 Task: Arrange a 45-minute design consultation for website development.
Action: Mouse moved to (72, 153)
Screenshot: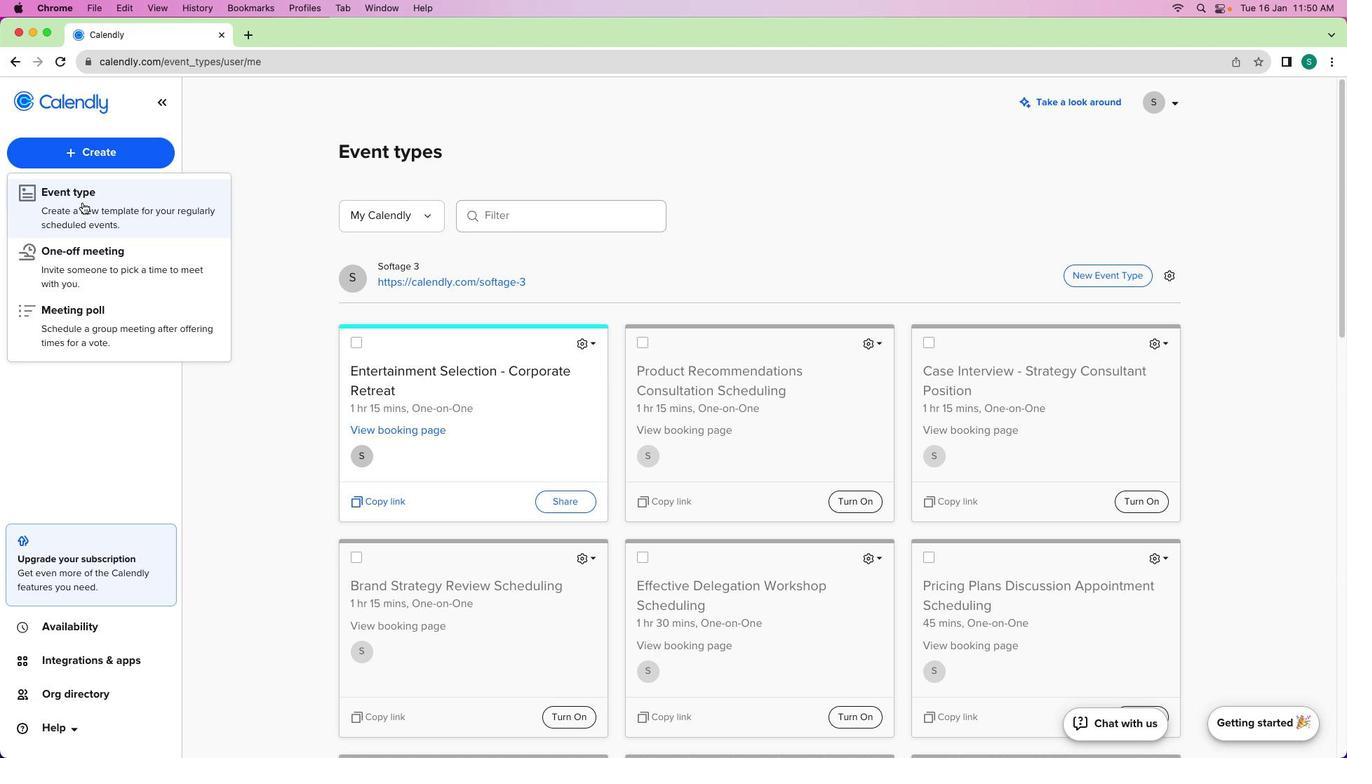 
Action: Mouse pressed left at (72, 153)
Screenshot: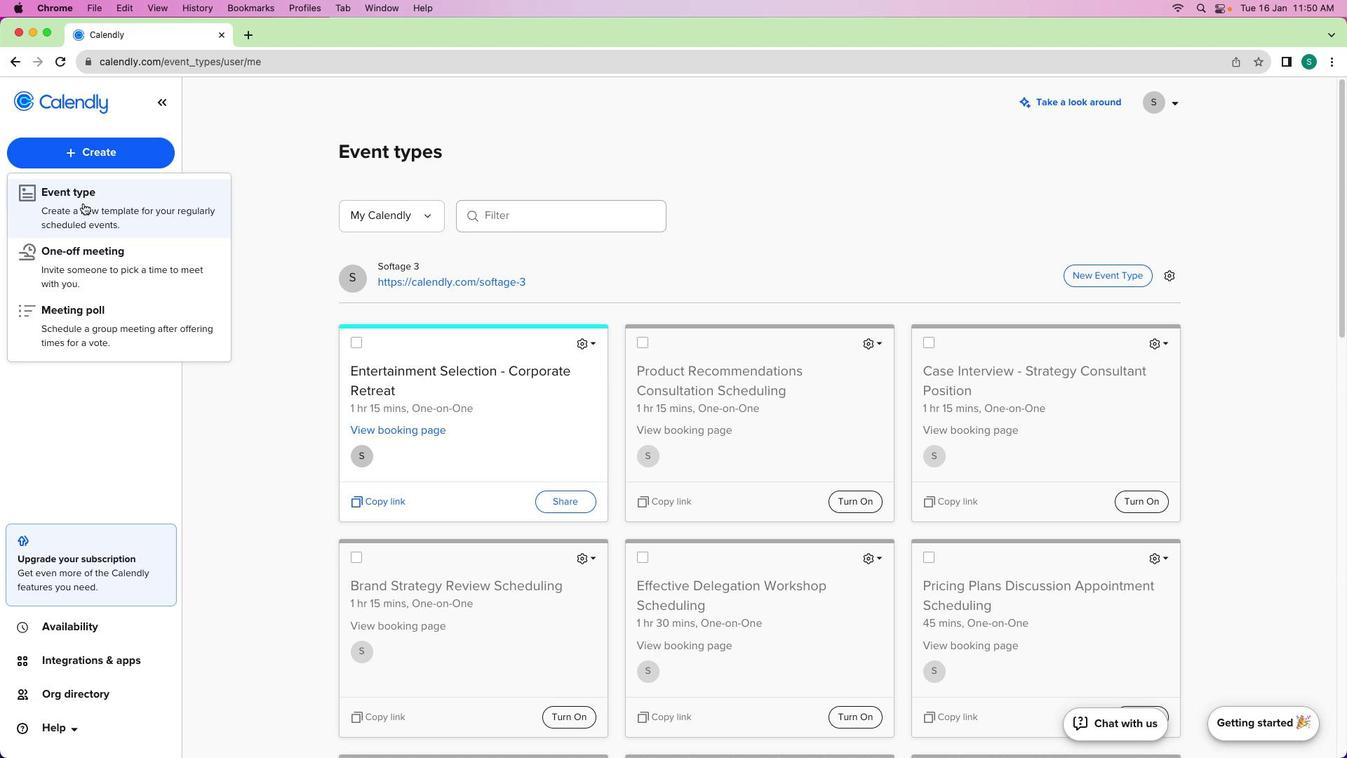 
Action: Mouse moved to (72, 152)
Screenshot: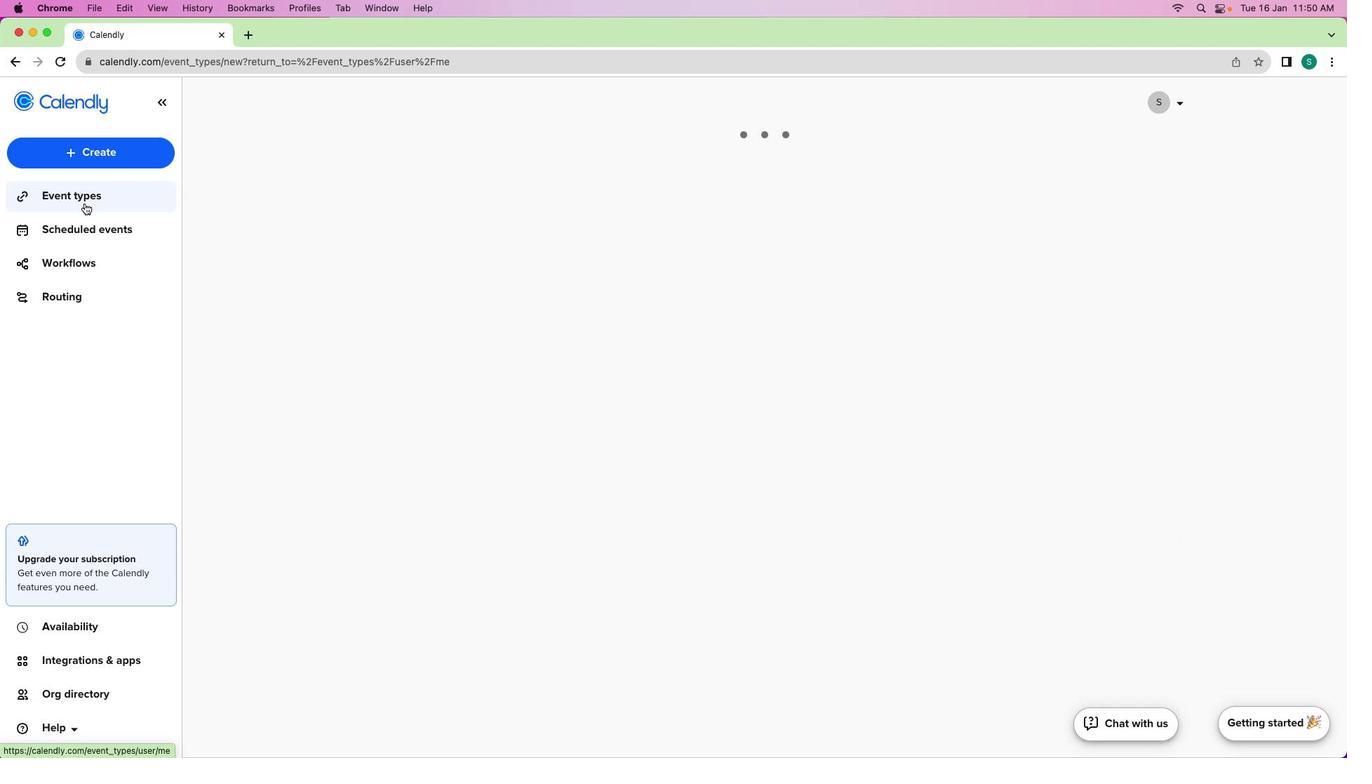 
Action: Mouse pressed left at (72, 152)
Screenshot: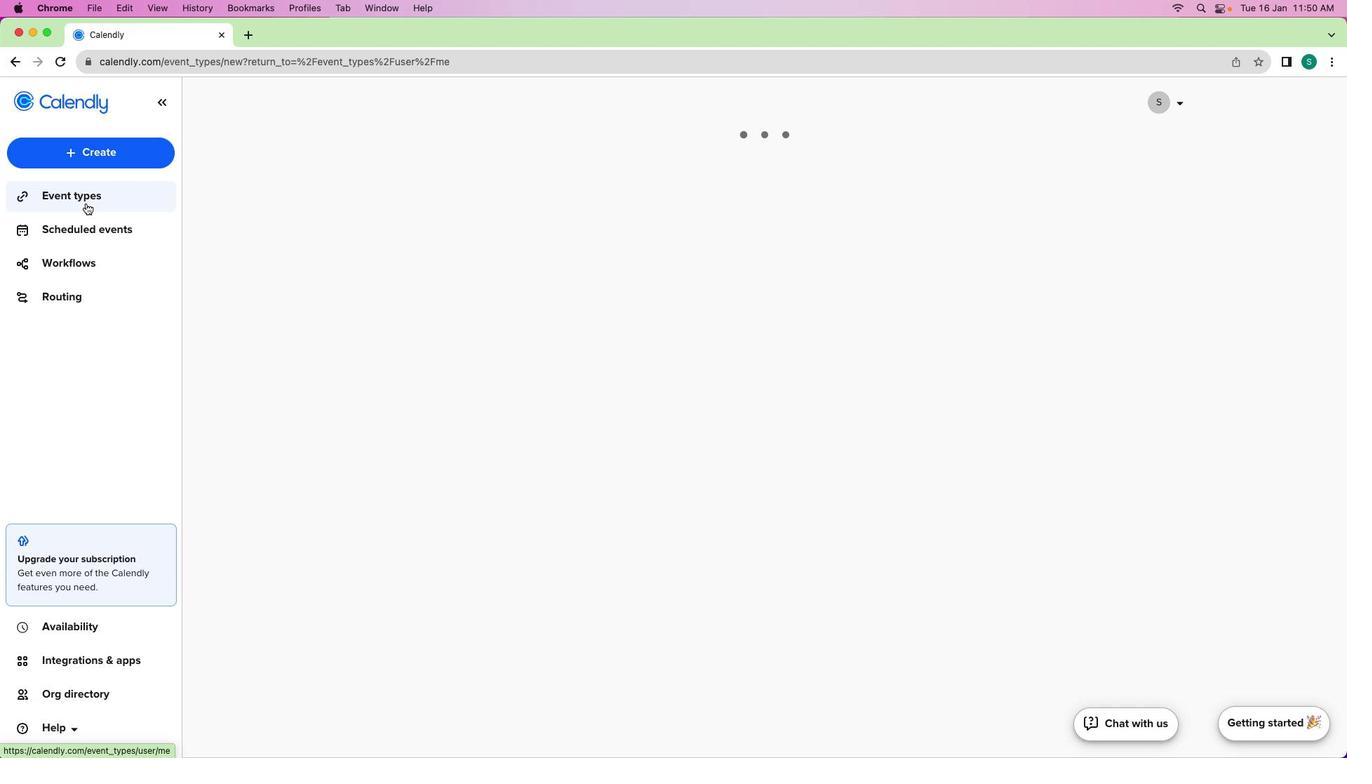 
Action: Mouse moved to (82, 202)
Screenshot: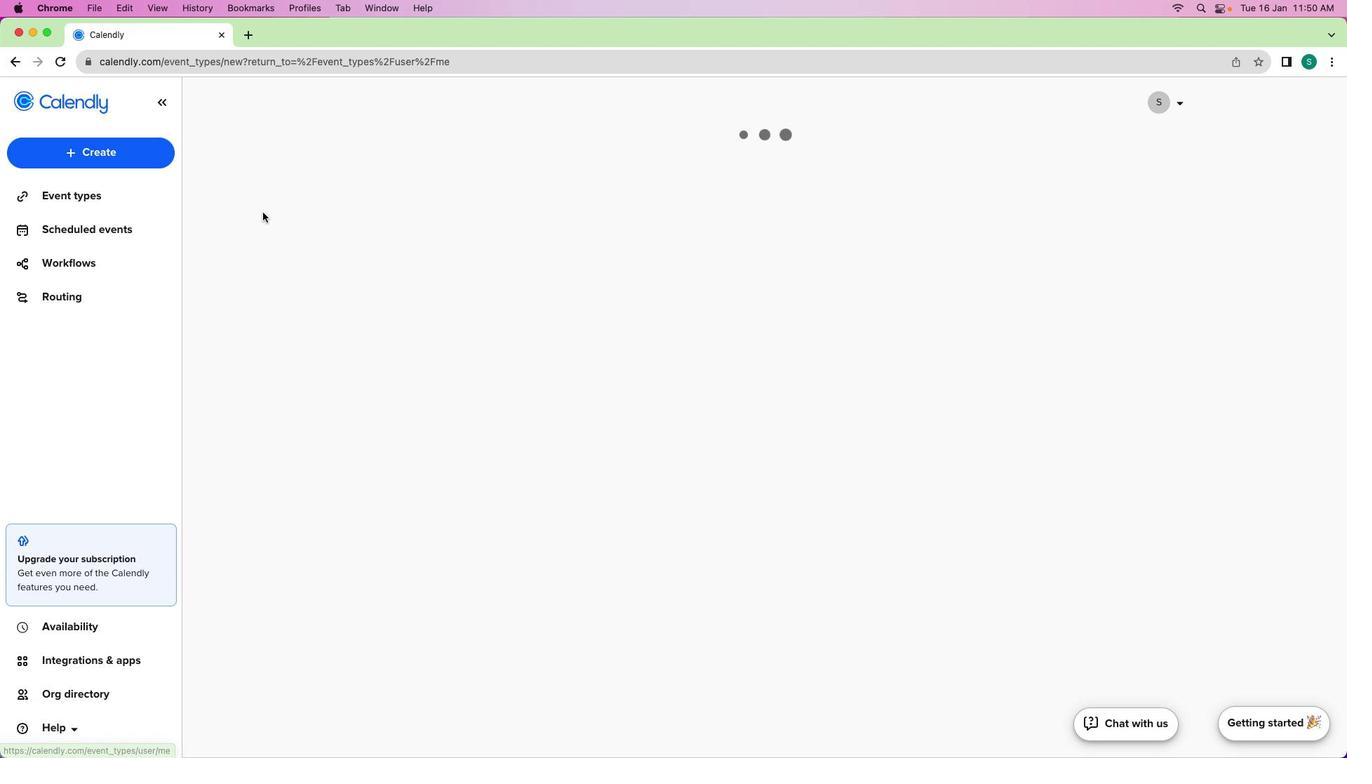 
Action: Mouse pressed left at (82, 202)
Screenshot: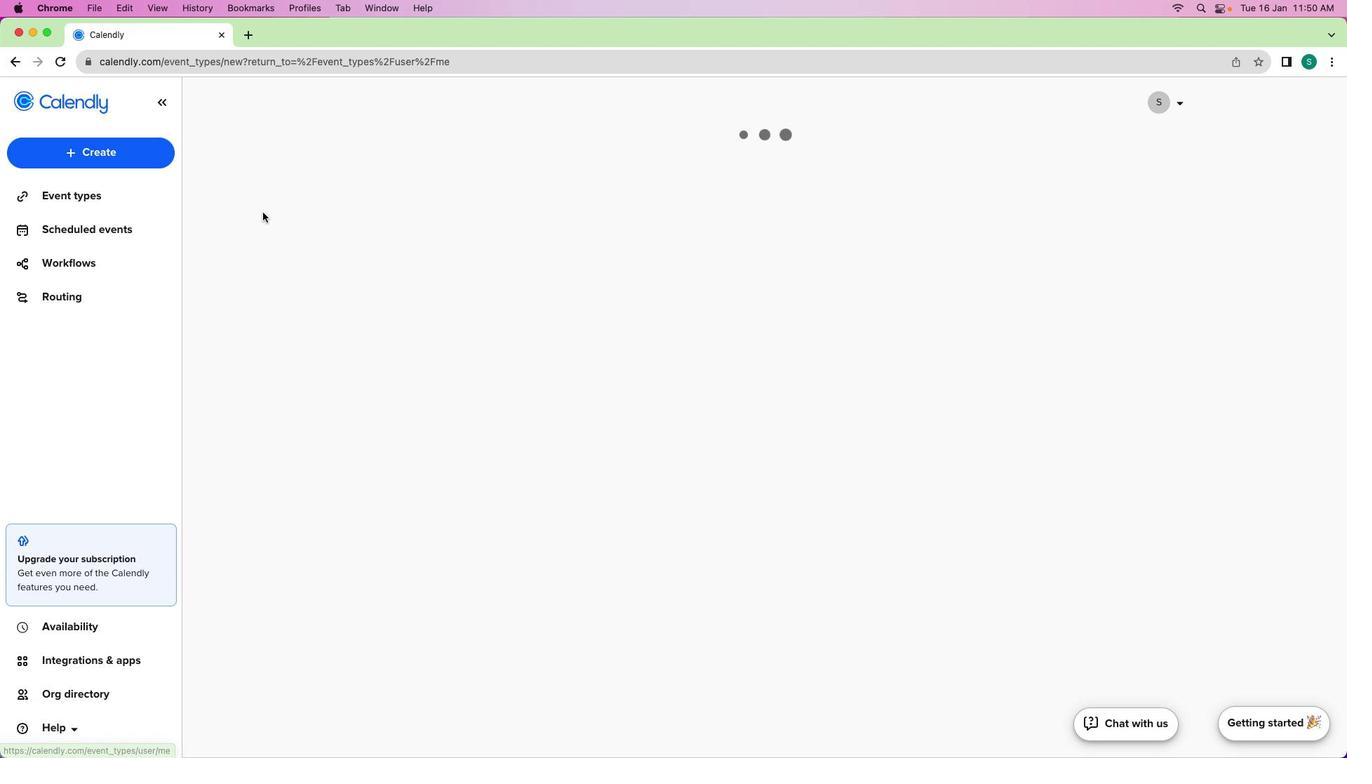 
Action: Mouse moved to (465, 258)
Screenshot: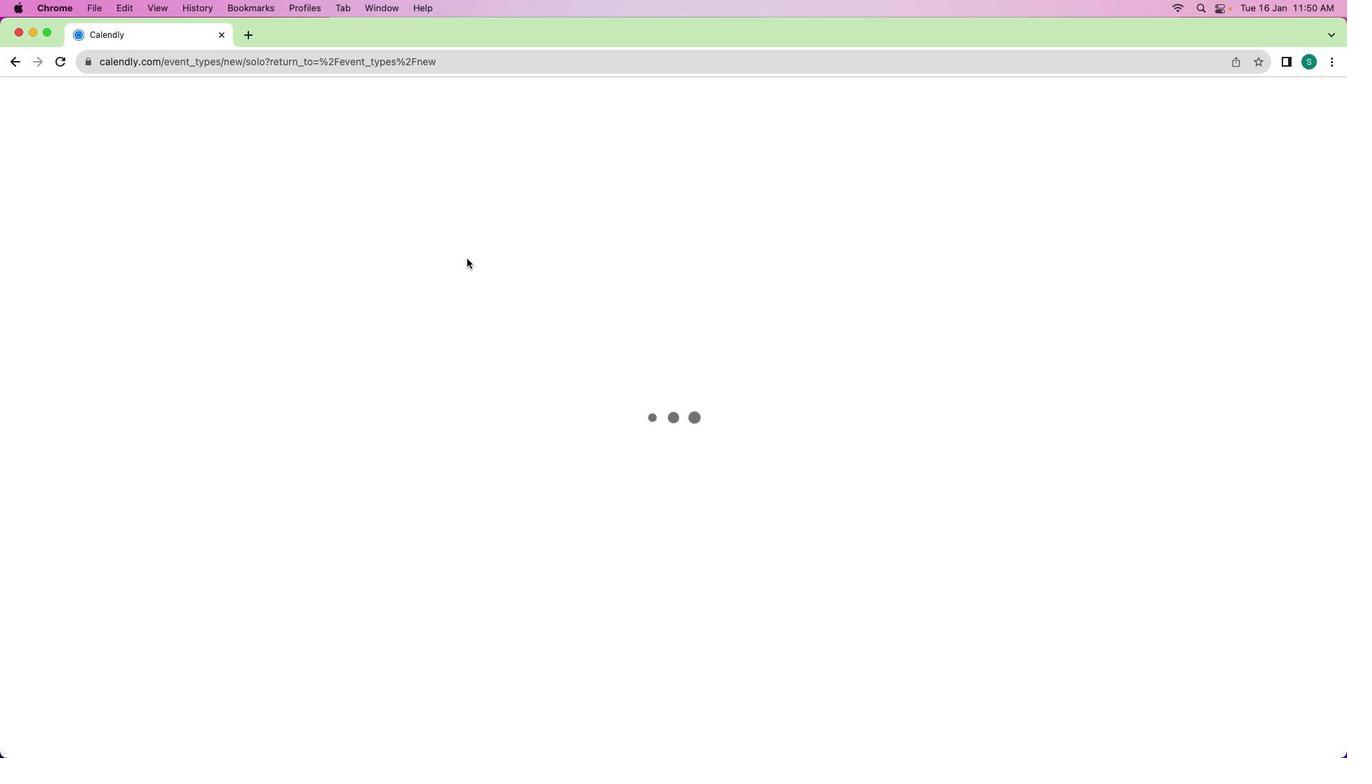 
Action: Mouse pressed left at (465, 258)
Screenshot: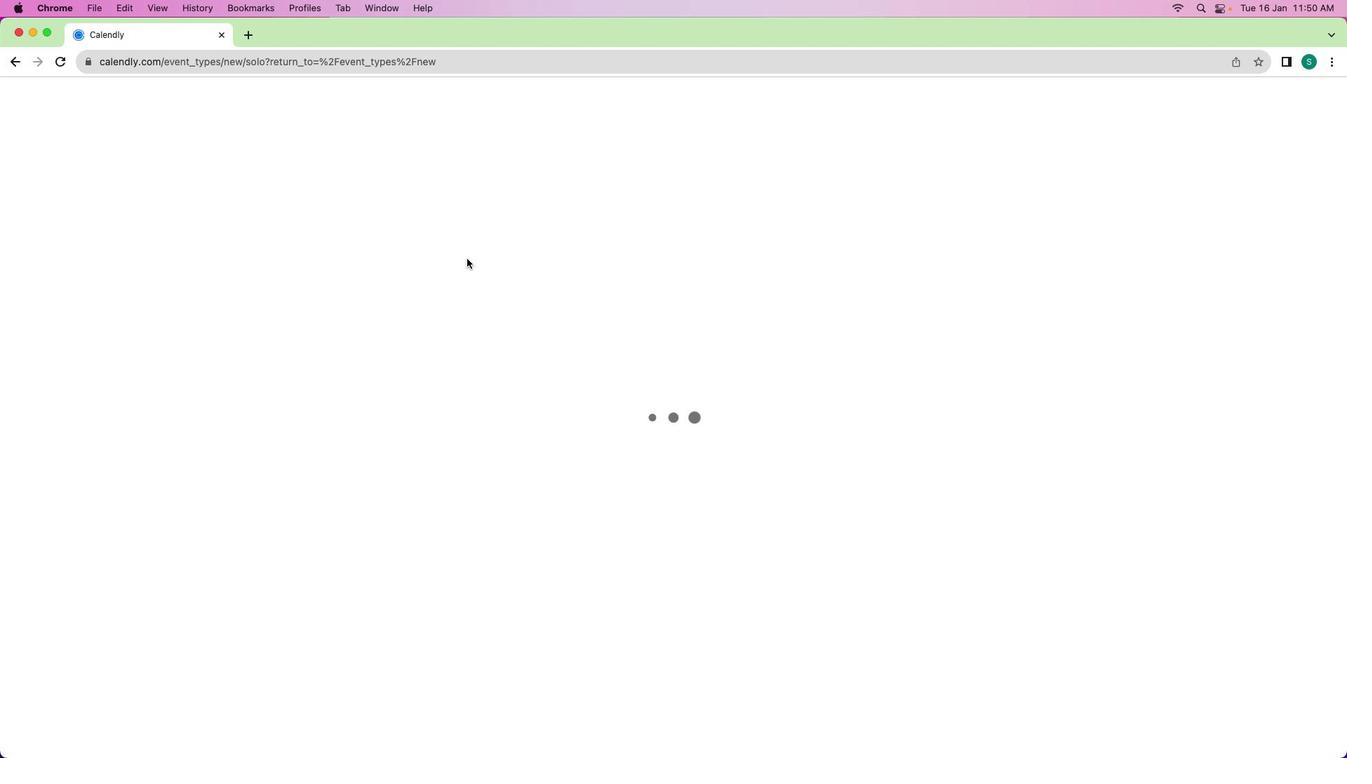 
Action: Mouse moved to (213, 209)
Screenshot: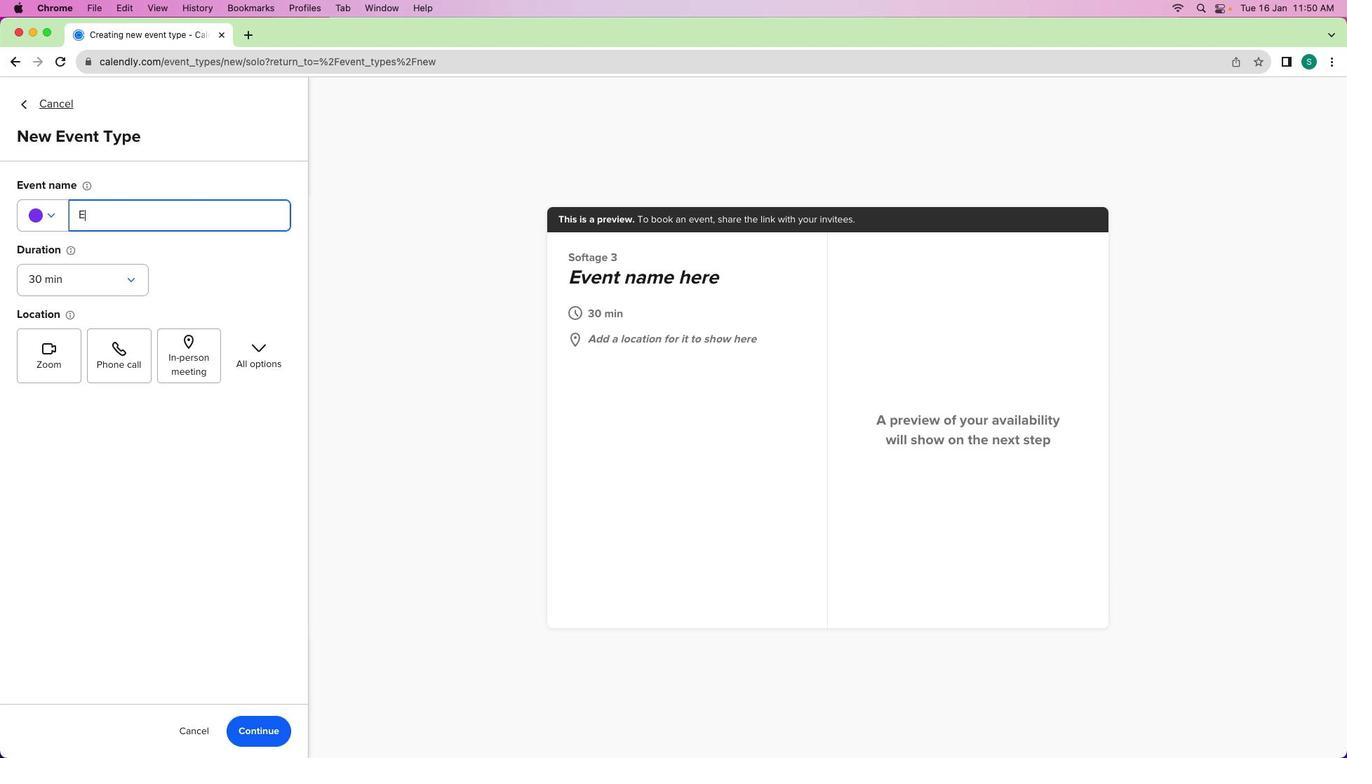 
Action: Mouse pressed left at (213, 209)
Screenshot: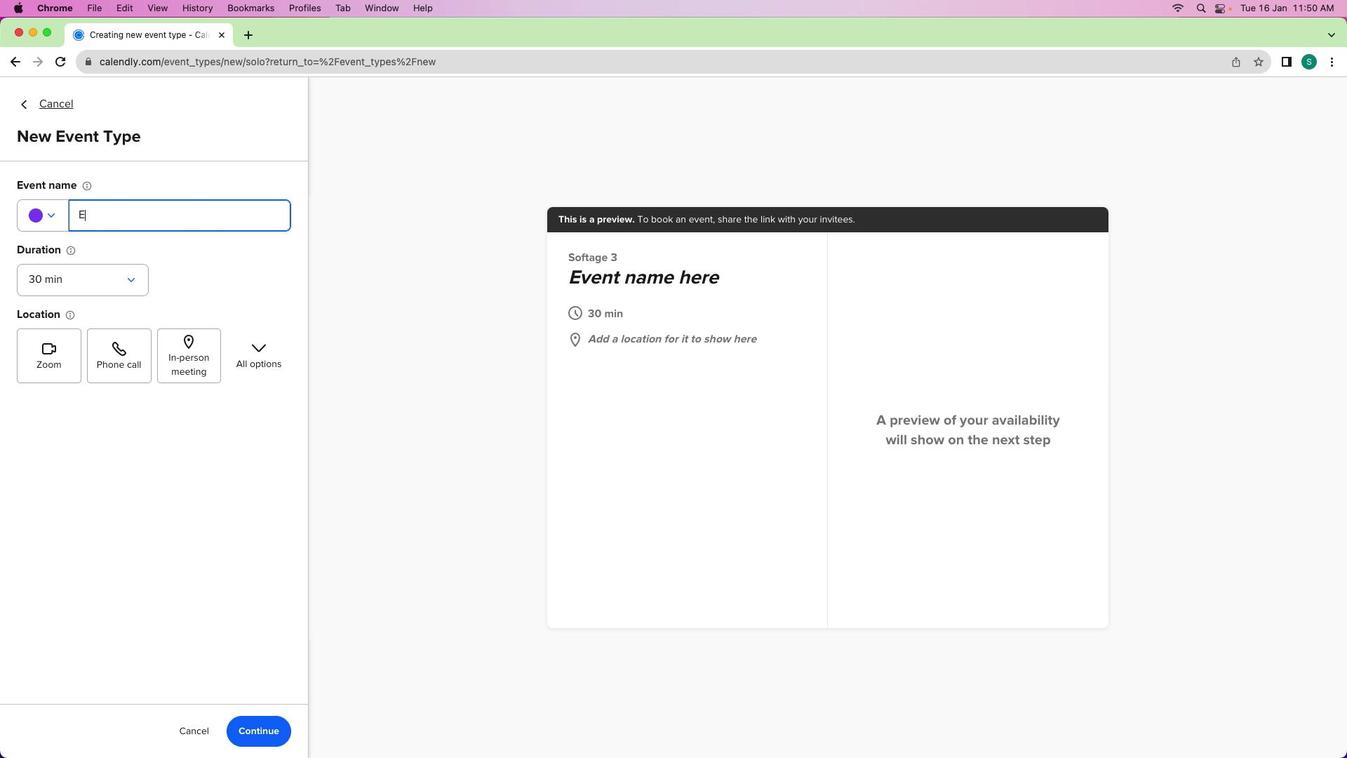 
Action: Mouse moved to (108, 282)
Screenshot: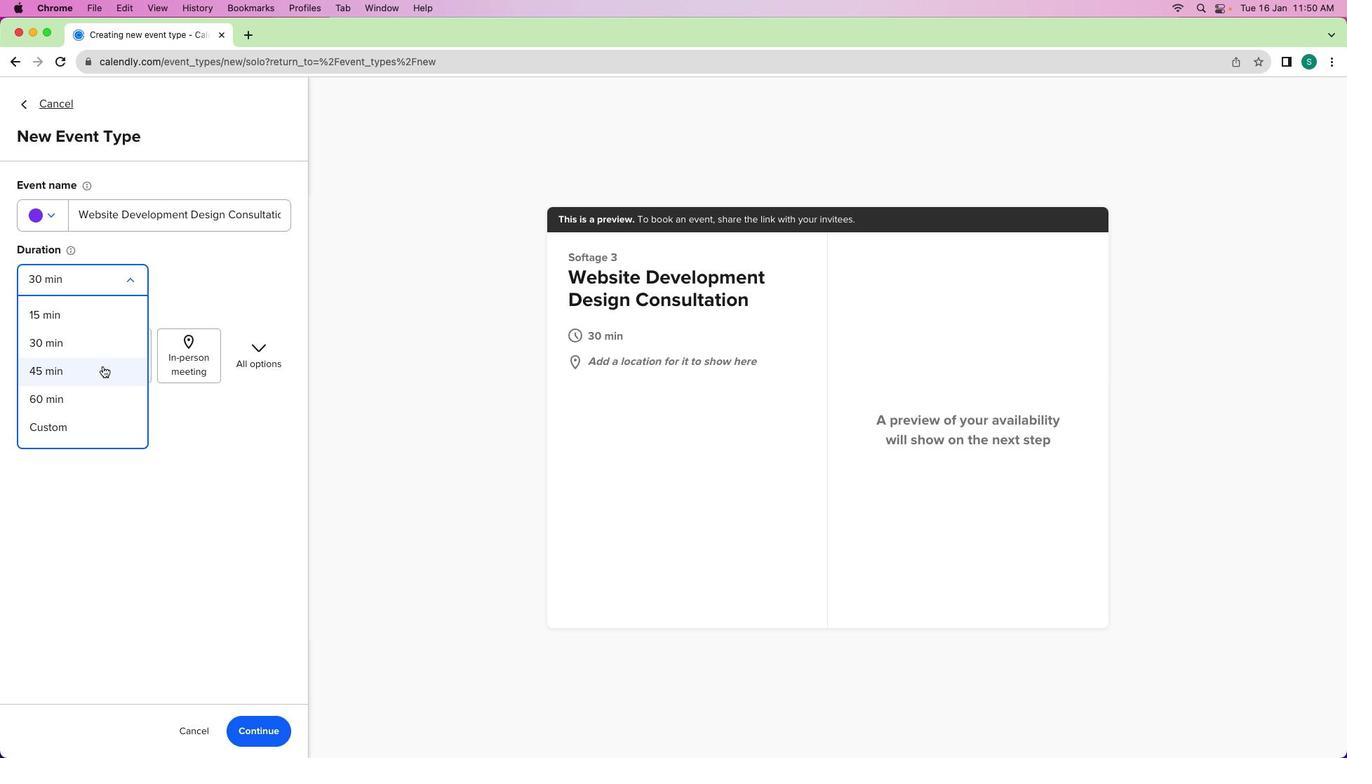 
Action: Mouse pressed left at (108, 282)
Screenshot: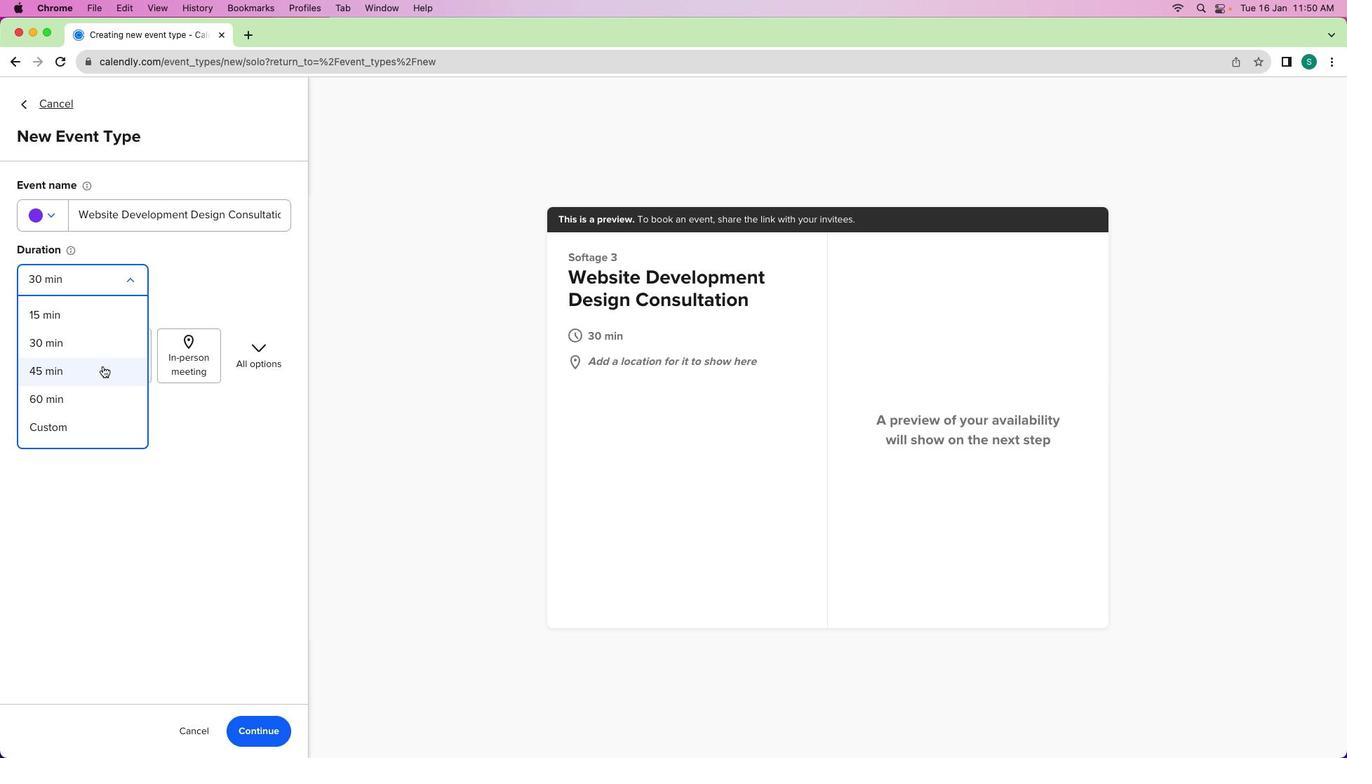 
Action: Mouse moved to (103, 365)
Screenshot: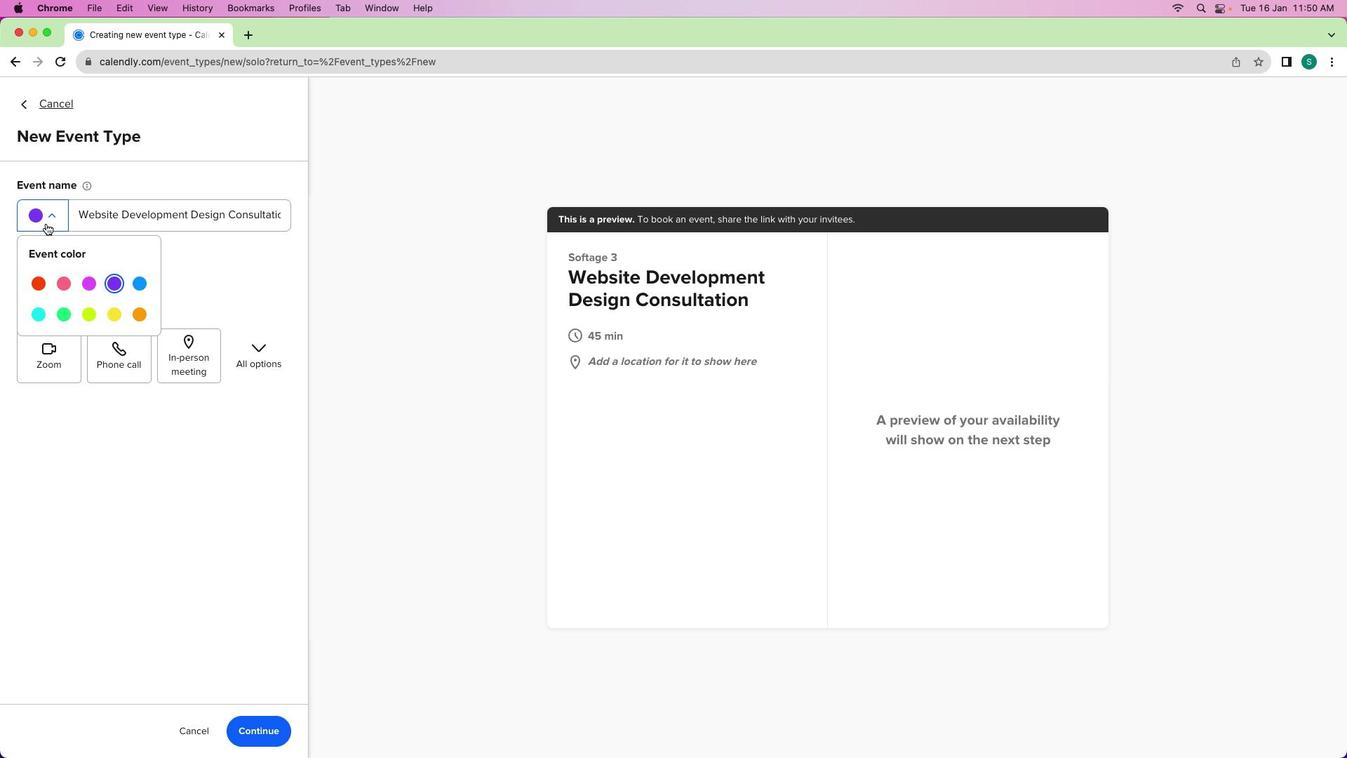 
Action: Mouse pressed left at (103, 365)
Screenshot: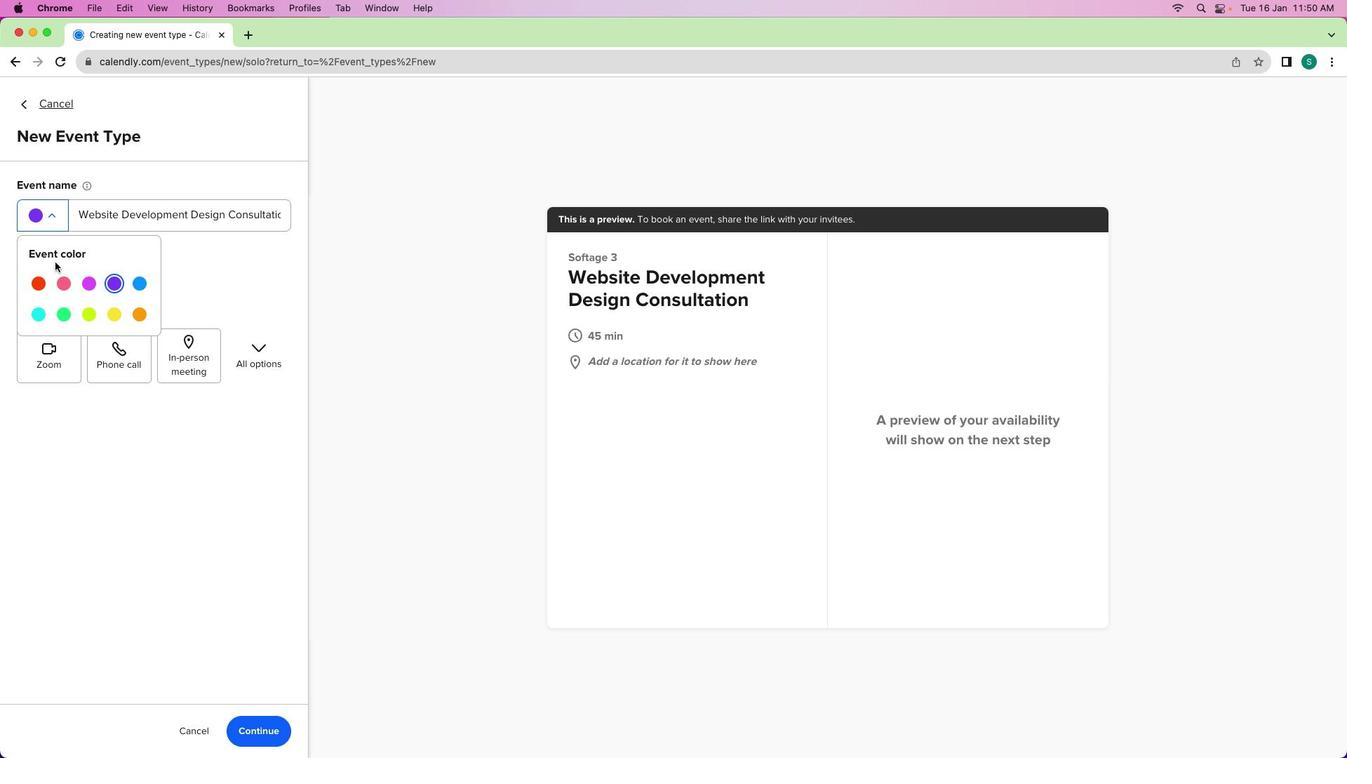 
Action: Mouse moved to (46, 223)
Screenshot: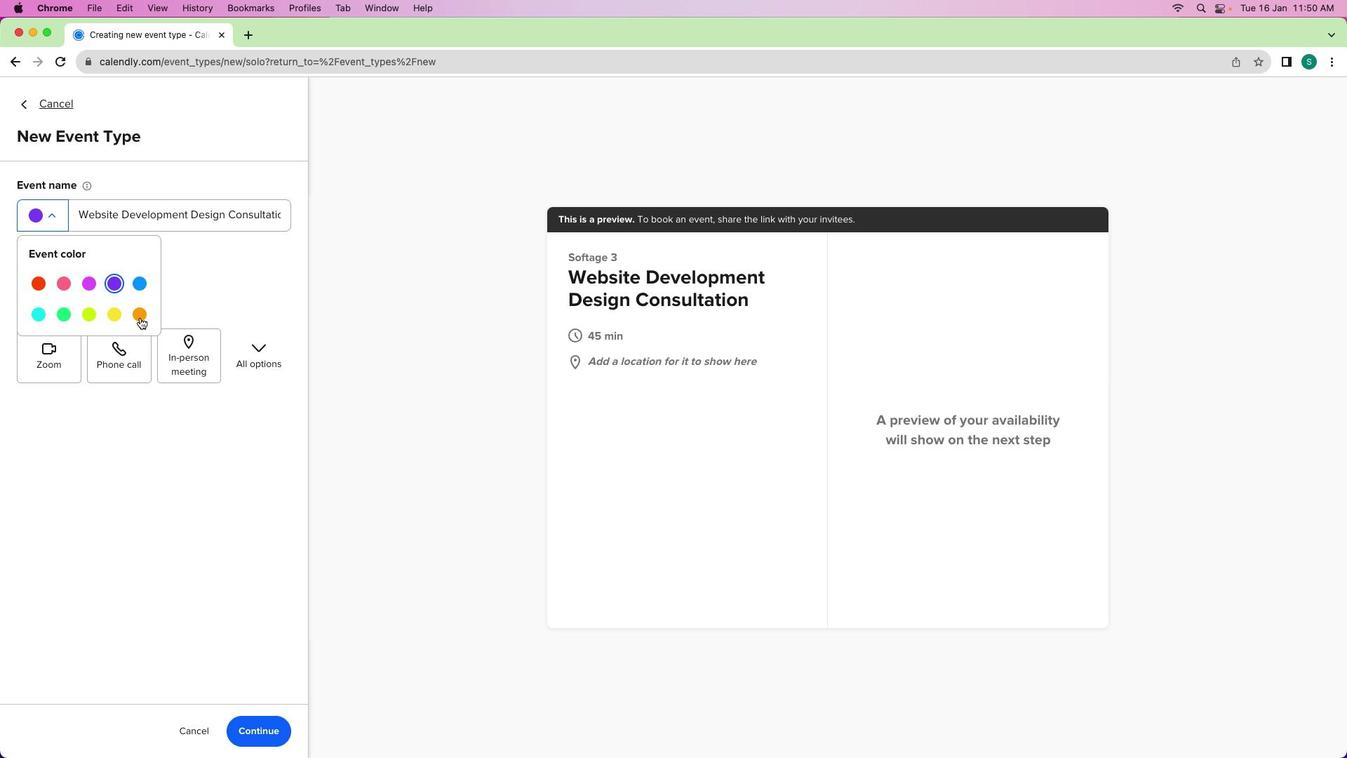 
Action: Mouse pressed left at (46, 223)
Screenshot: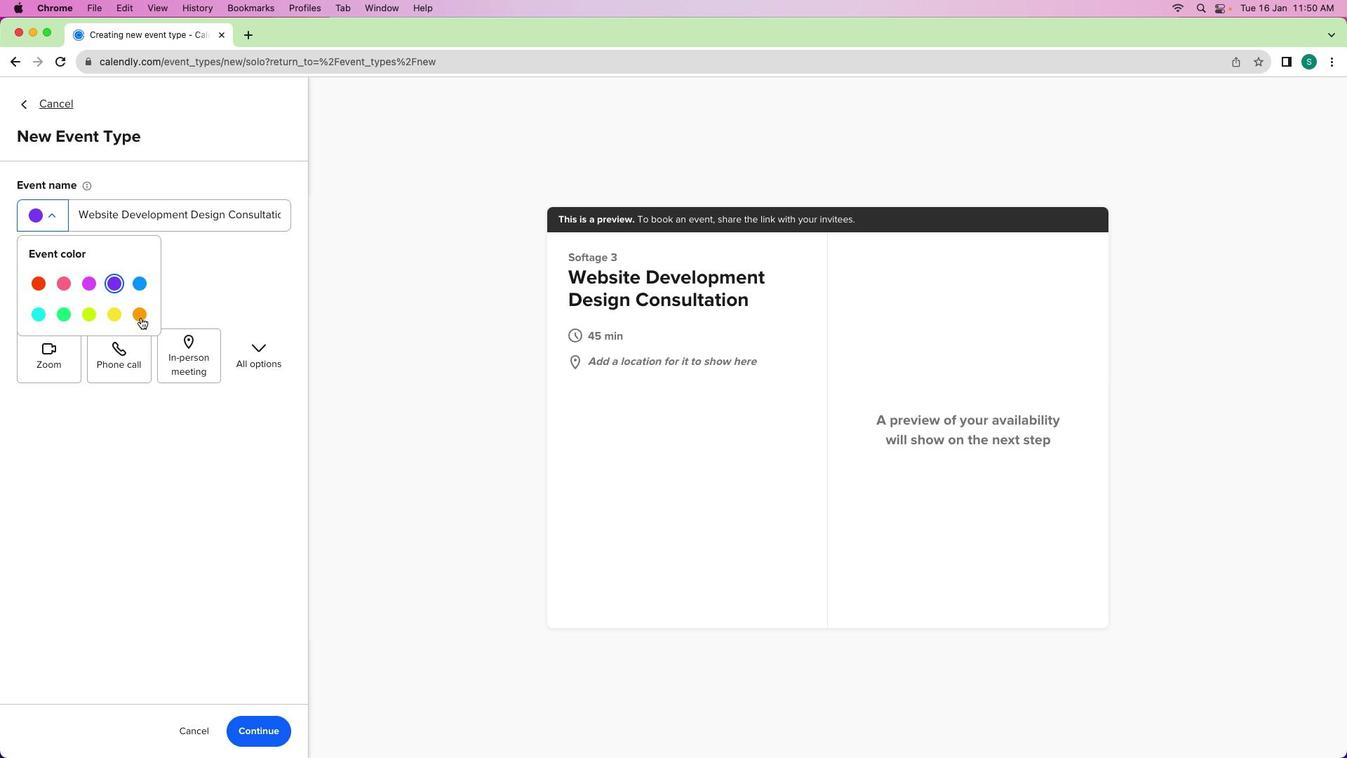 
Action: Mouse moved to (140, 317)
Screenshot: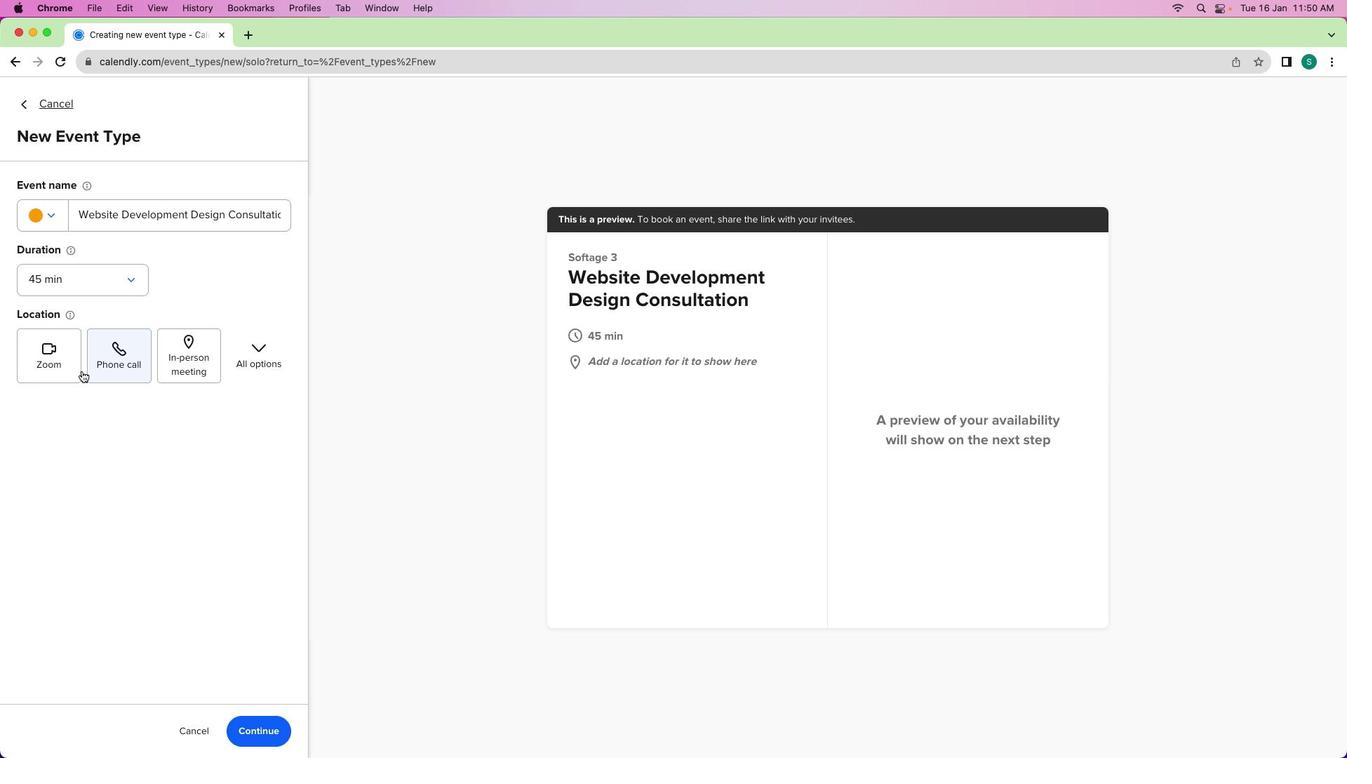 
Action: Mouse pressed left at (140, 317)
Screenshot: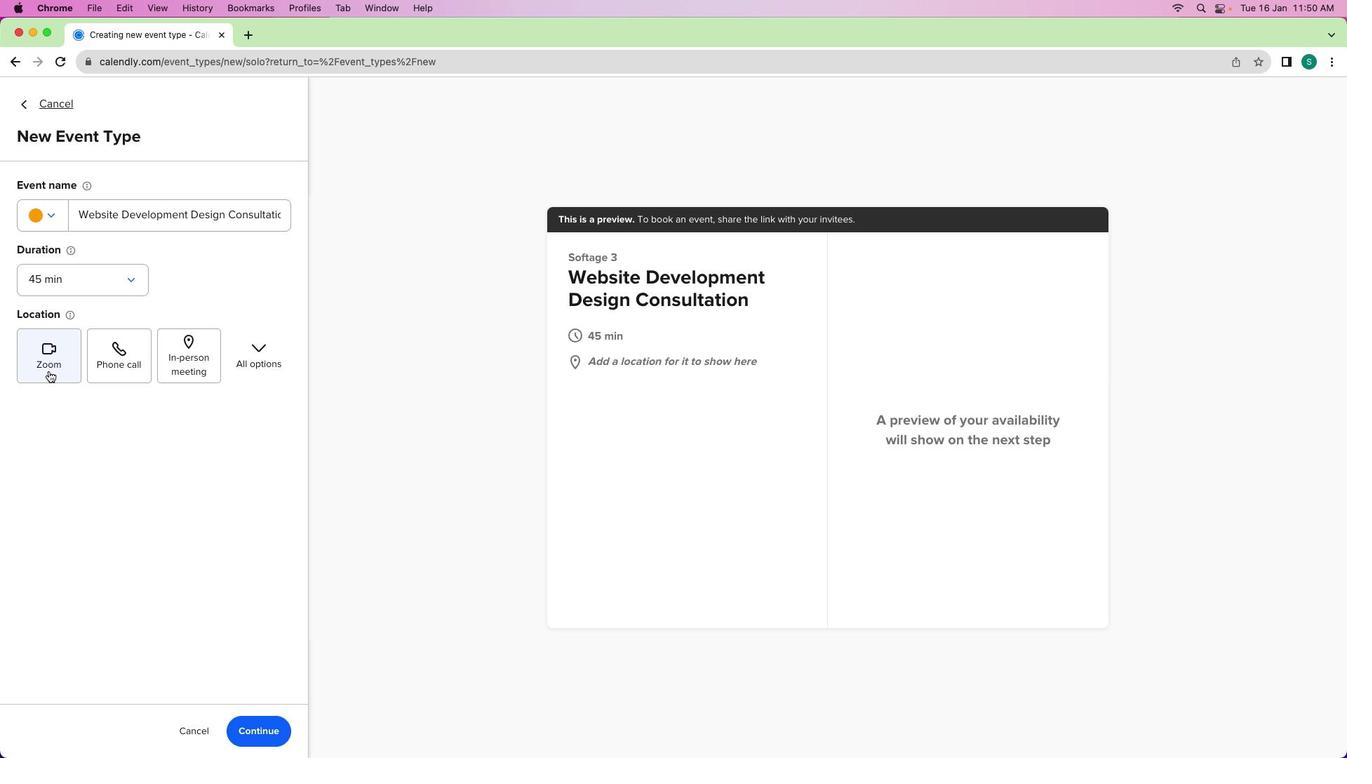 
Action: Mouse moved to (44, 370)
Screenshot: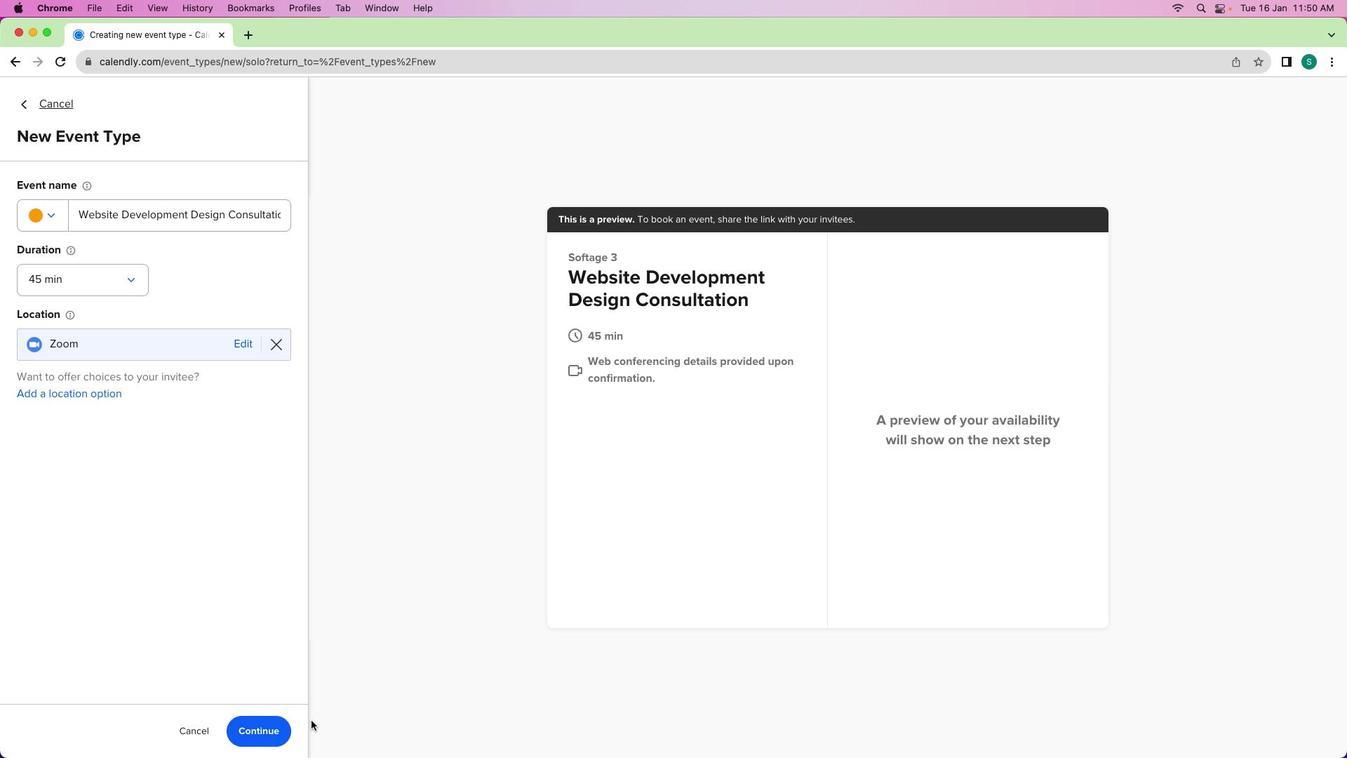 
Action: Mouse pressed left at (44, 370)
Screenshot: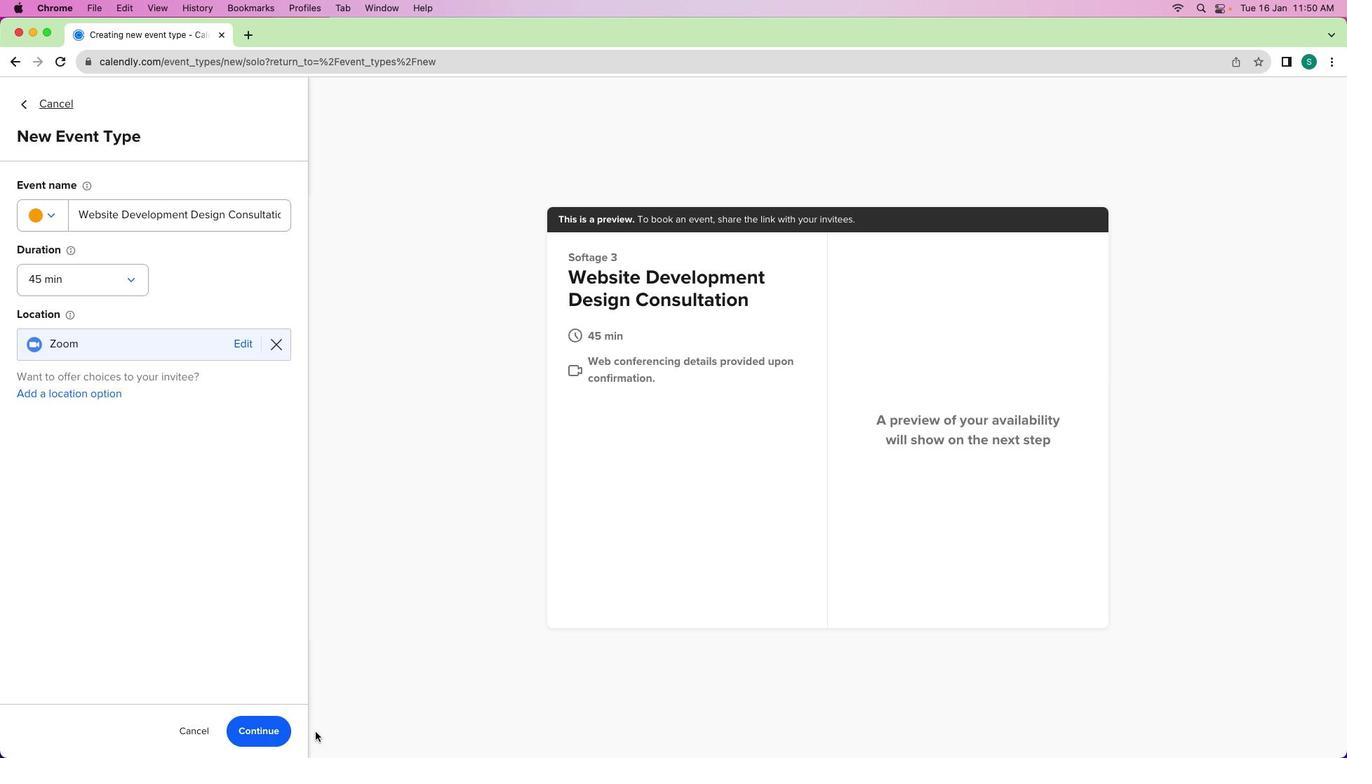 
Action: Mouse moved to (283, 727)
Screenshot: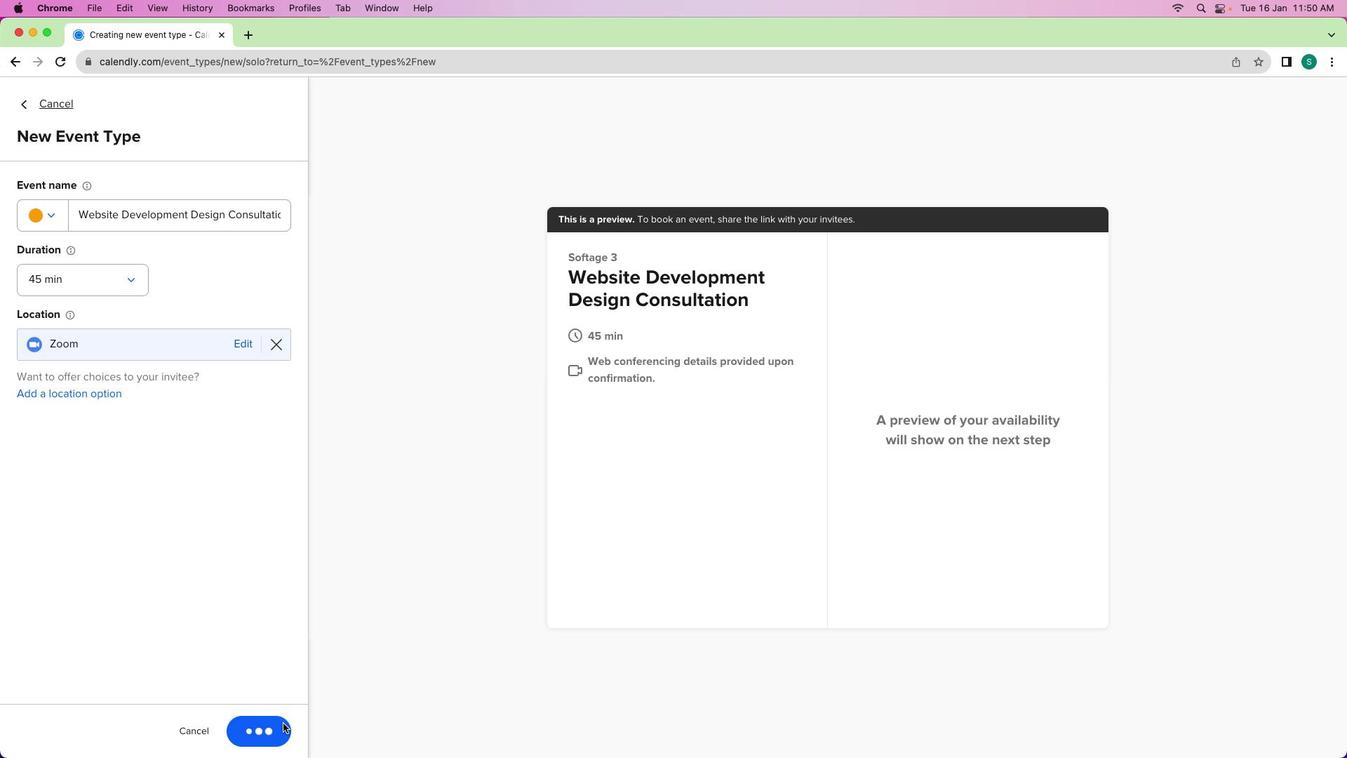 
Action: Mouse pressed left at (283, 727)
Screenshot: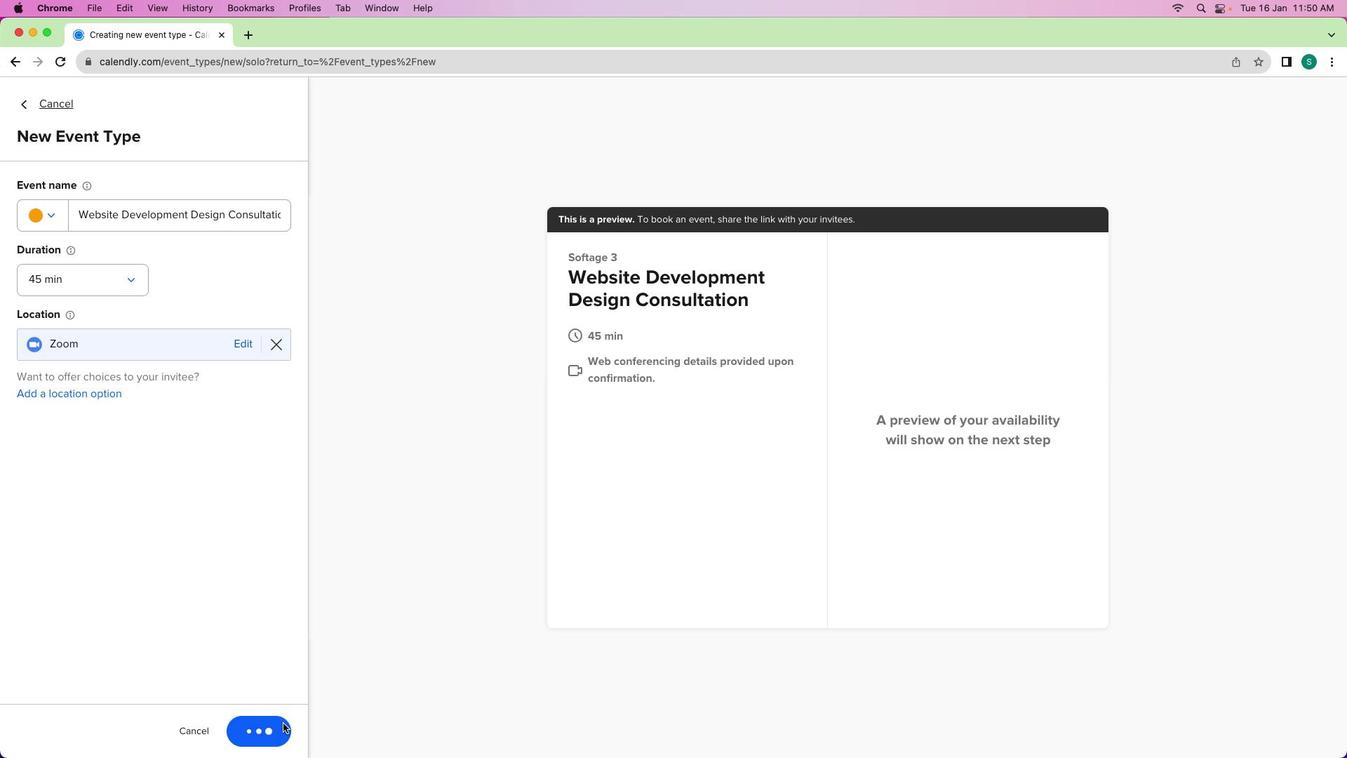 
Action: Mouse moved to (210, 214)
Screenshot: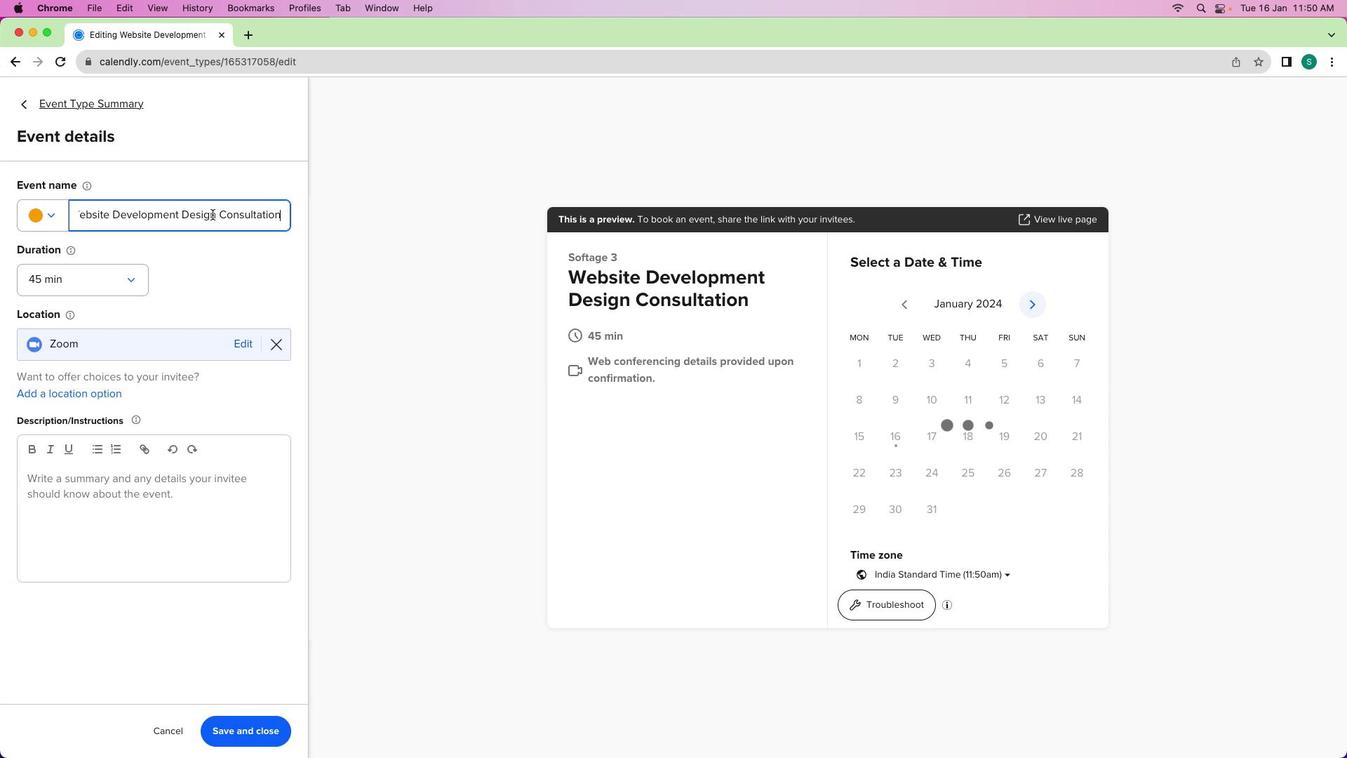 
Action: Mouse pressed left at (210, 214)
Screenshot: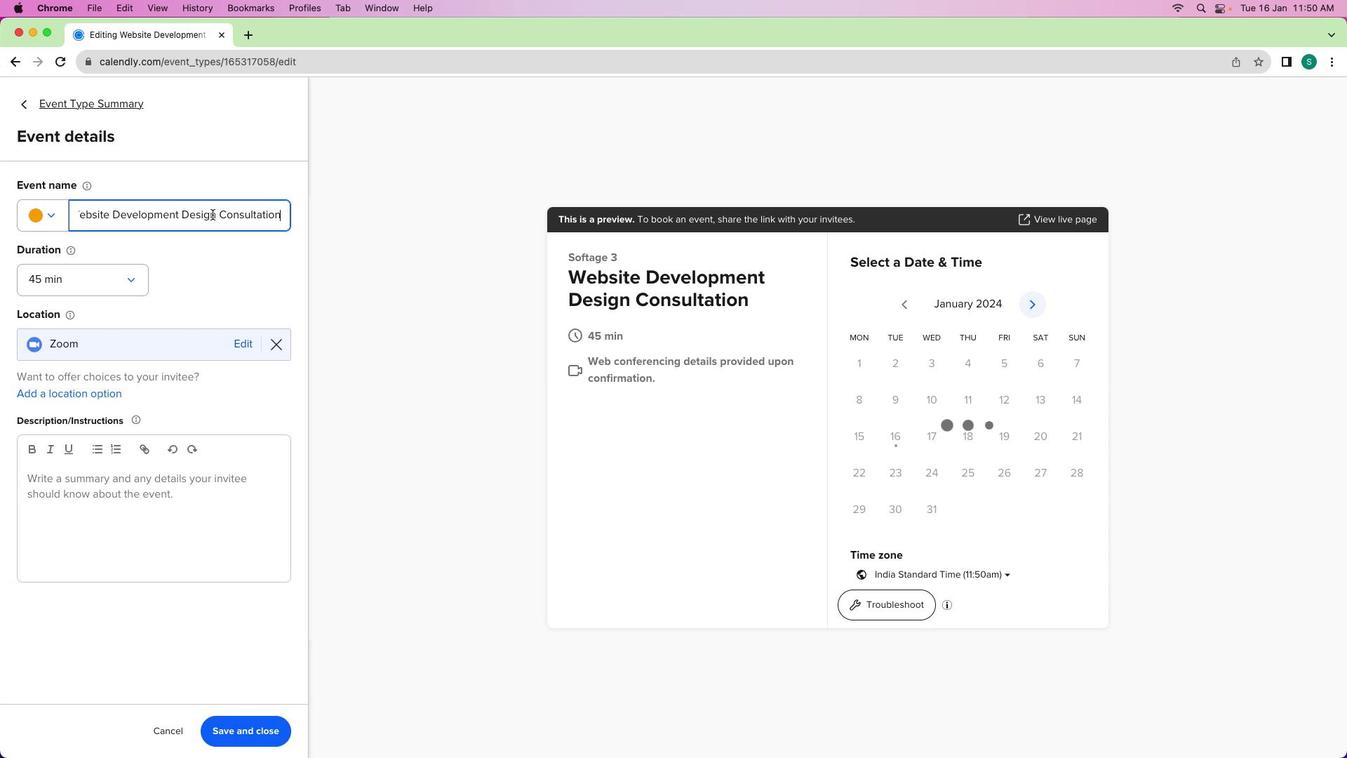 
Action: Mouse moved to (169, 497)
Screenshot: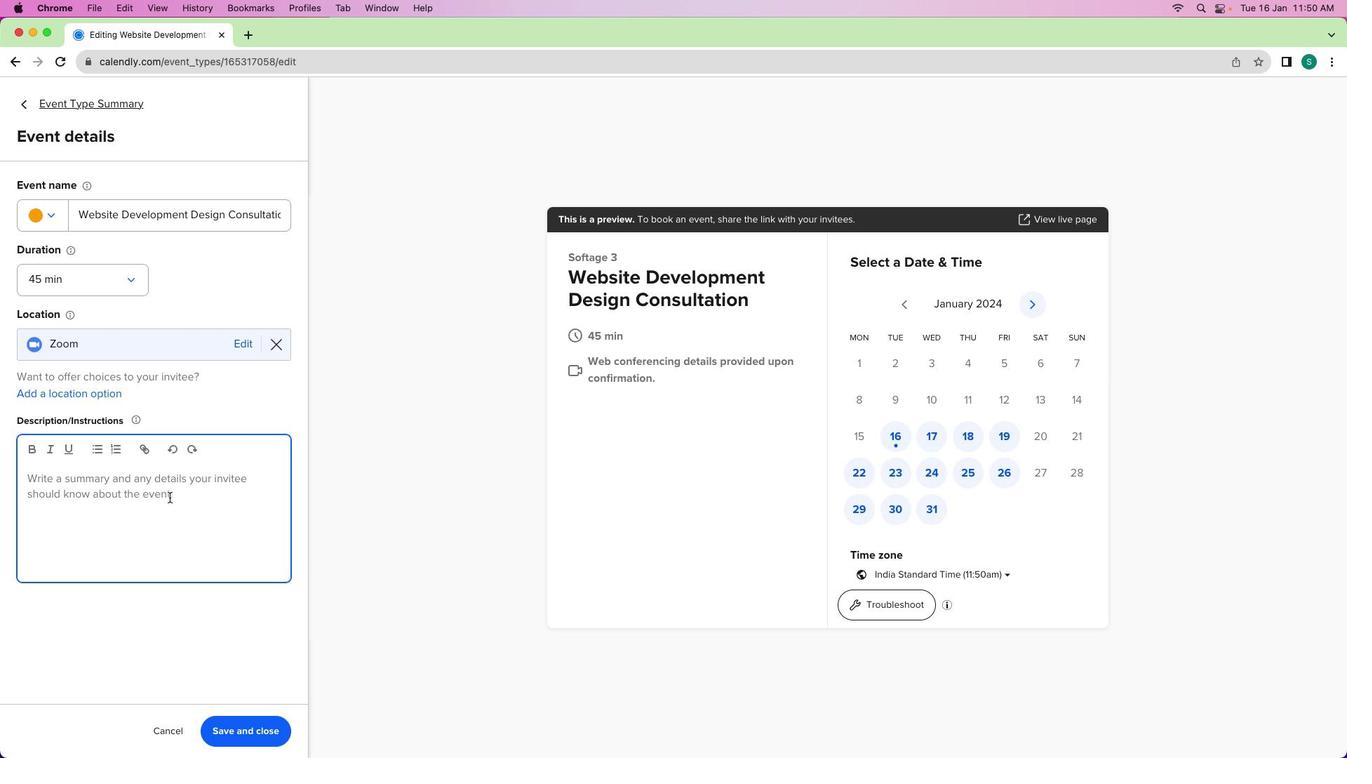
Action: Mouse pressed left at (169, 497)
Screenshot: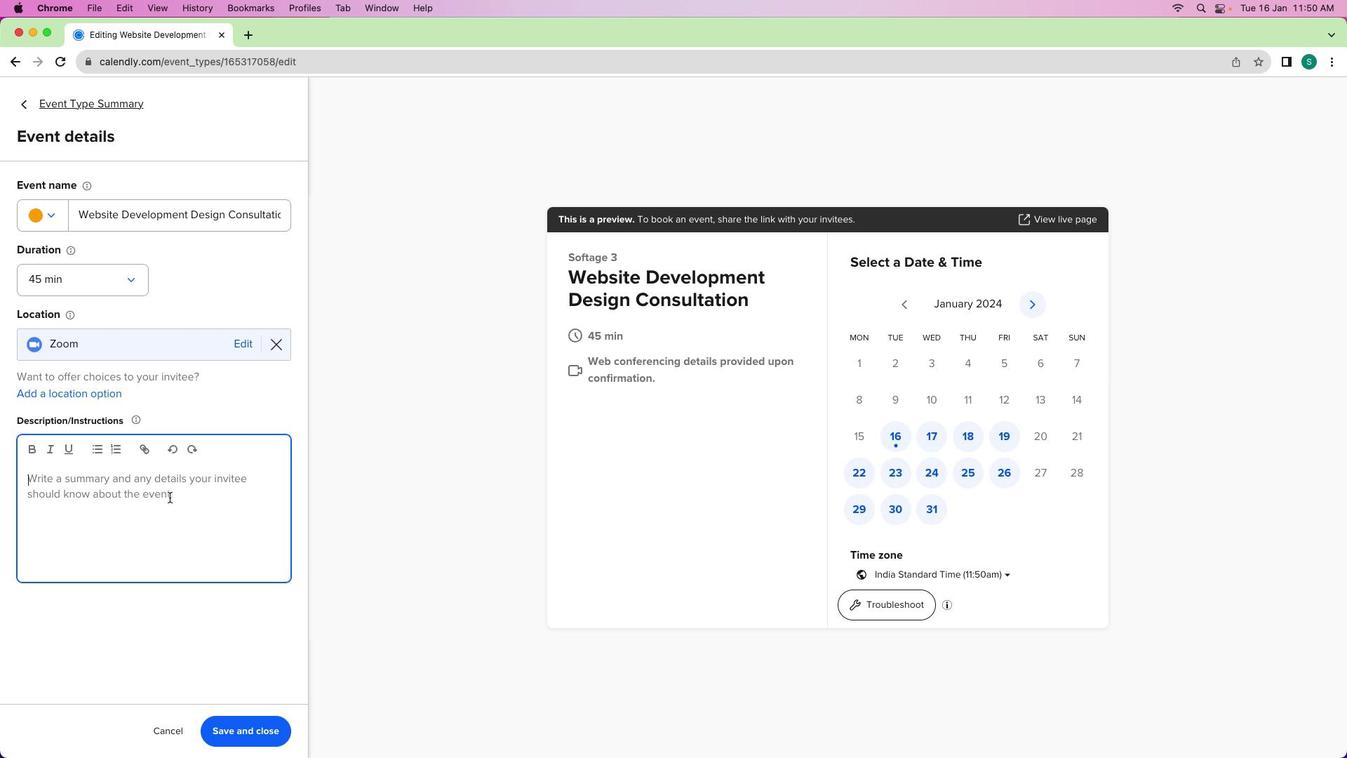 
Action: Mouse moved to (225, 725)
Screenshot: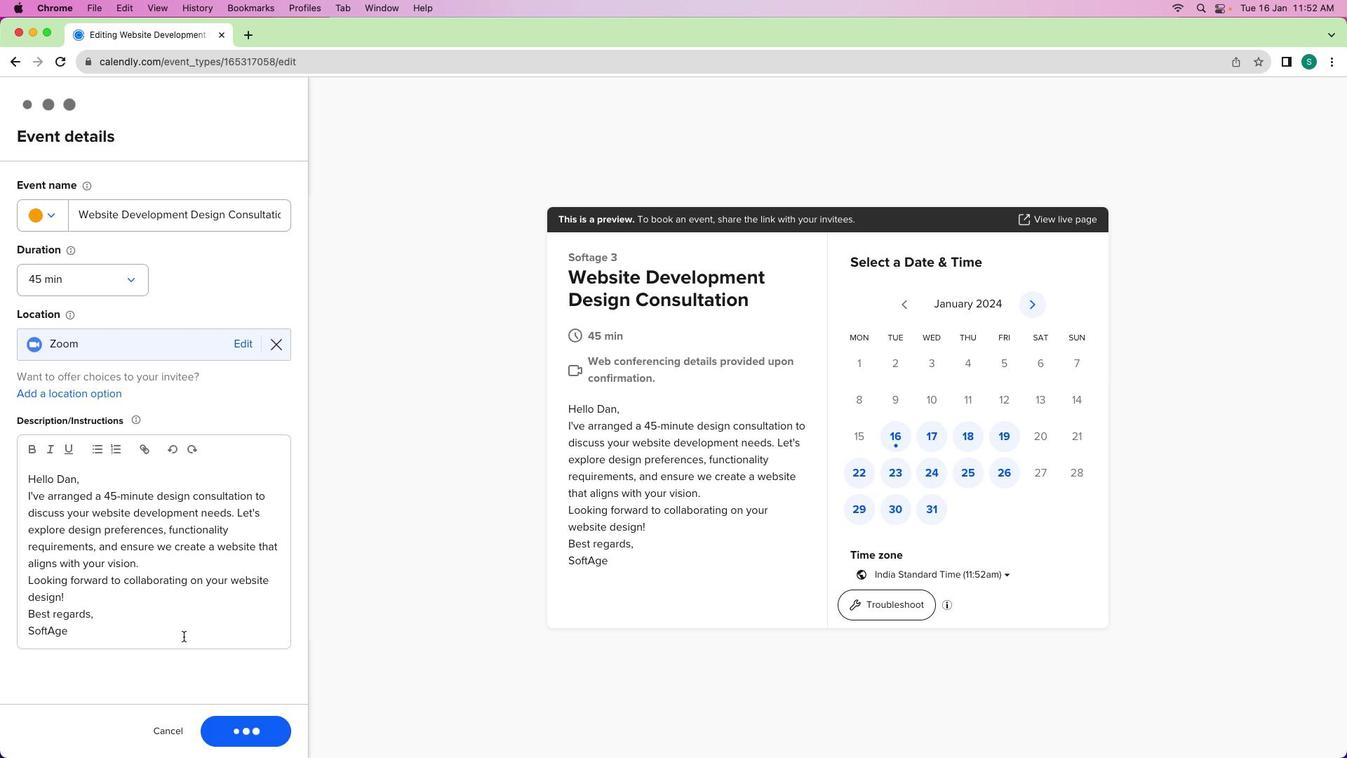 
Action: Mouse pressed left at (225, 725)
Screenshot: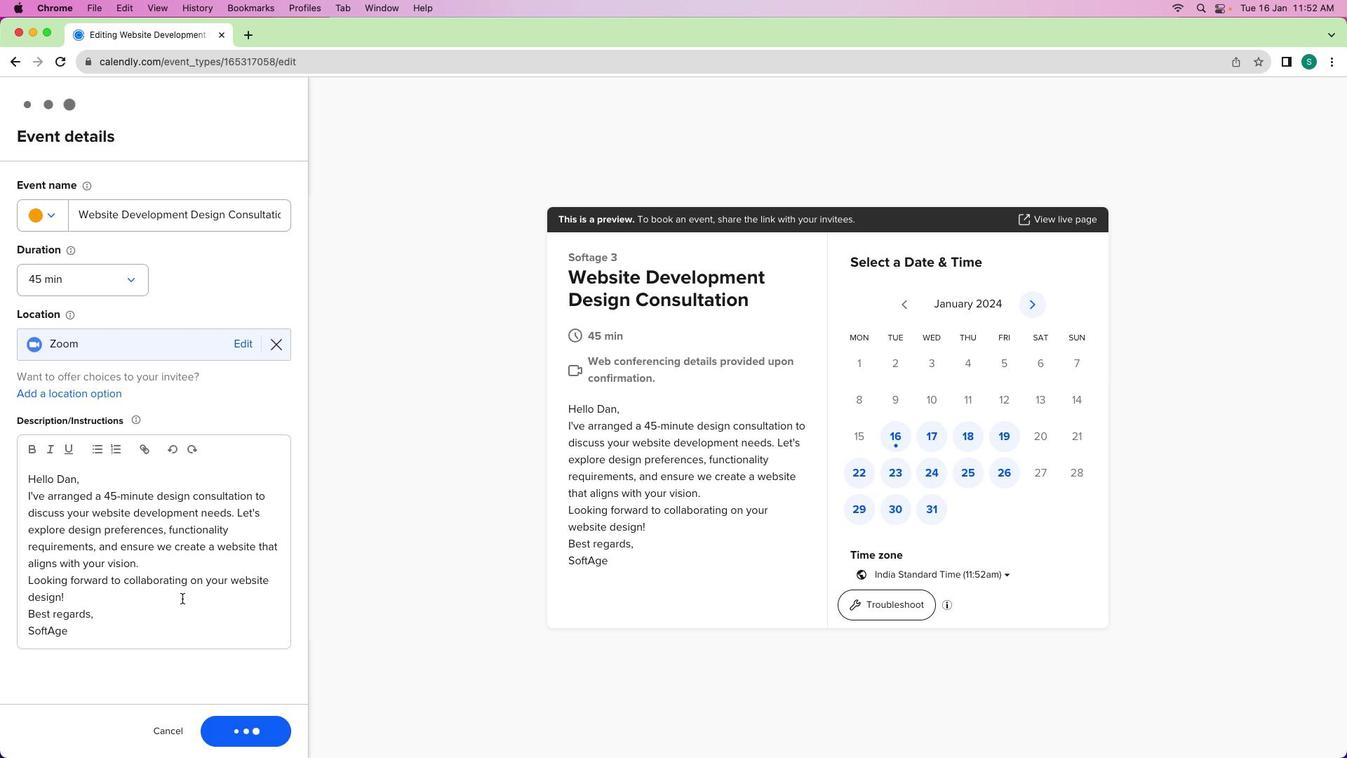 
Action: Mouse moved to (131, 433)
Screenshot: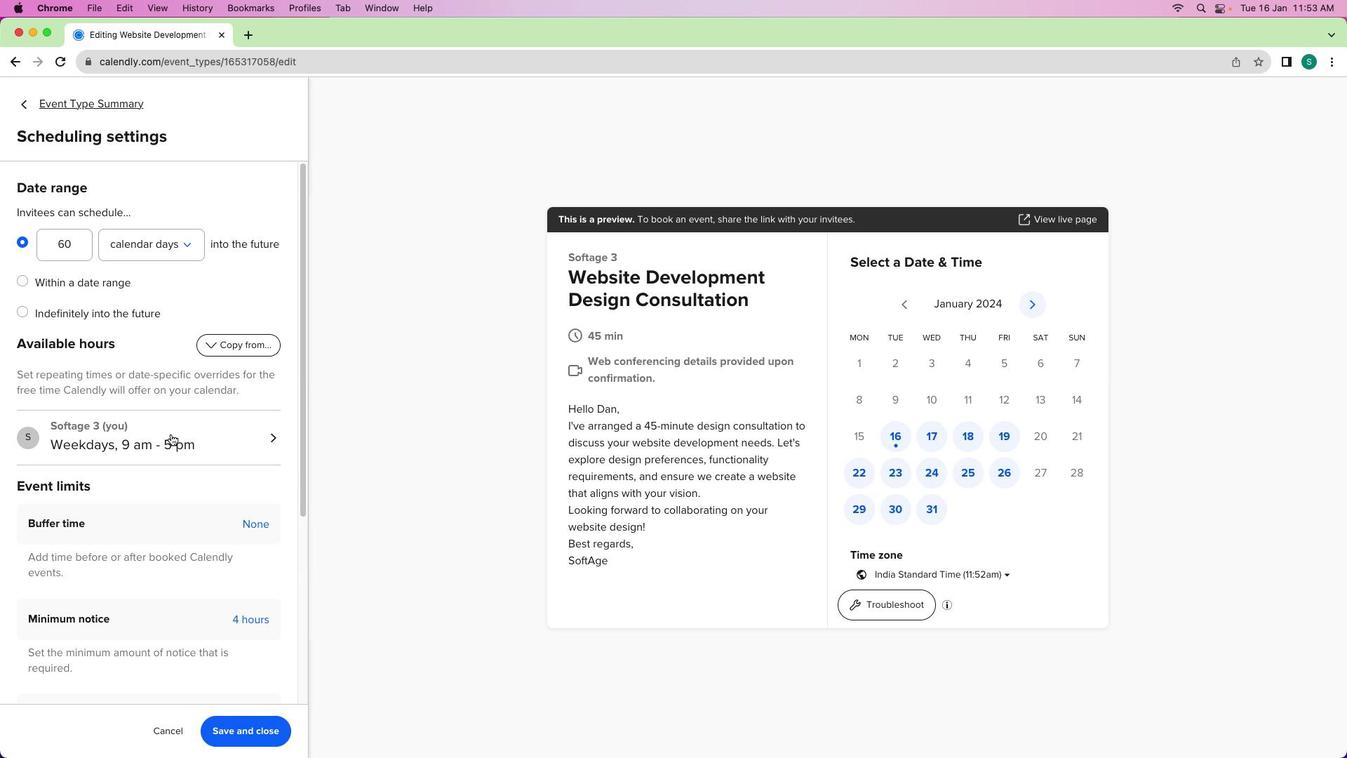 
Action: Mouse pressed left at (131, 433)
Screenshot: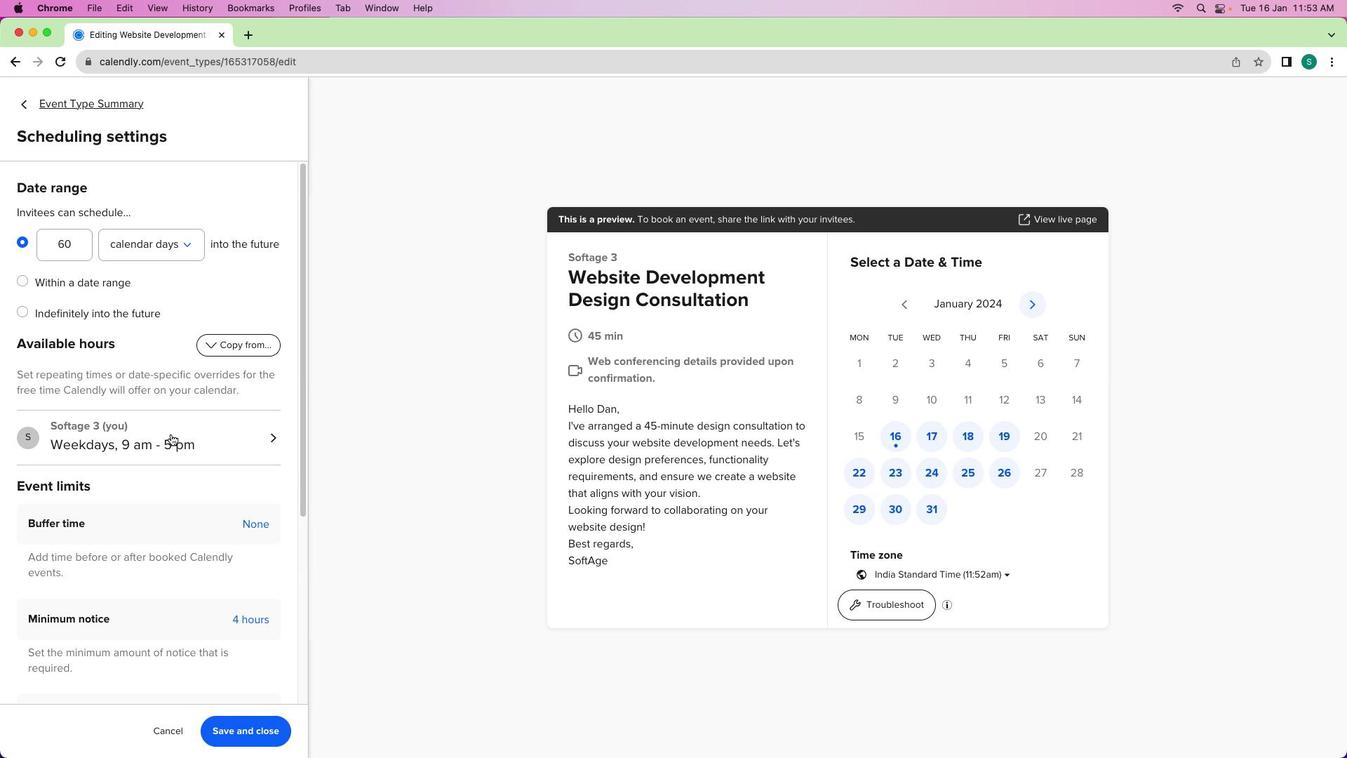 
Action: Mouse moved to (251, 520)
Screenshot: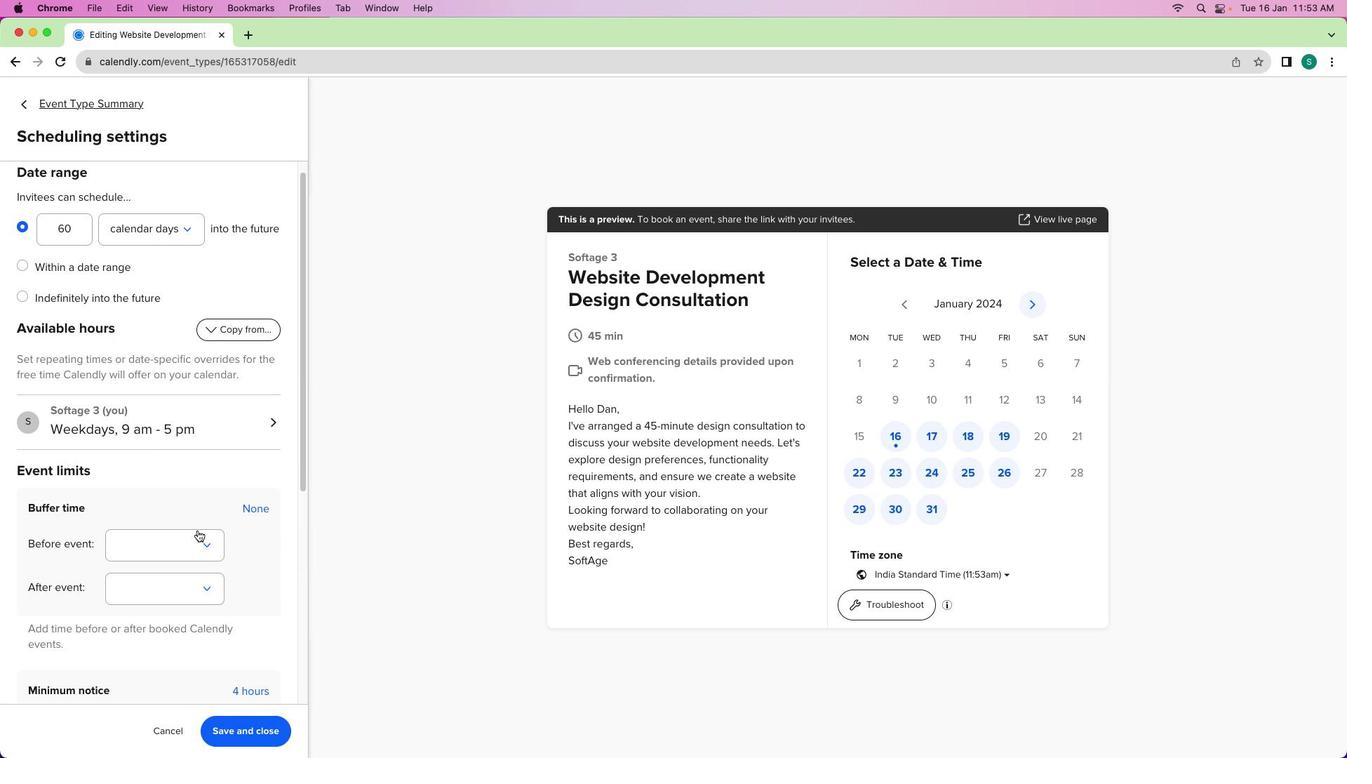 
Action: Mouse pressed left at (251, 520)
Screenshot: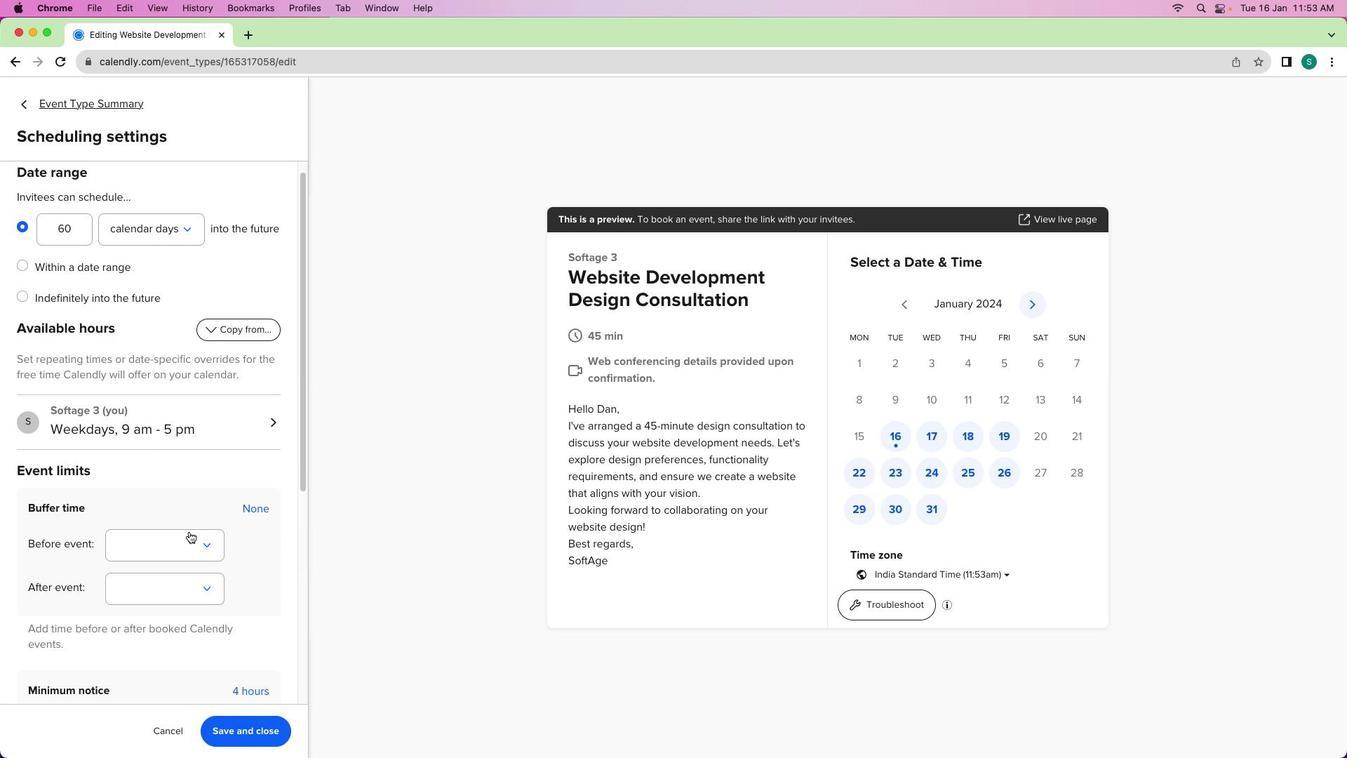 
Action: Mouse moved to (267, 523)
Screenshot: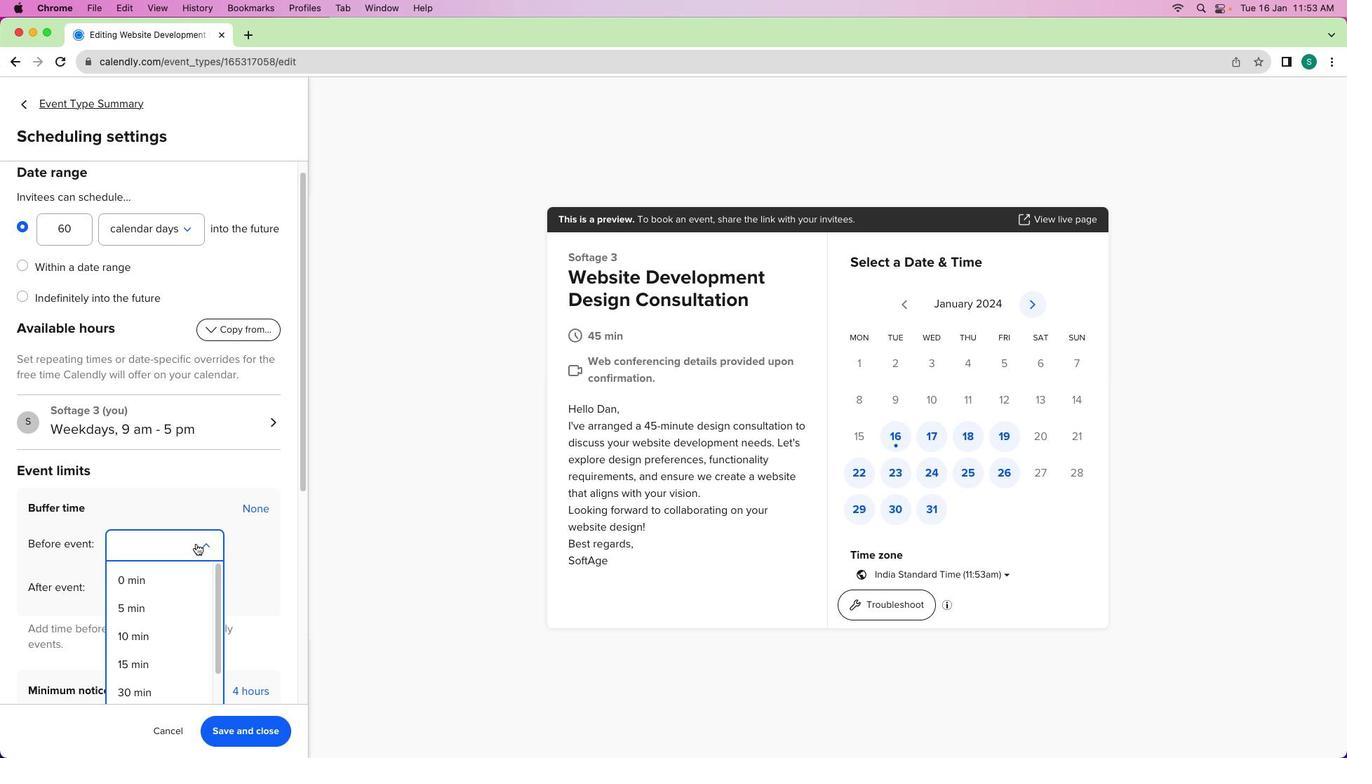 
Action: Mouse scrolled (267, 523) with delta (0, 0)
Screenshot: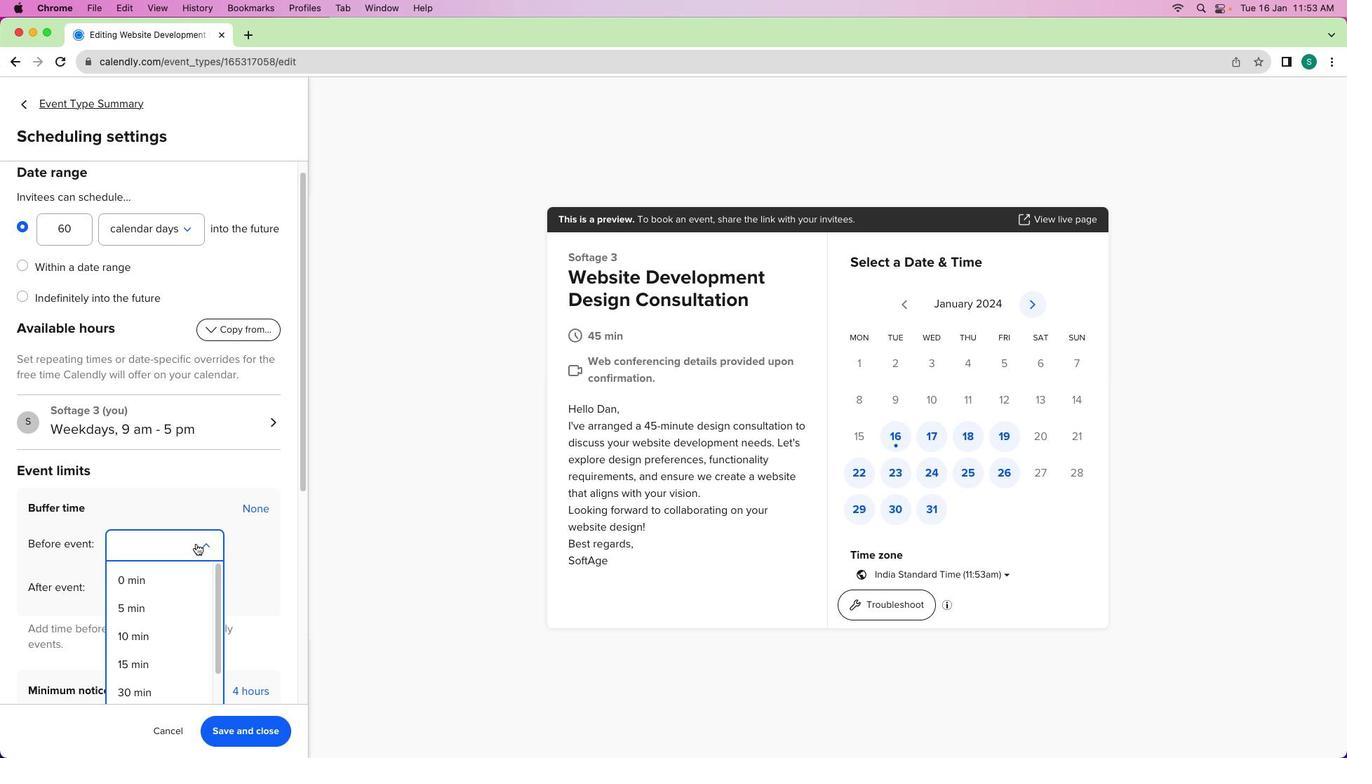 
Action: Mouse moved to (268, 523)
Screenshot: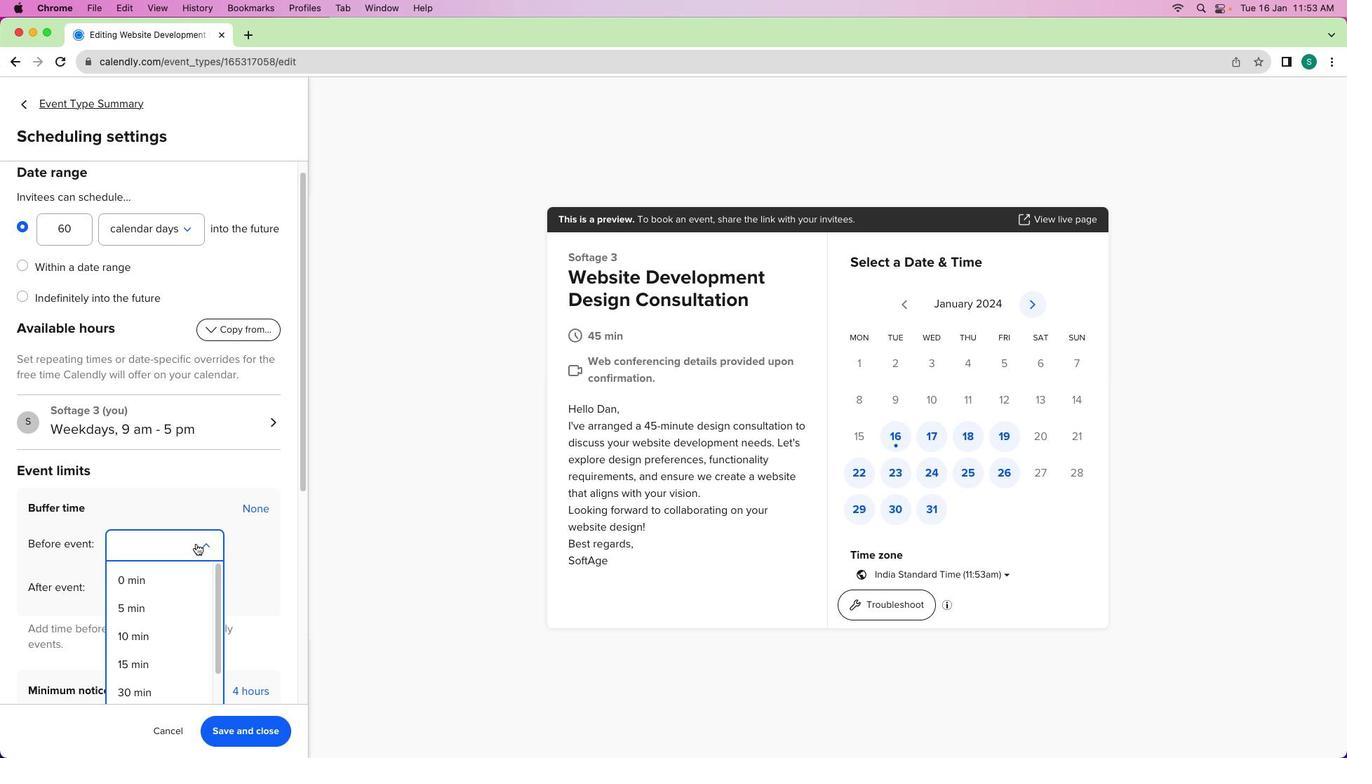 
Action: Mouse scrolled (268, 523) with delta (0, 0)
Screenshot: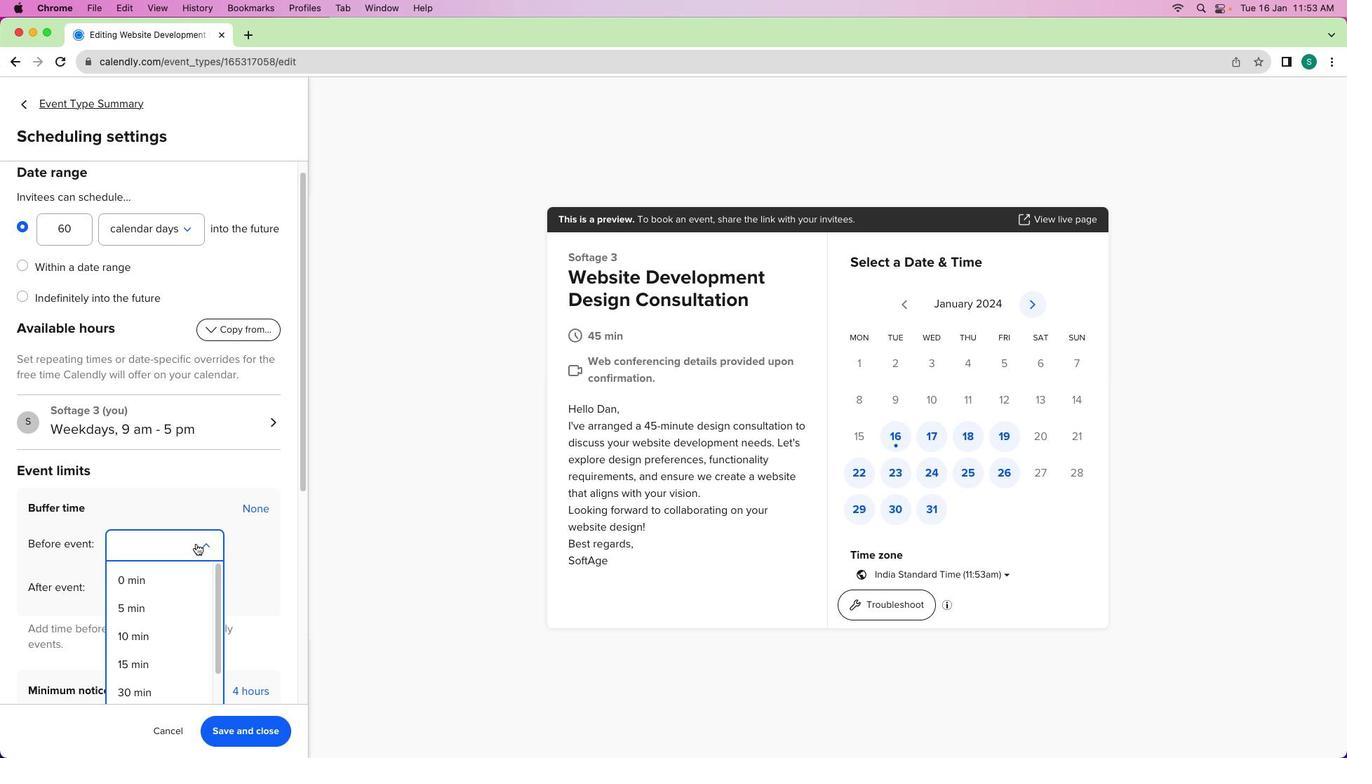 
Action: Mouse moved to (266, 524)
Screenshot: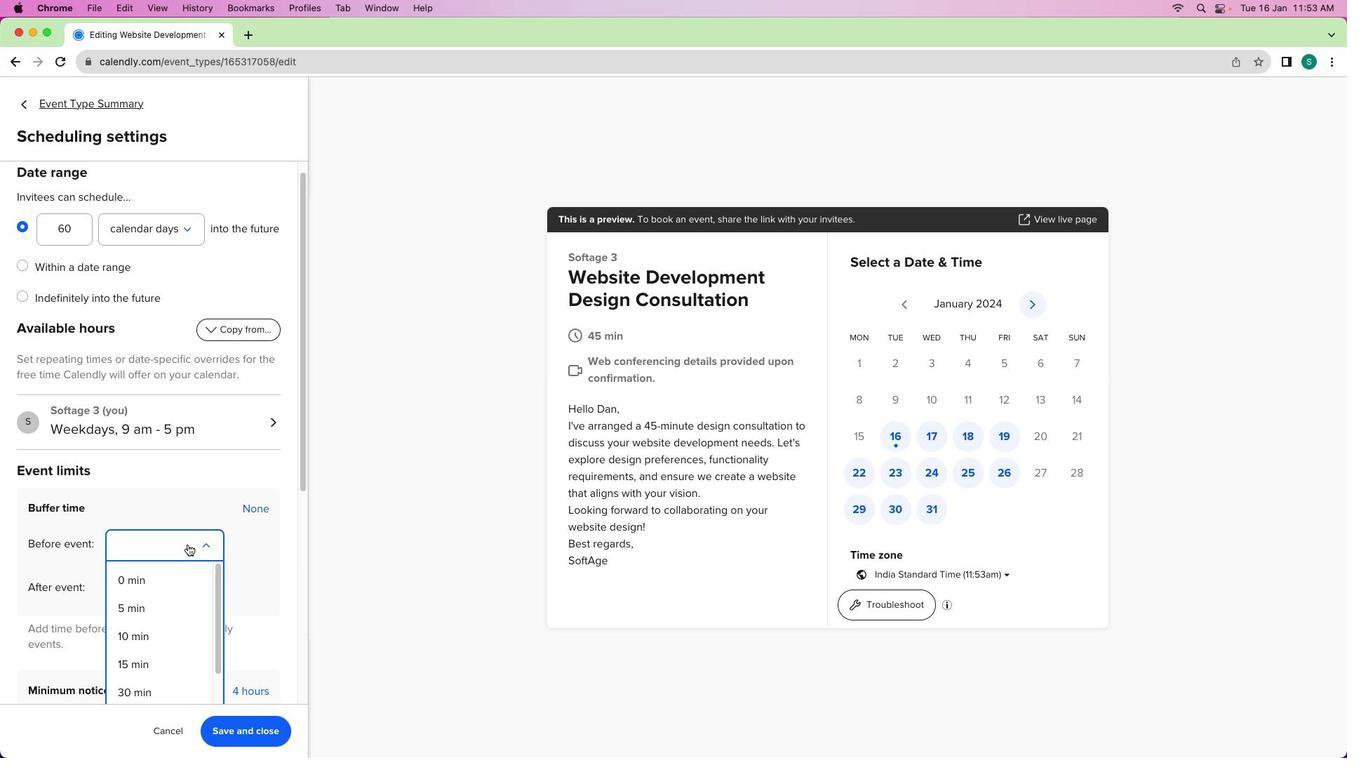 
Action: Mouse scrolled (266, 524) with delta (0, 0)
Screenshot: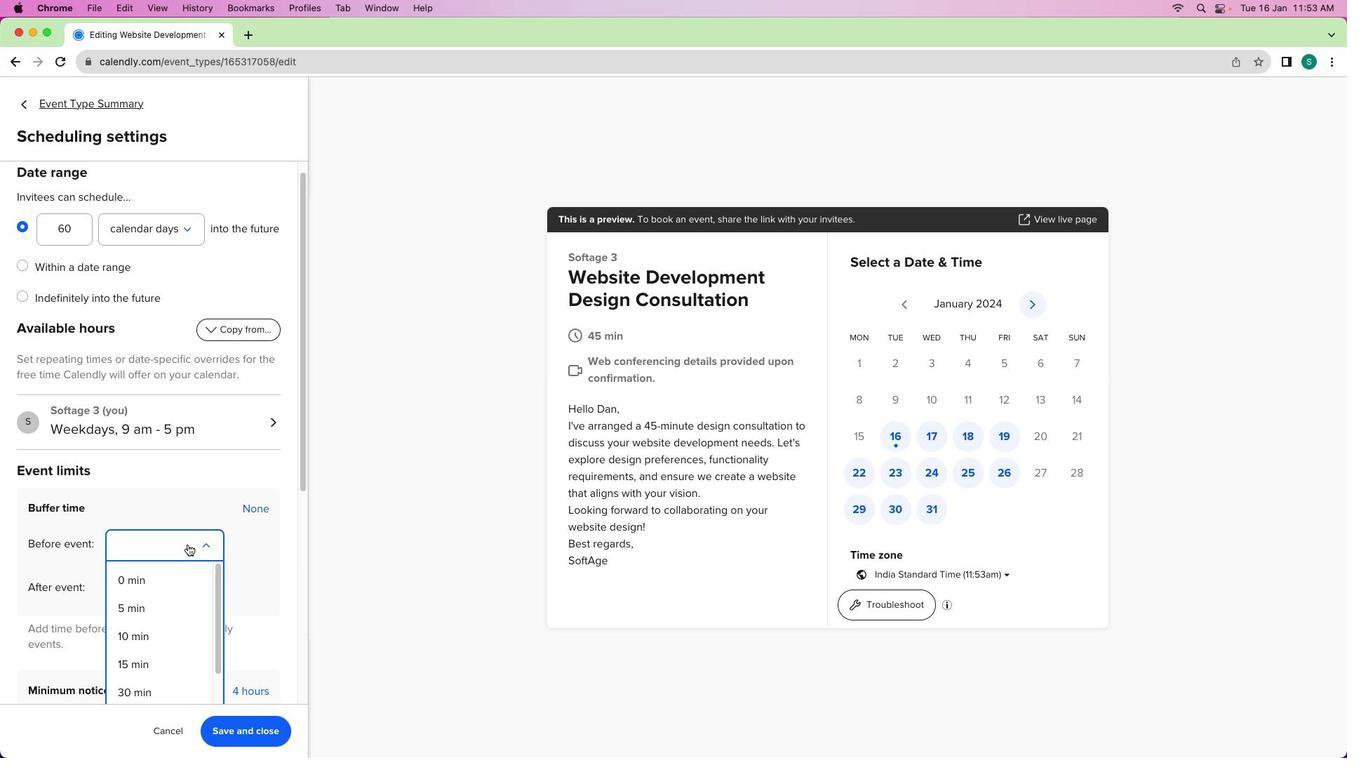 
Action: Mouse moved to (188, 543)
Screenshot: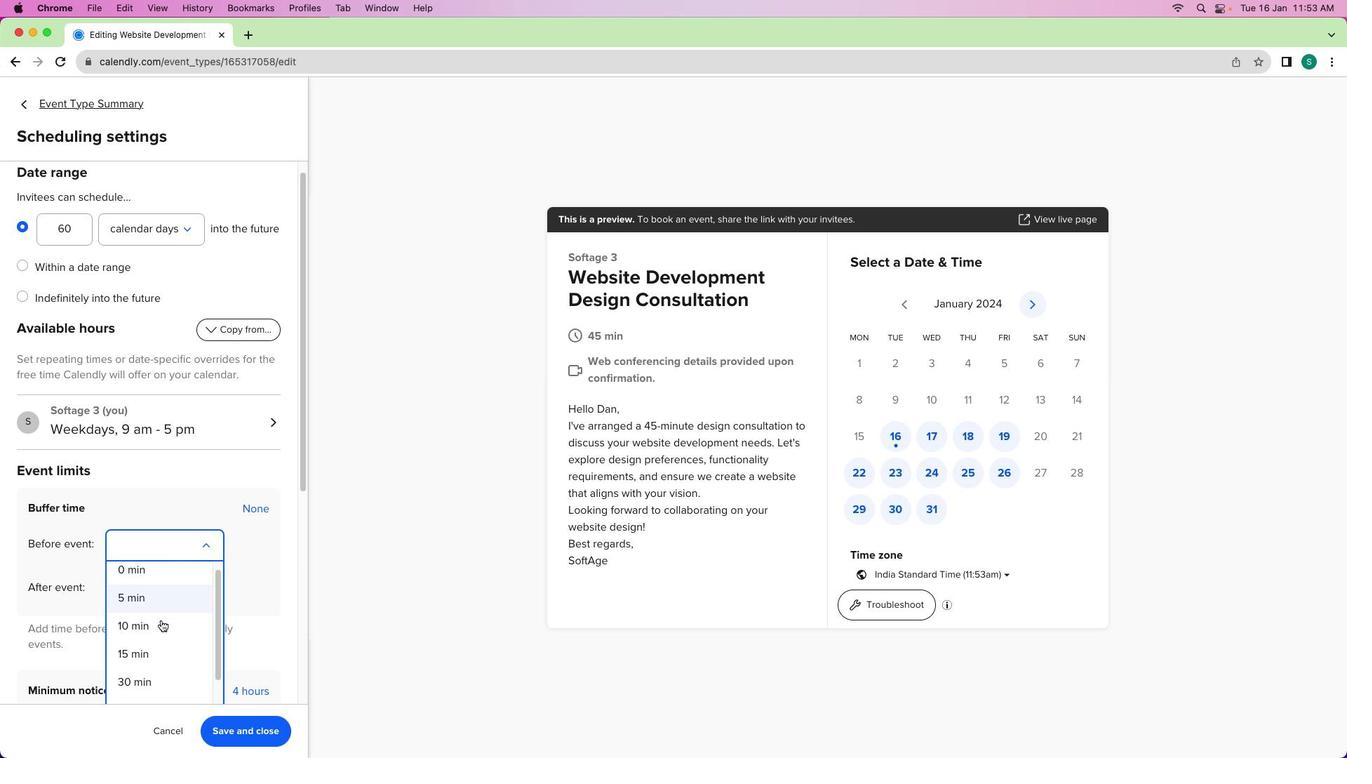 
Action: Mouse pressed left at (188, 543)
Screenshot: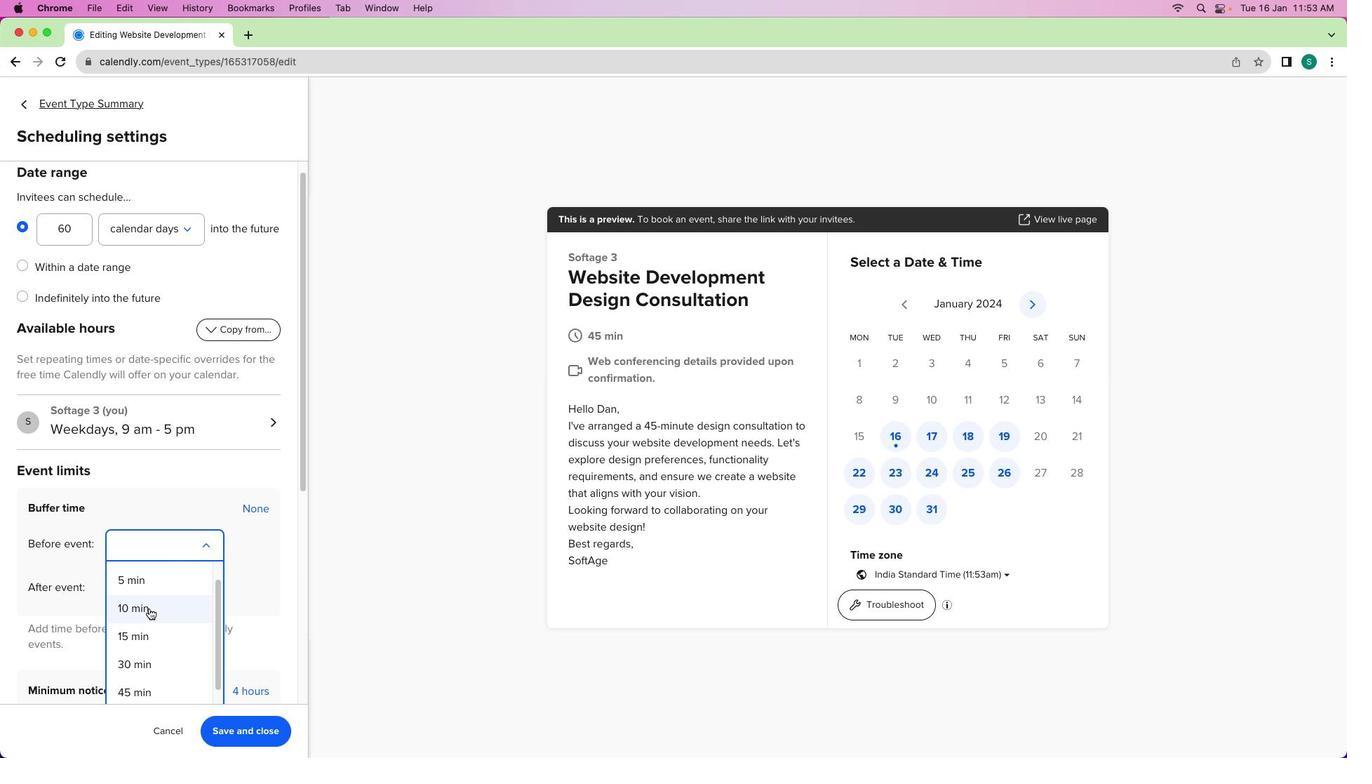 
Action: Mouse moved to (161, 619)
Screenshot: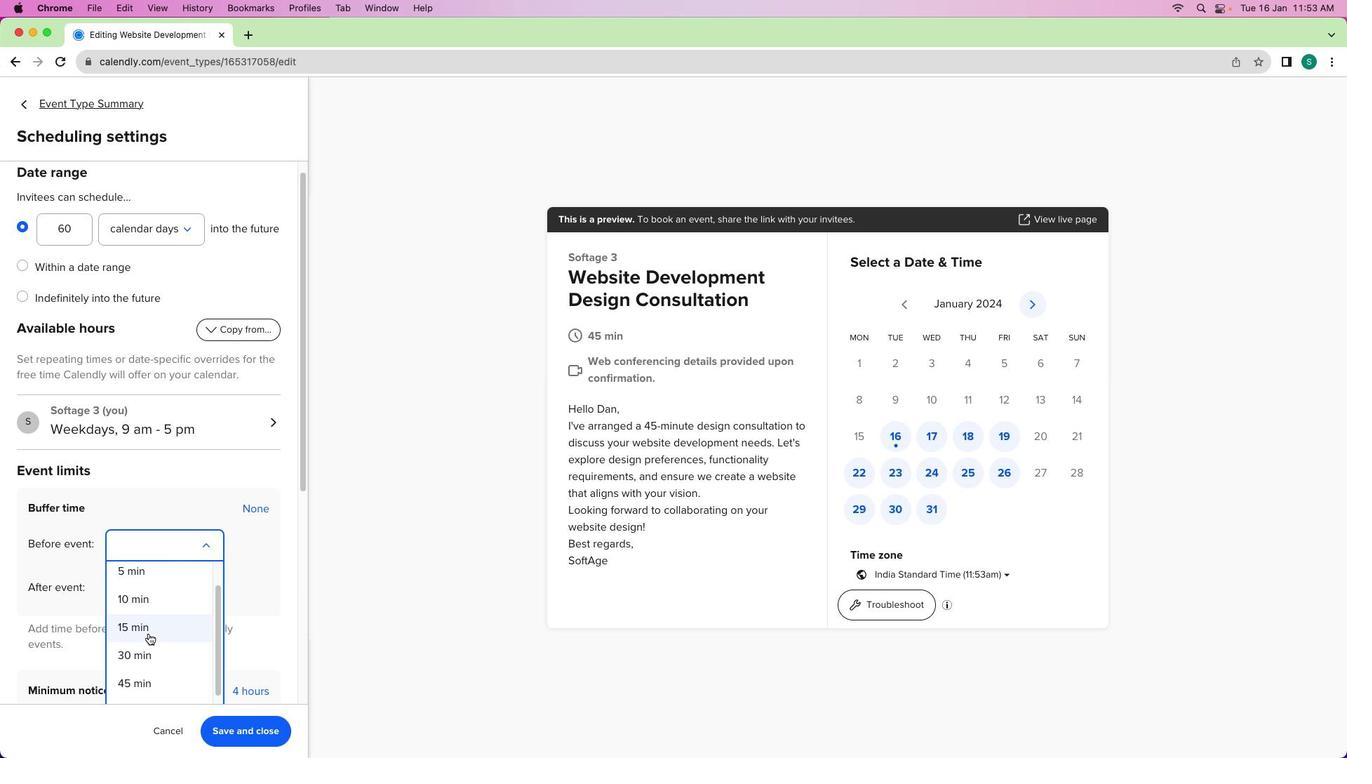 
Action: Mouse scrolled (161, 619) with delta (0, 0)
Screenshot: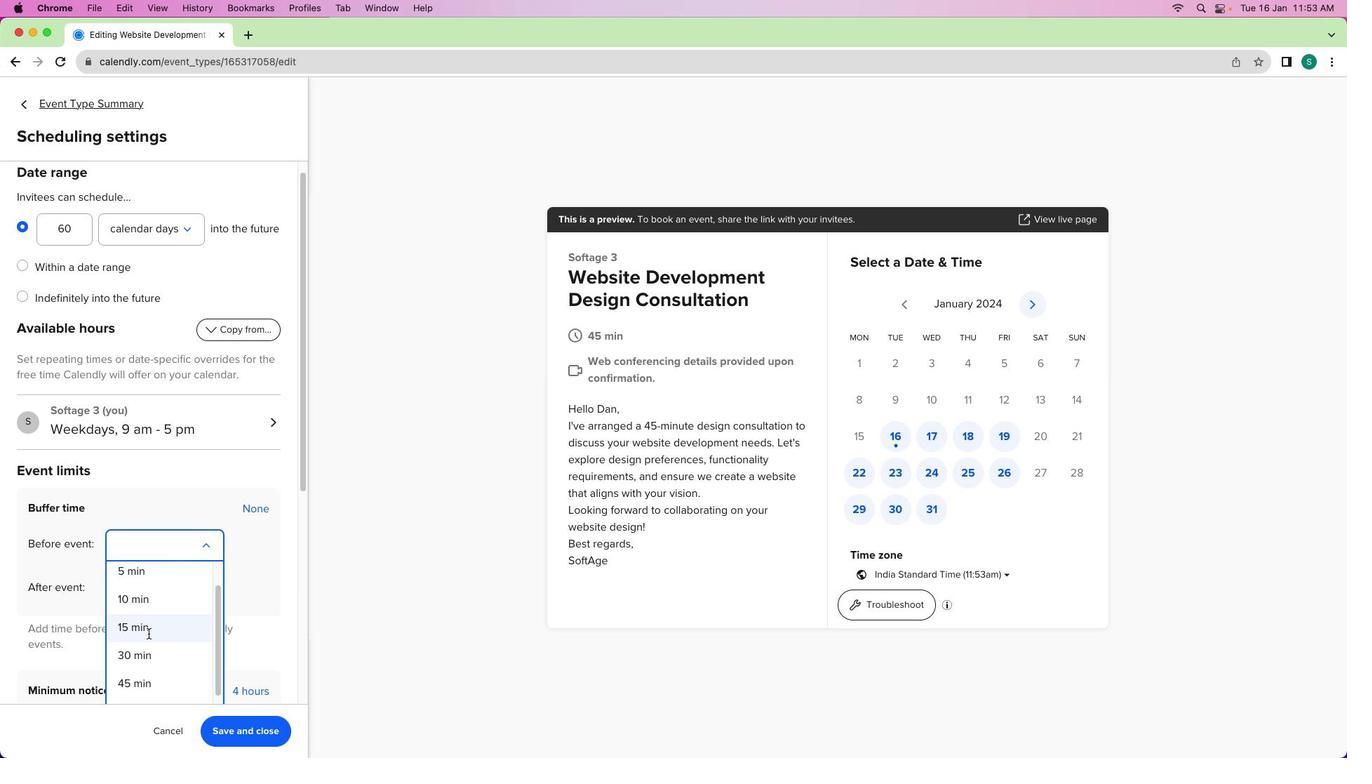 
Action: Mouse scrolled (161, 619) with delta (0, 0)
Screenshot: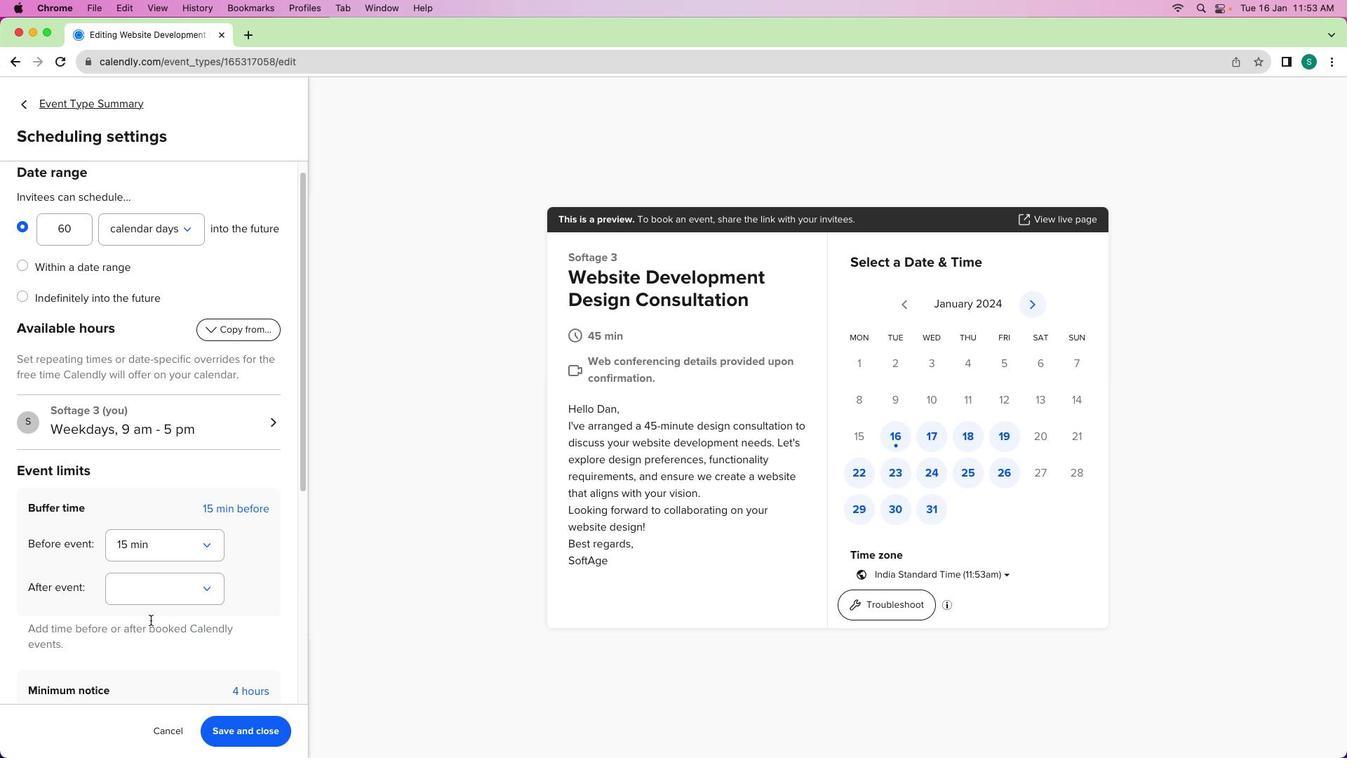 
Action: Mouse scrolled (161, 619) with delta (0, 0)
Screenshot: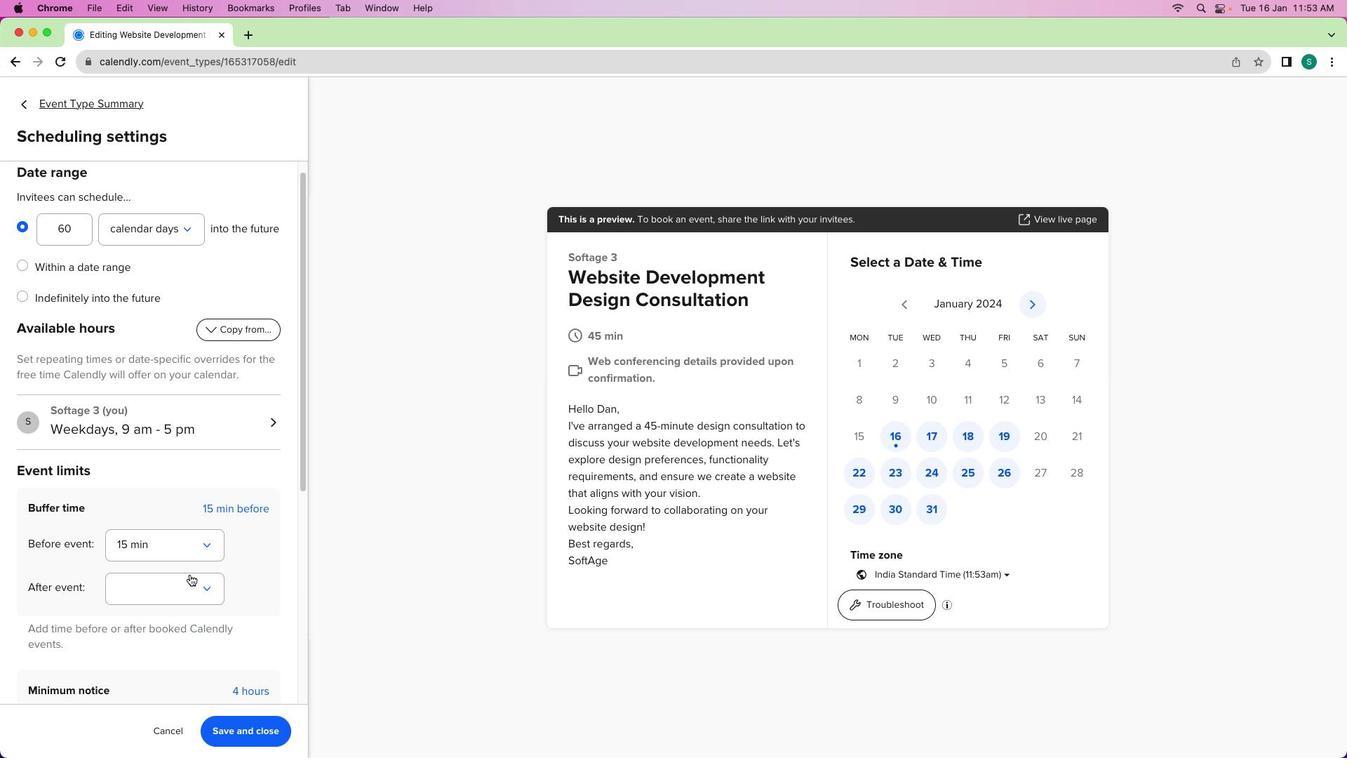 
Action: Mouse moved to (148, 633)
Screenshot: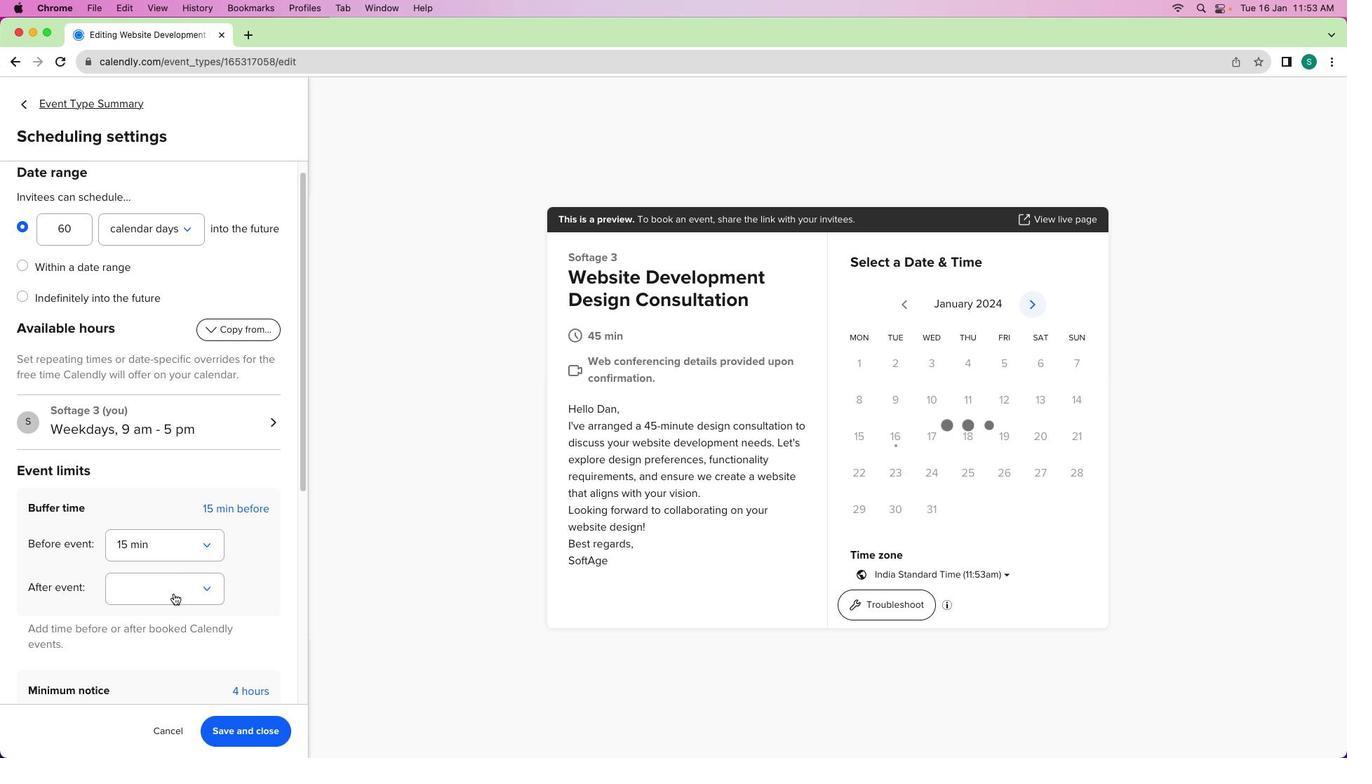 
Action: Mouse pressed left at (148, 633)
Screenshot: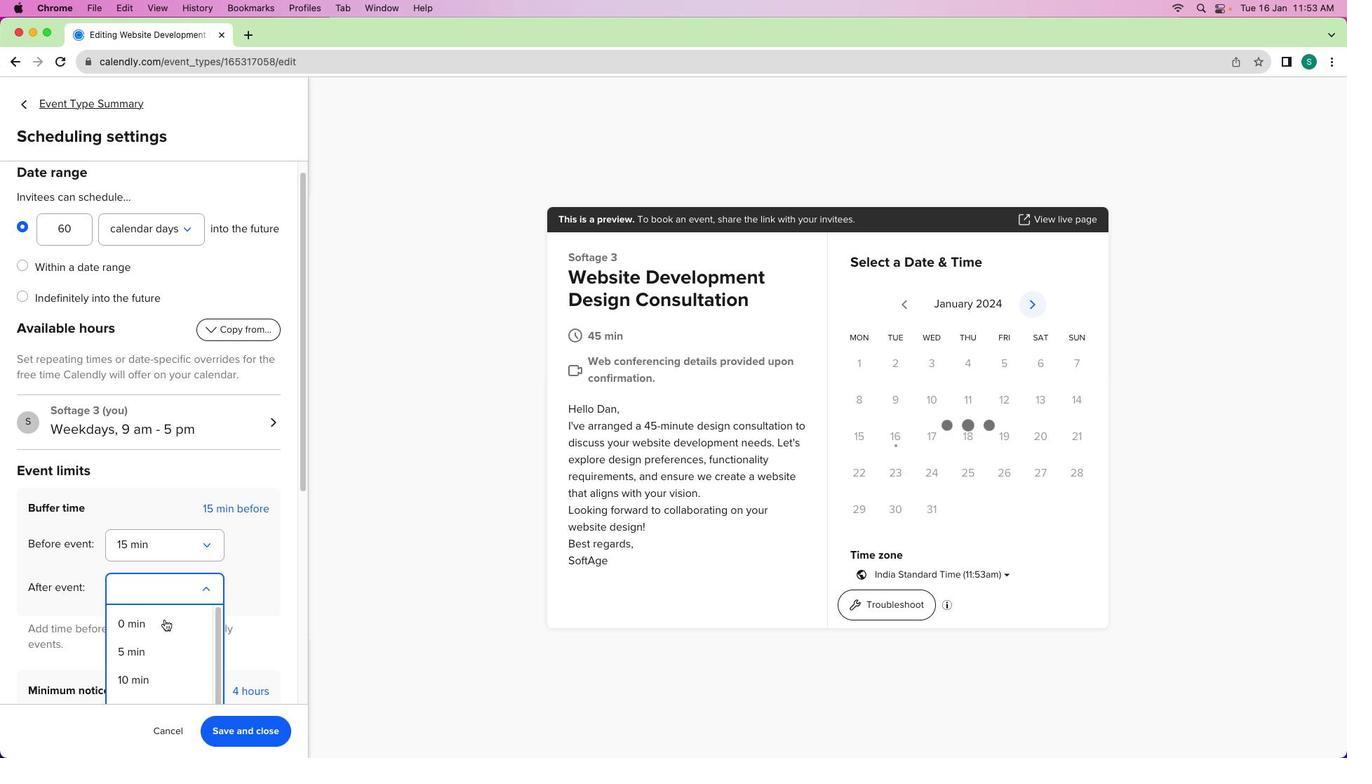 
Action: Mouse moved to (173, 593)
Screenshot: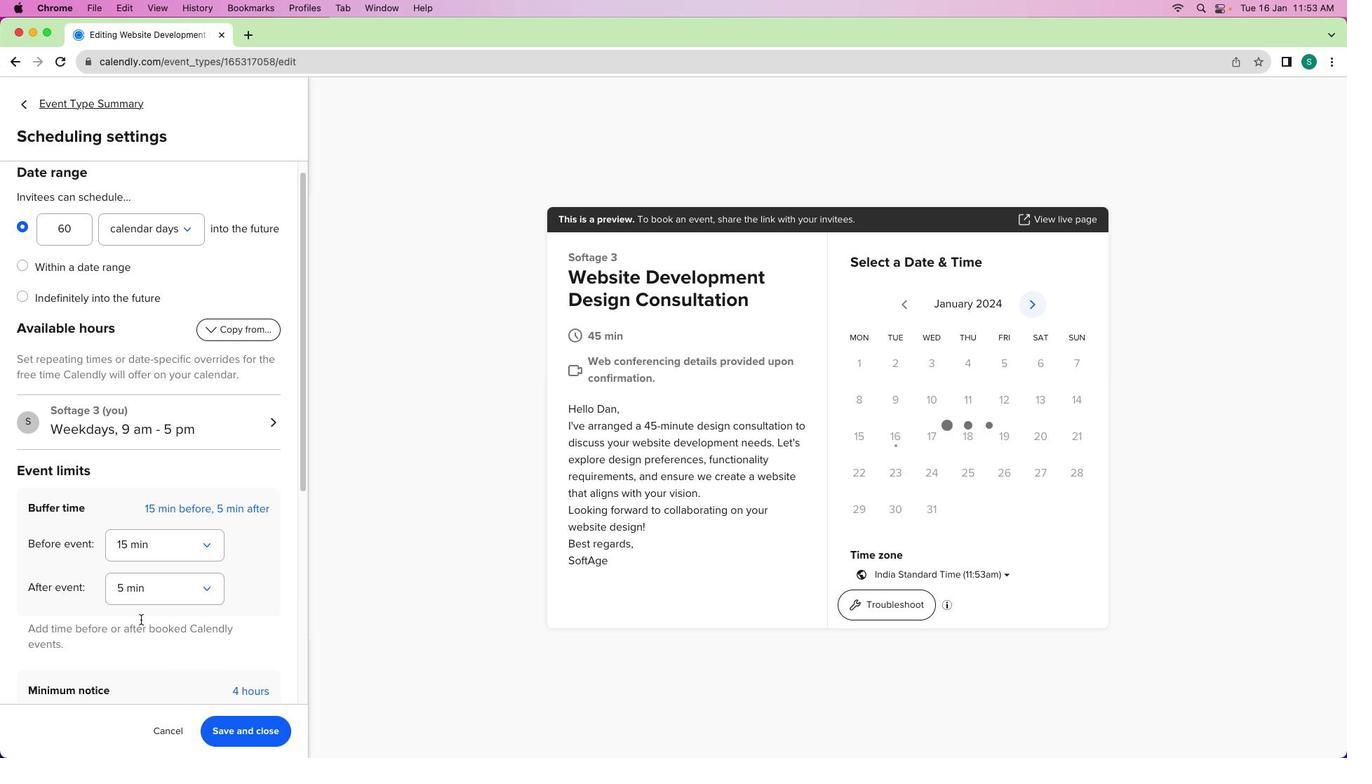
Action: Mouse pressed left at (173, 593)
Screenshot: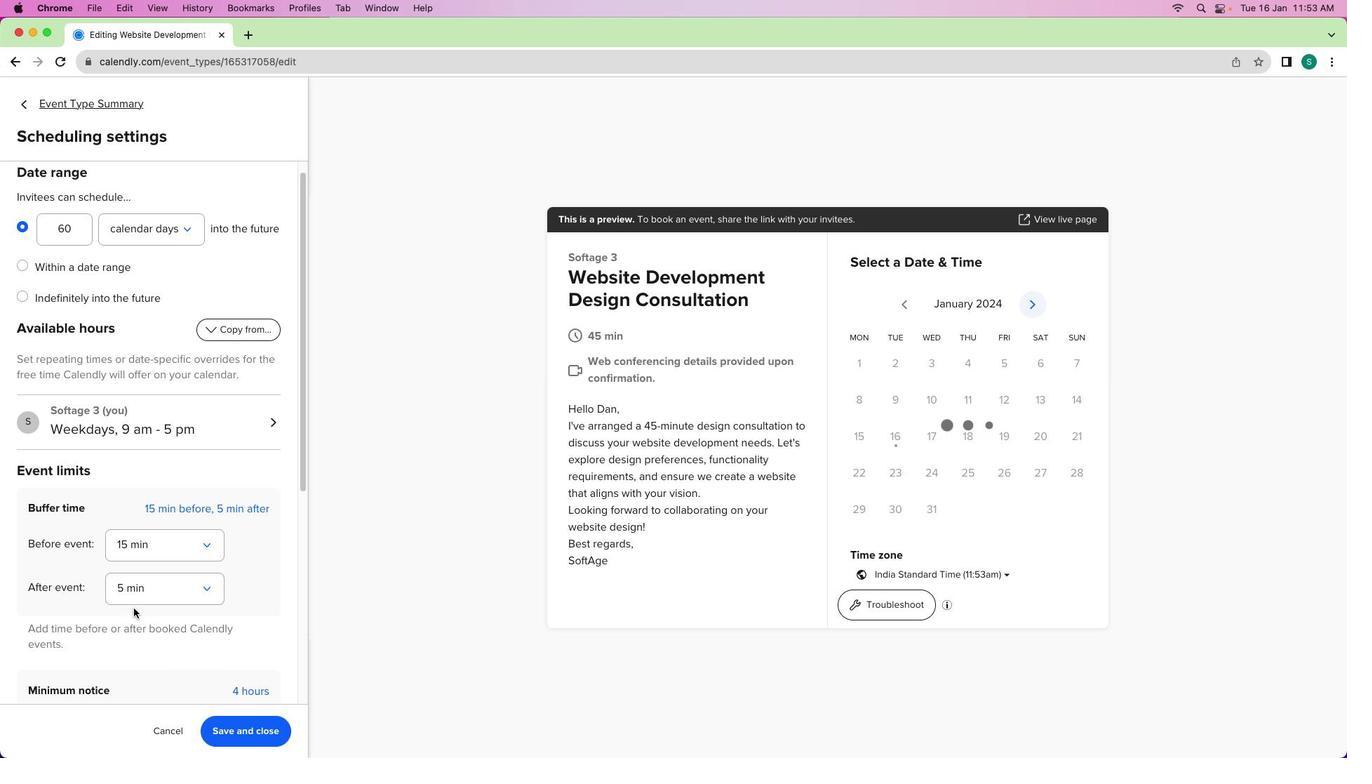 
Action: Mouse moved to (157, 656)
Screenshot: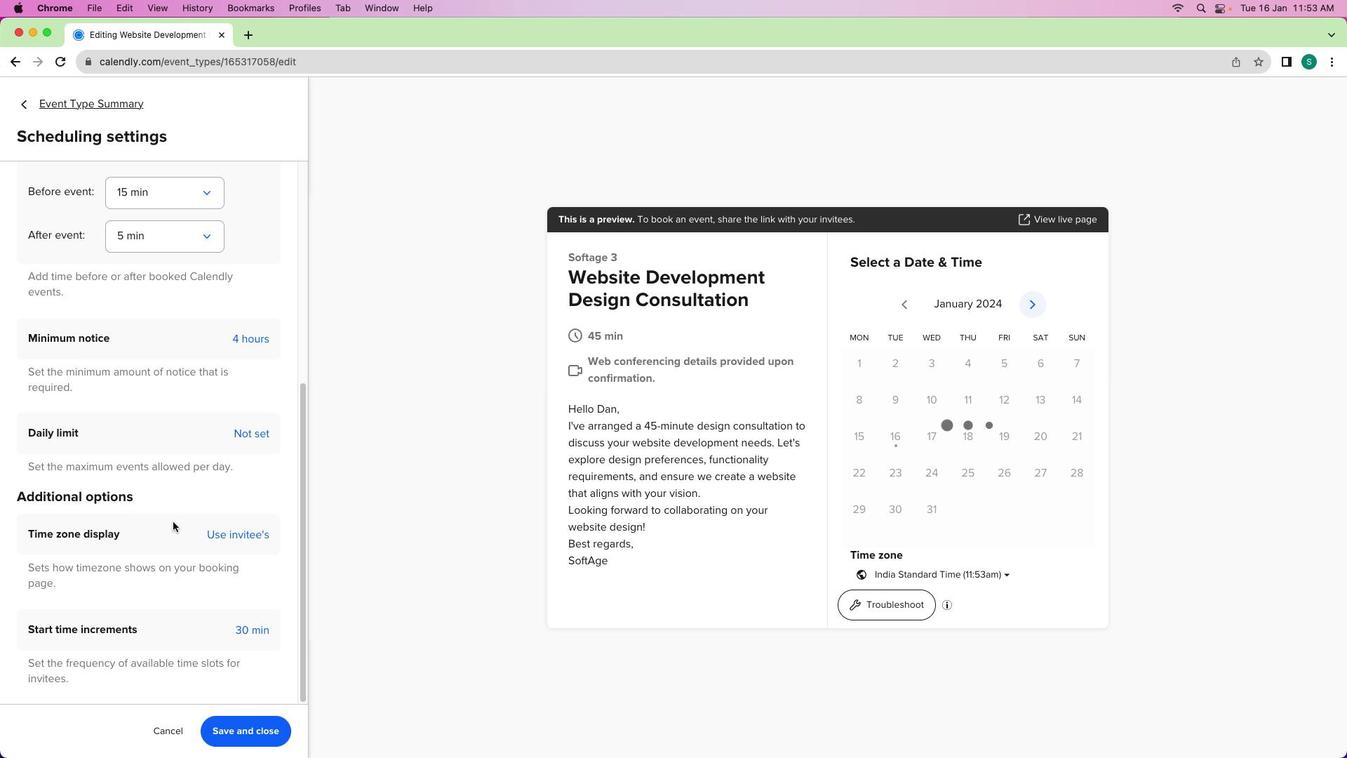 
Action: Mouse pressed left at (157, 656)
Screenshot: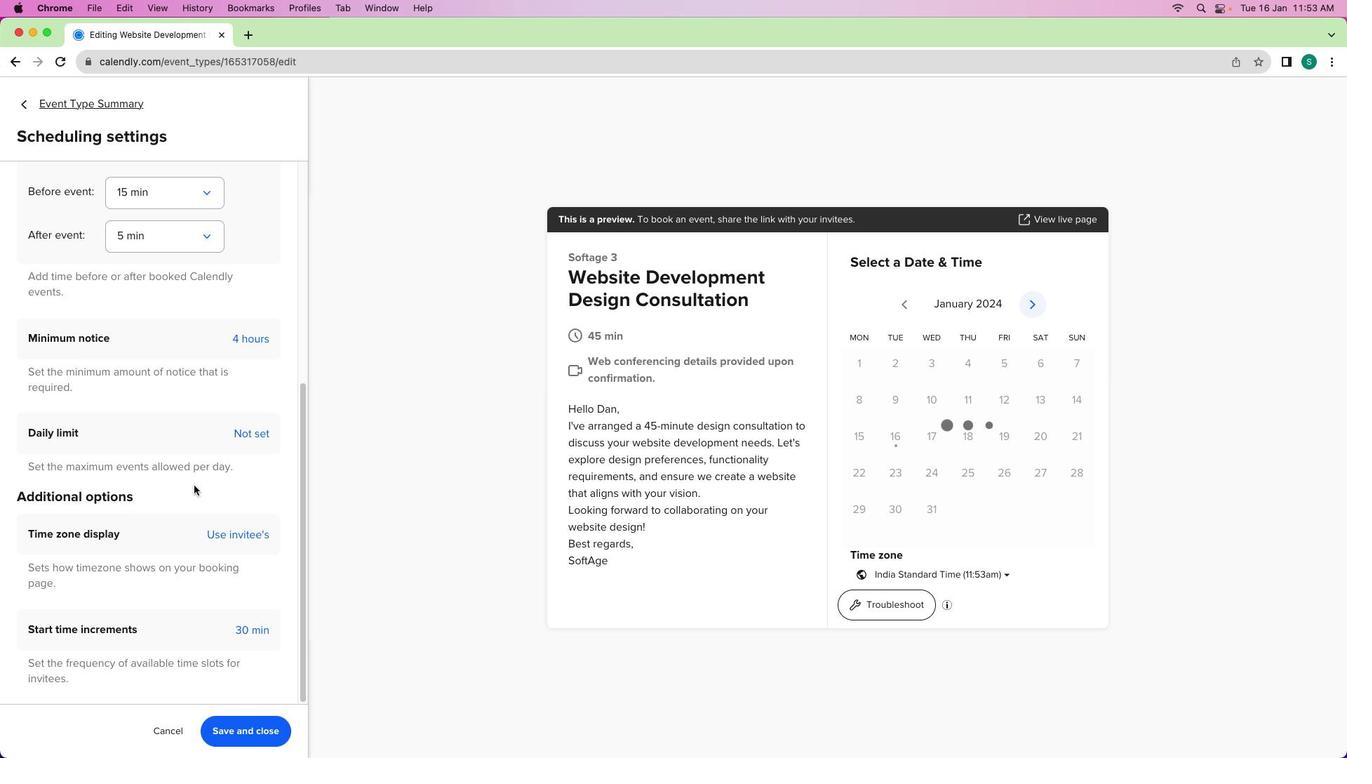 
Action: Mouse moved to (133, 607)
Screenshot: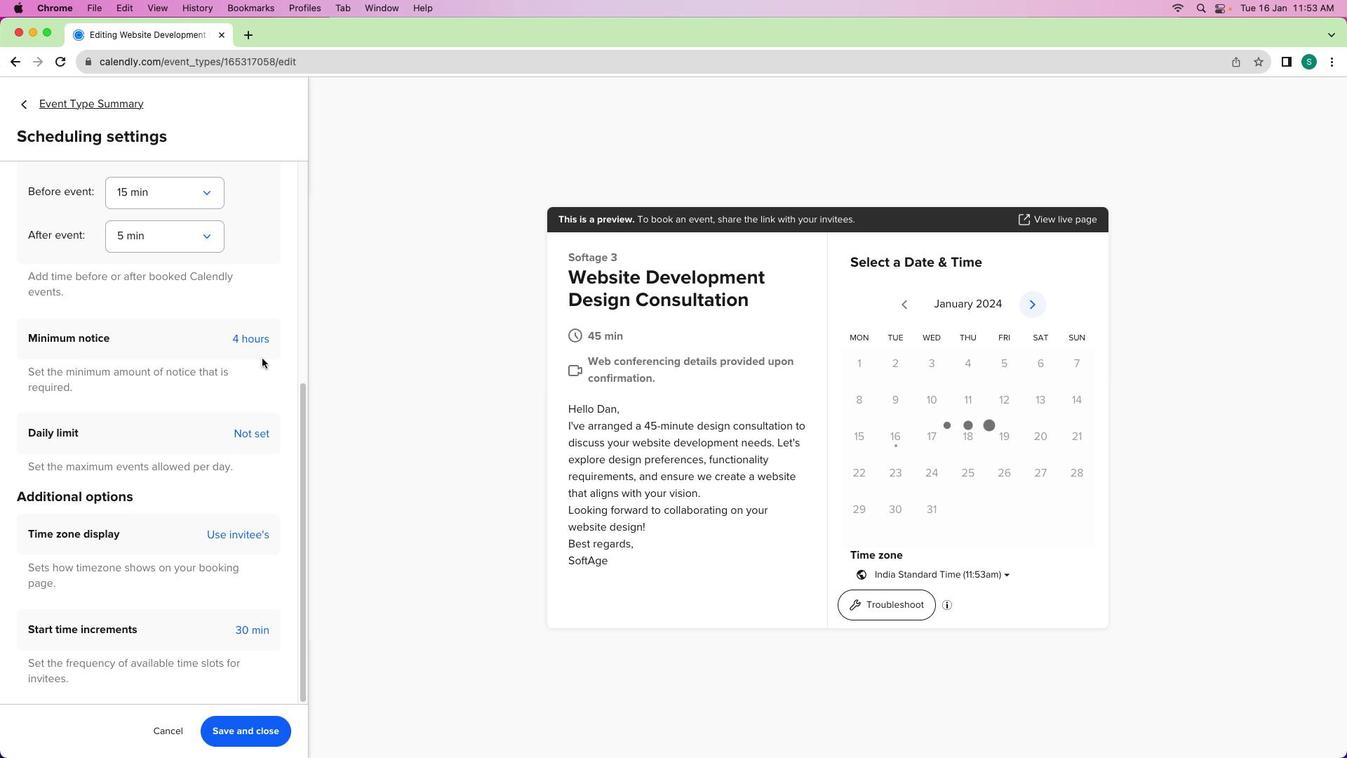 
Action: Mouse scrolled (133, 607) with delta (0, 0)
Screenshot: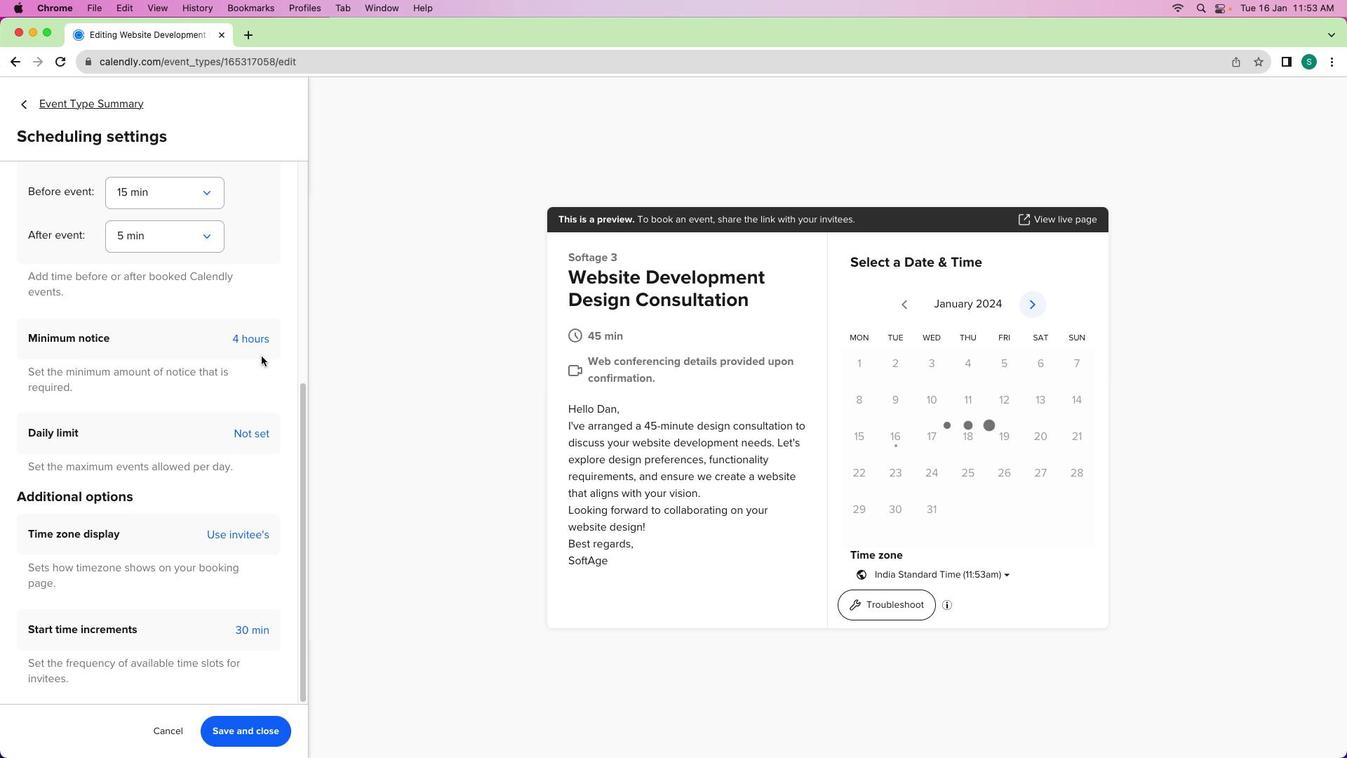 
Action: Mouse scrolled (133, 607) with delta (0, 0)
Screenshot: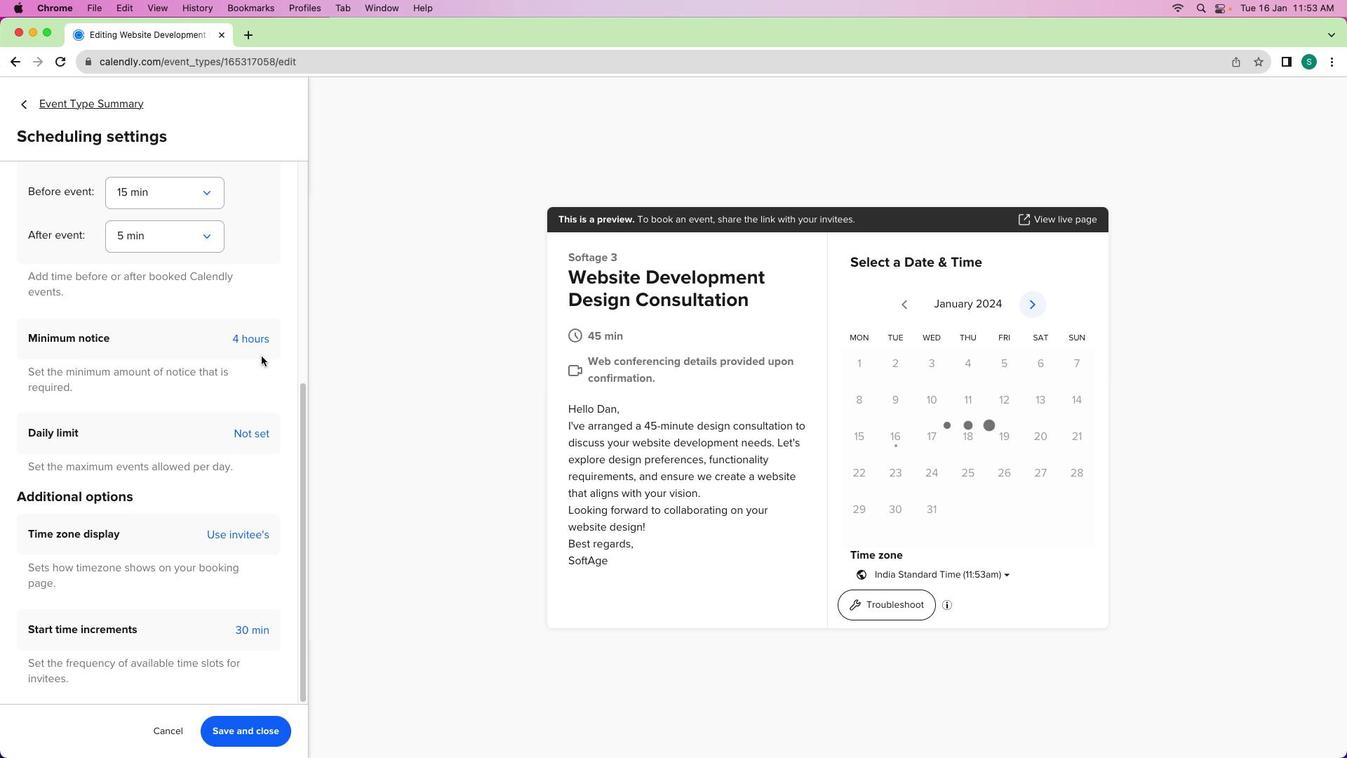 
Action: Mouse scrolled (133, 607) with delta (0, -2)
Screenshot: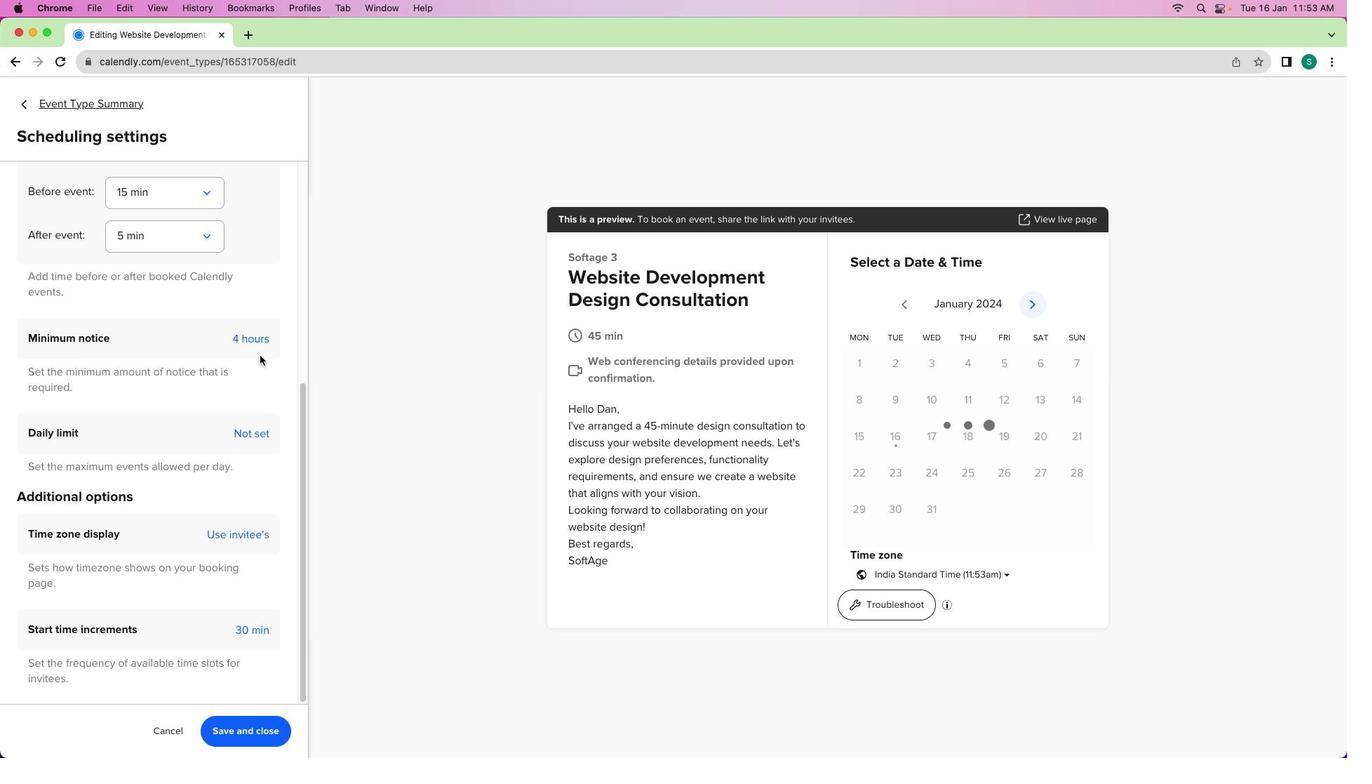 
Action: Mouse scrolled (133, 607) with delta (0, -3)
Screenshot: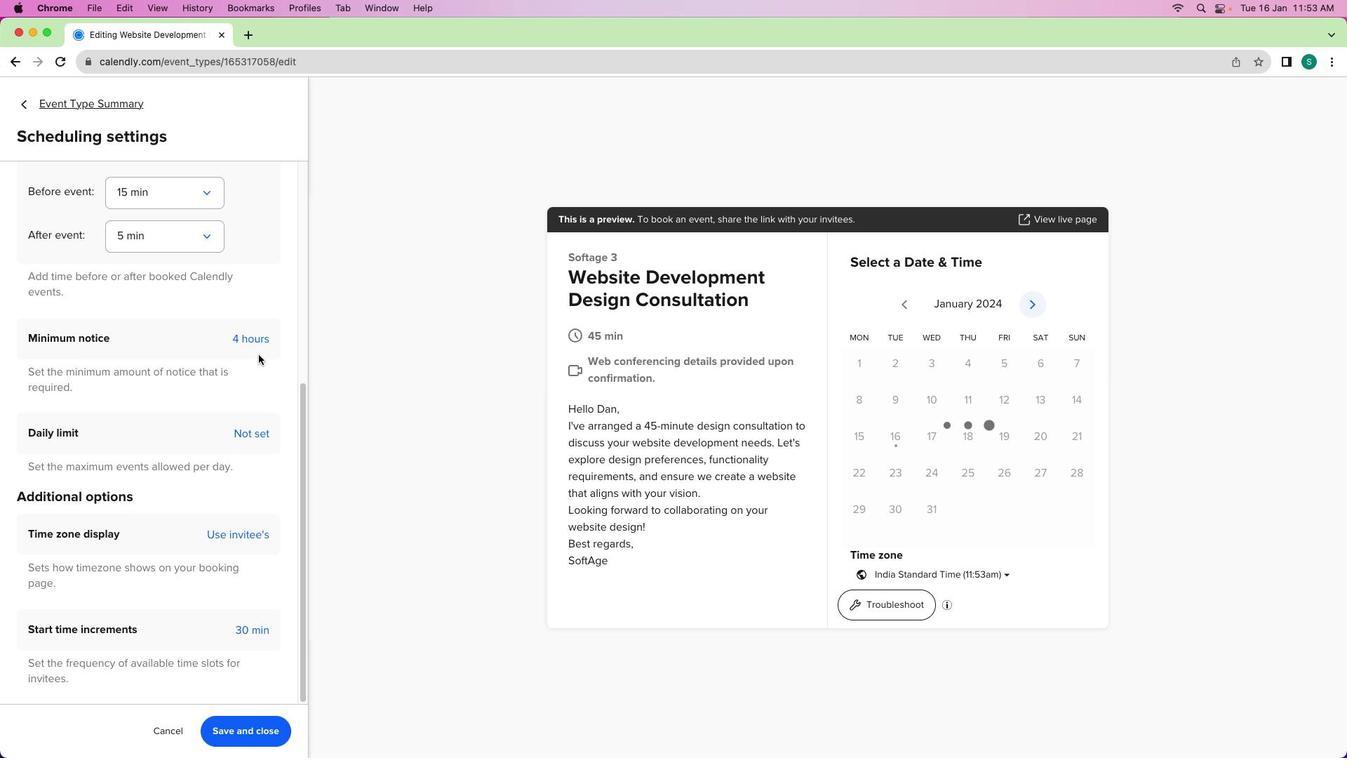 
Action: Mouse scrolled (133, 607) with delta (0, -3)
Screenshot: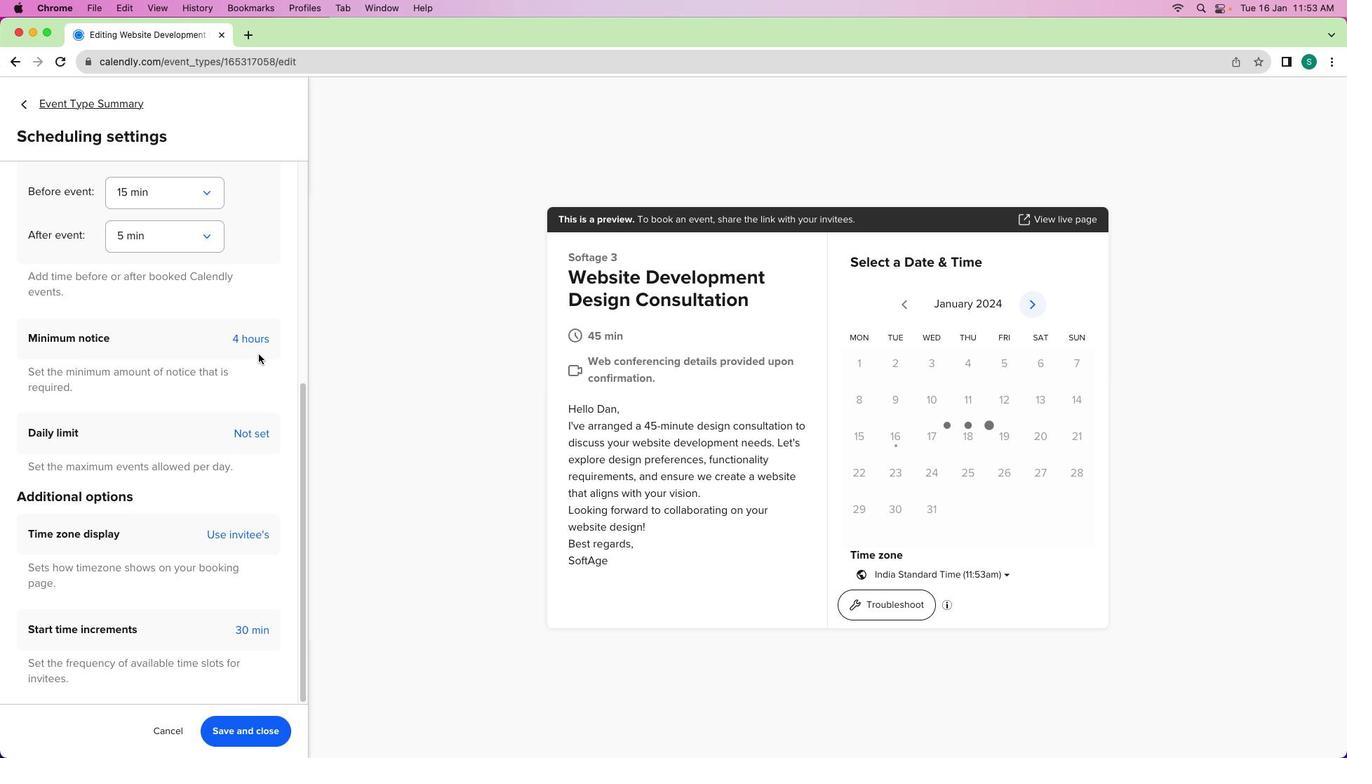 
Action: Mouse moved to (133, 607)
Screenshot: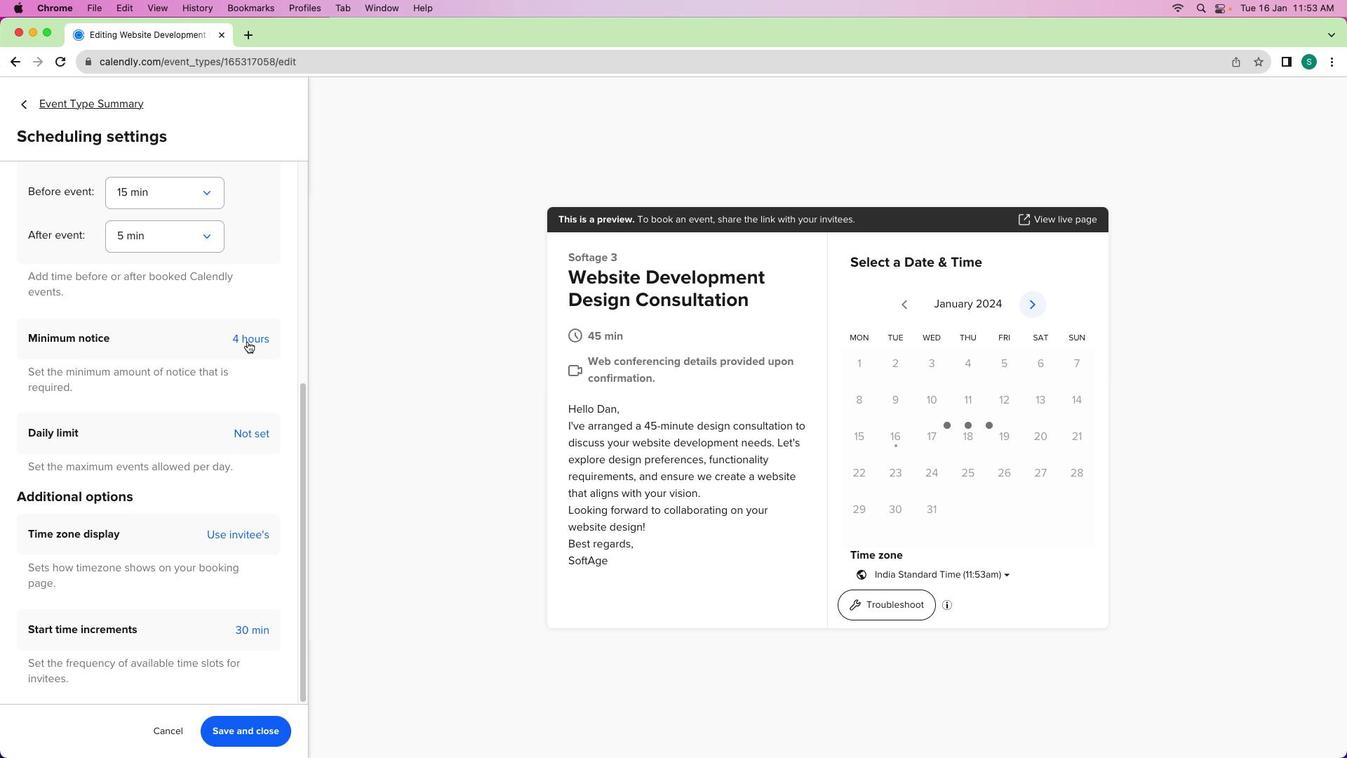 
Action: Mouse scrolled (133, 607) with delta (0, 0)
Screenshot: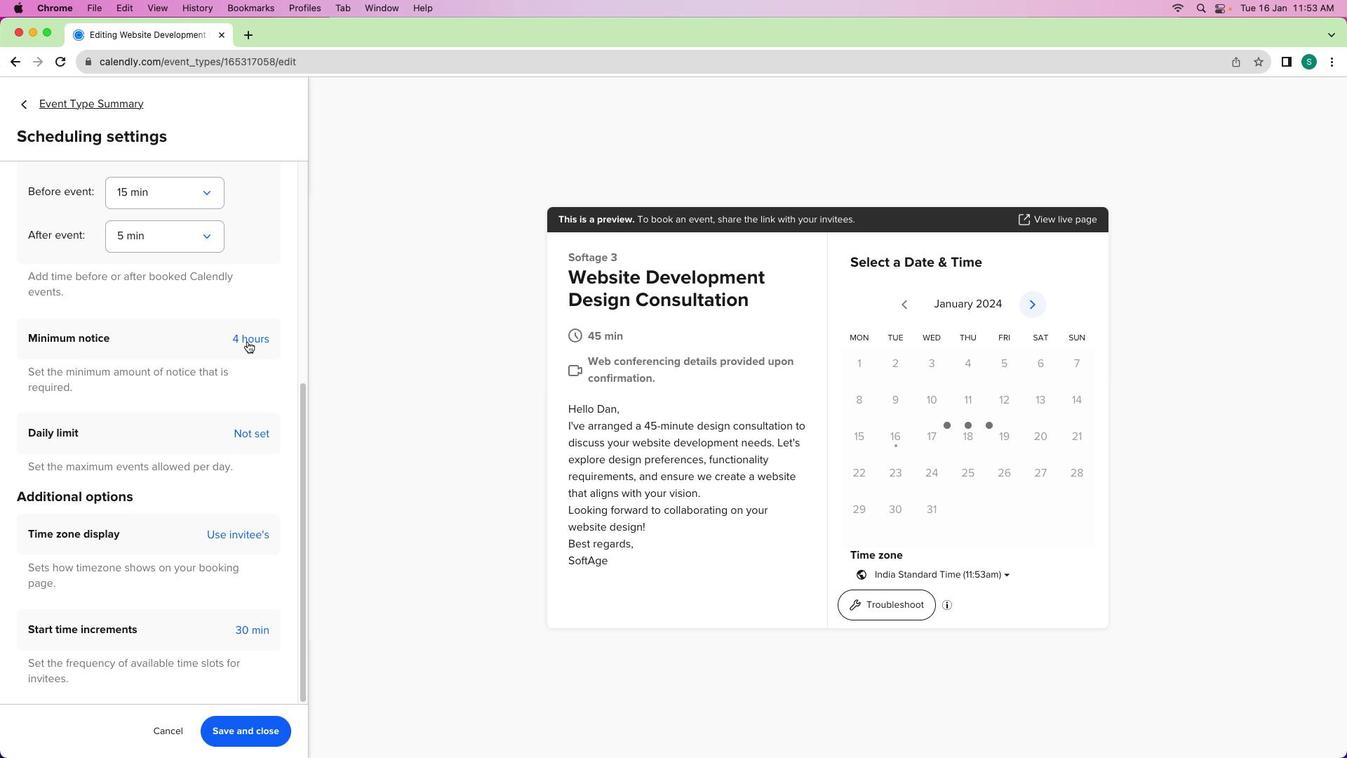 
Action: Mouse moved to (247, 341)
Screenshot: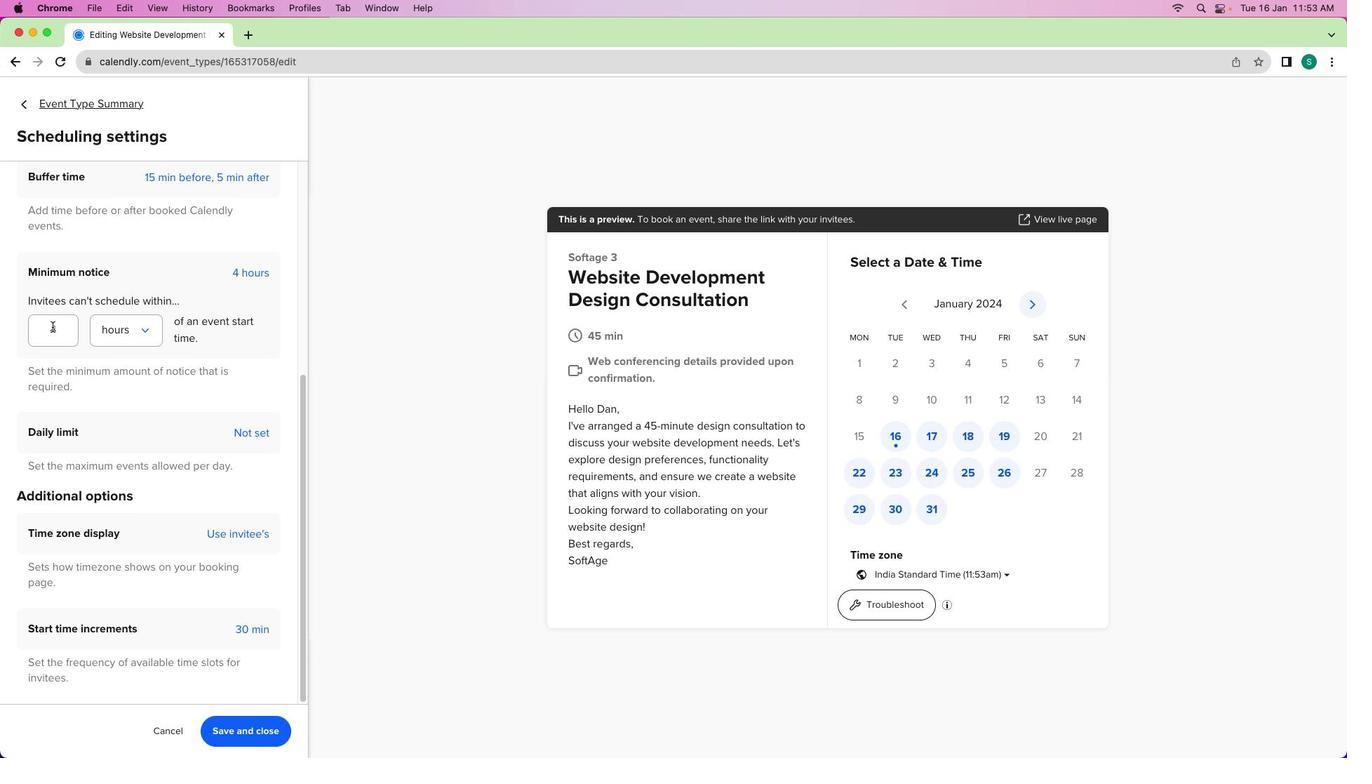 
Action: Mouse pressed left at (247, 341)
Screenshot: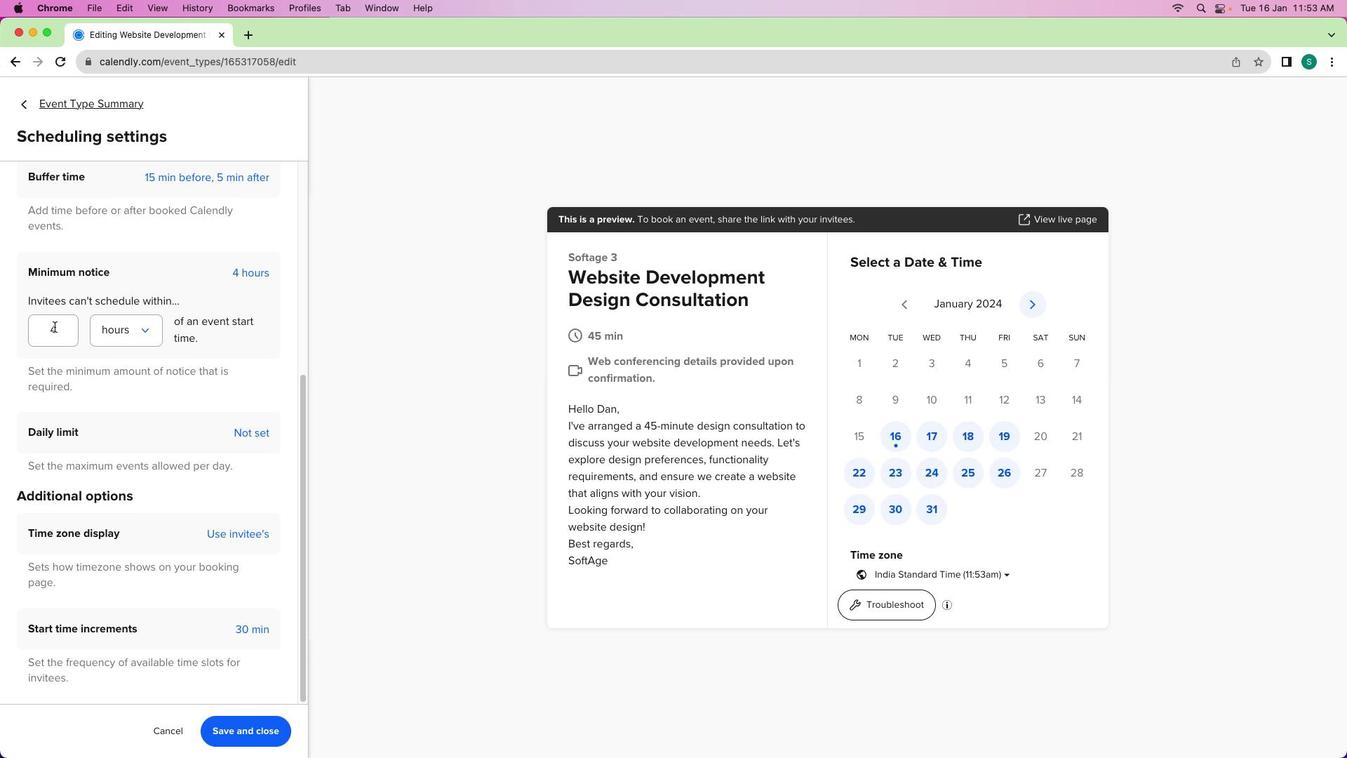 
Action: Mouse moved to (57, 327)
Screenshot: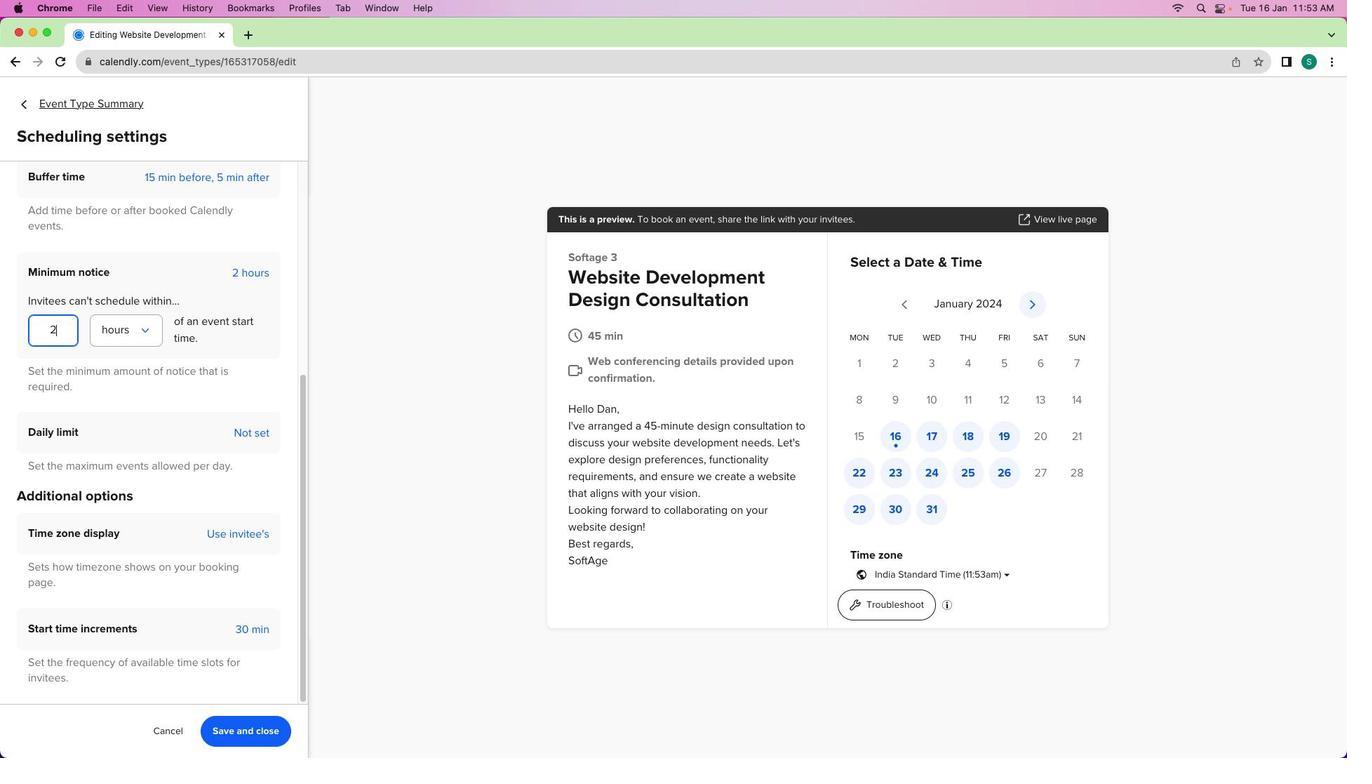 
Action: Mouse pressed left at (57, 327)
Screenshot: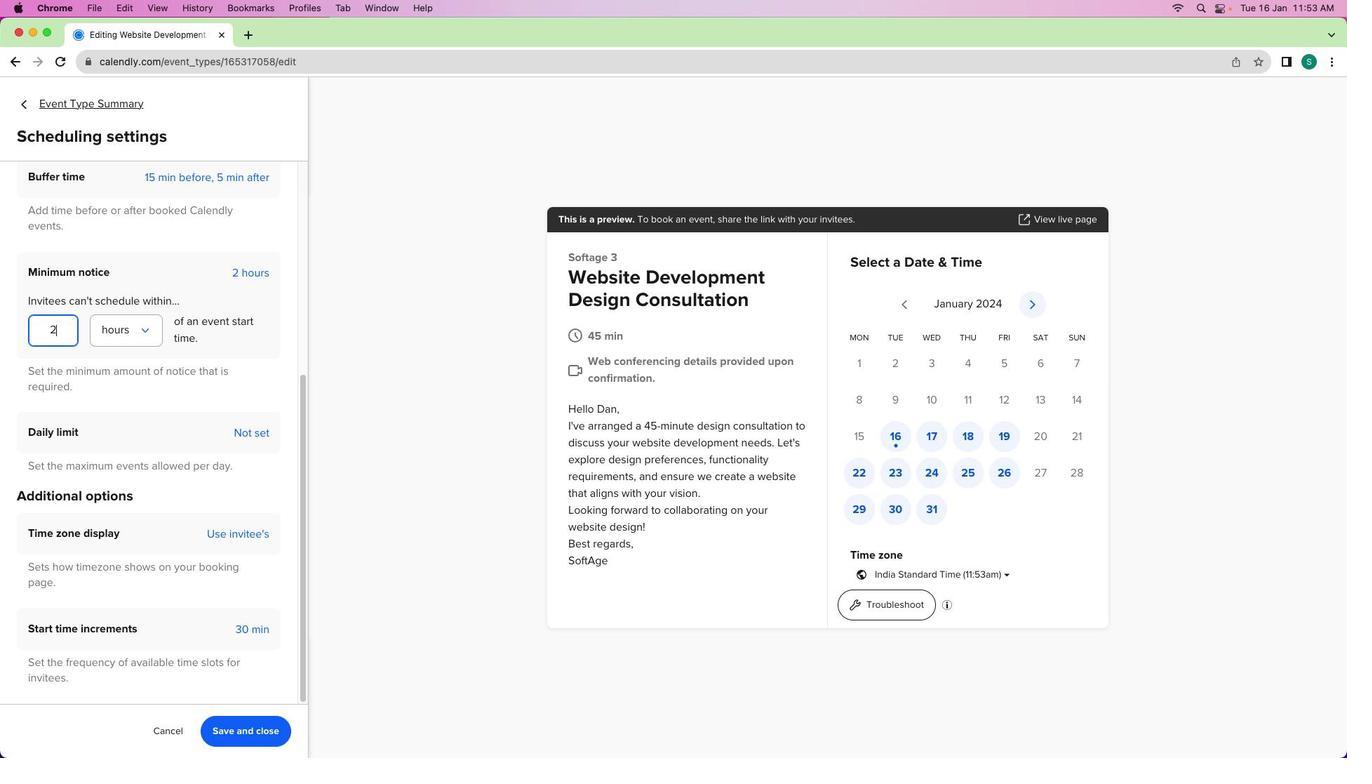
Action: Mouse moved to (127, 327)
Screenshot: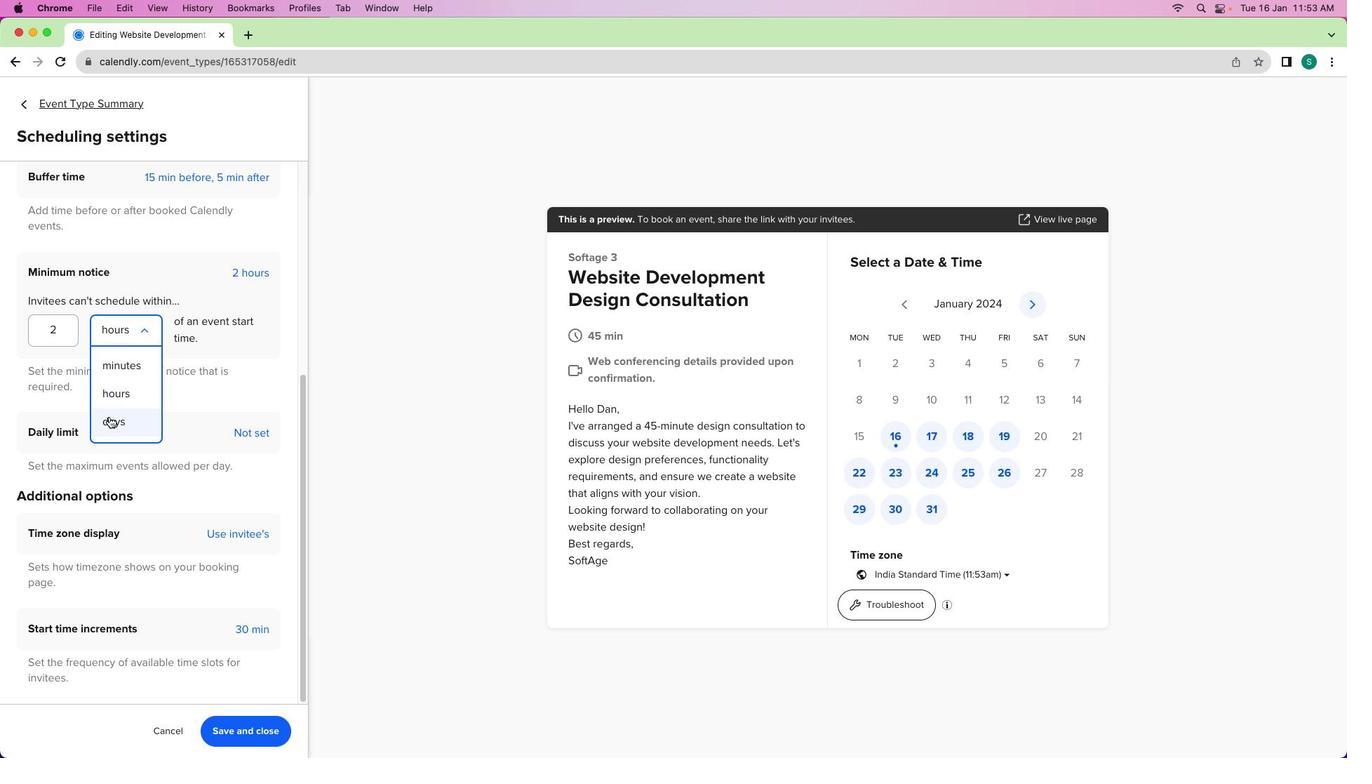 
Action: Mouse pressed left at (127, 327)
Screenshot: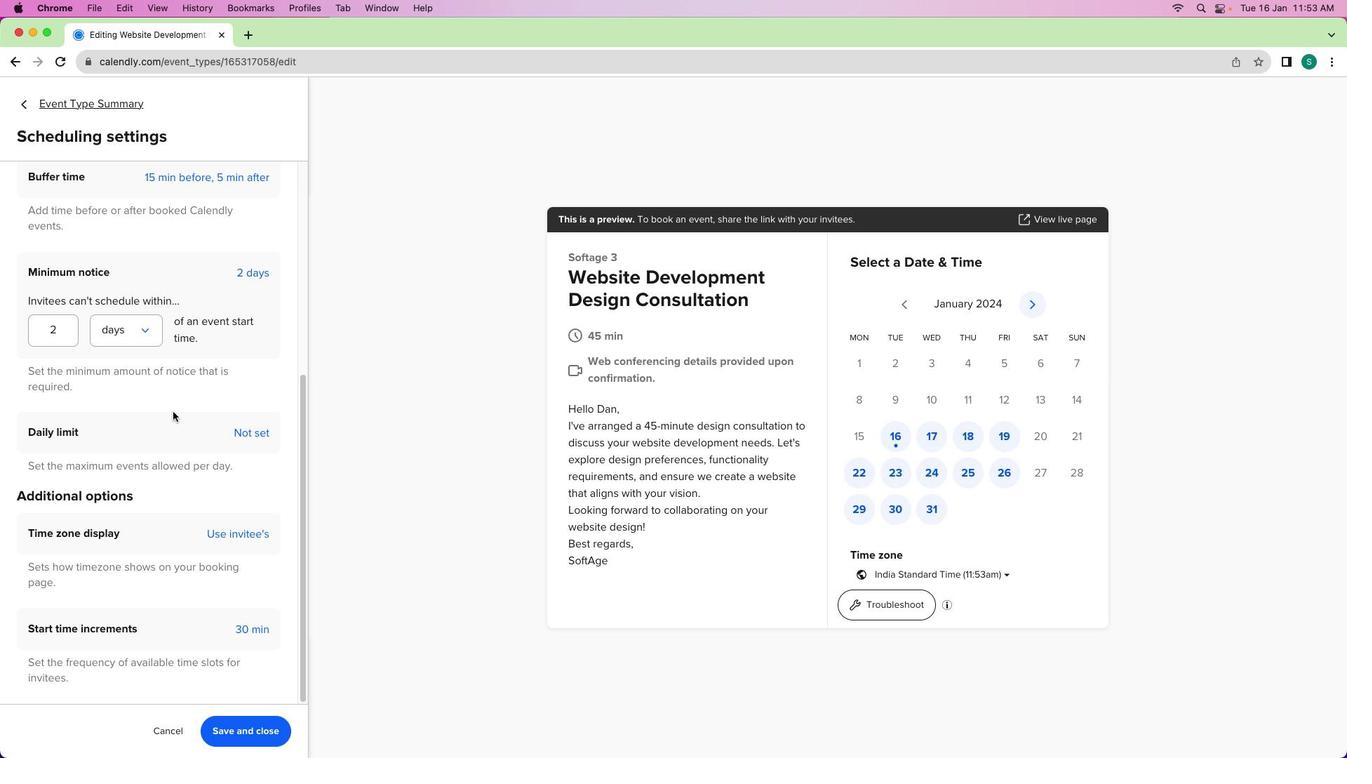 
Action: Mouse moved to (108, 416)
Screenshot: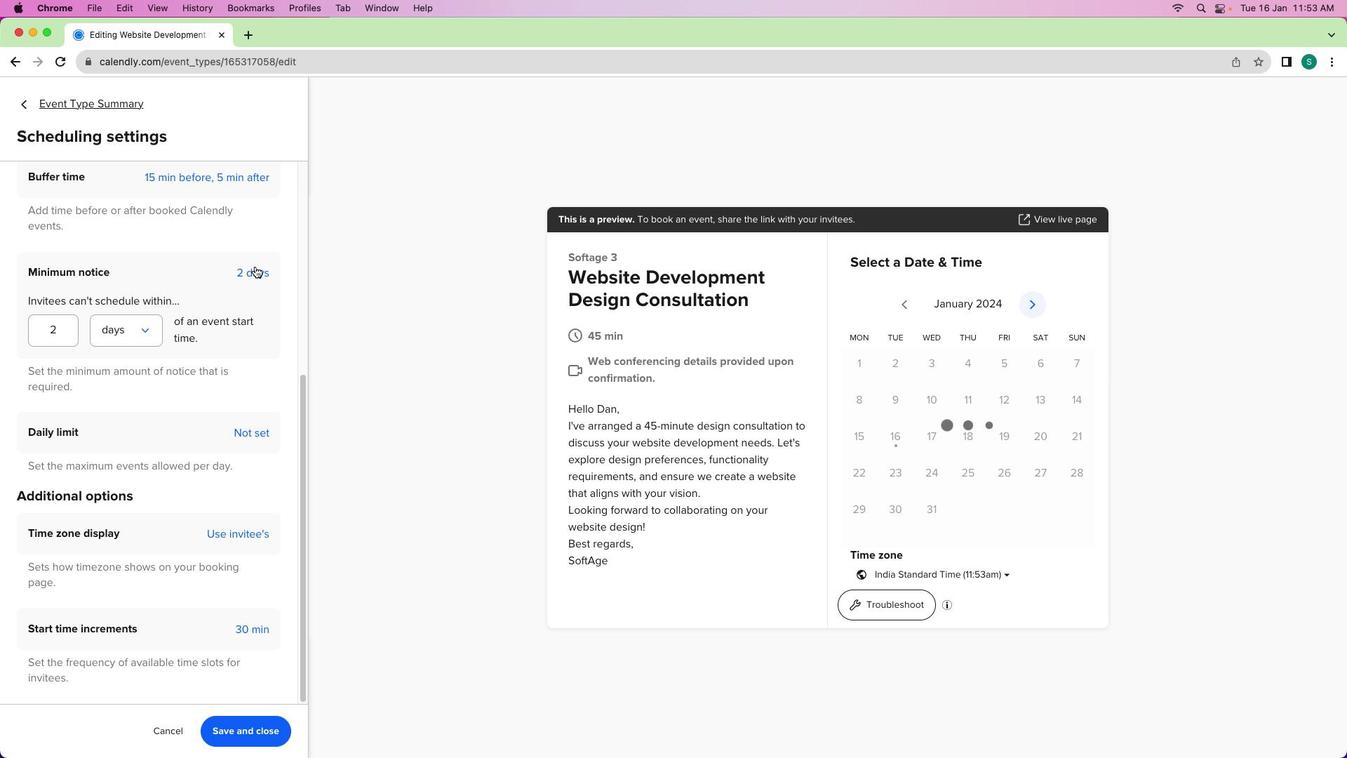 
Action: Mouse pressed left at (108, 416)
Screenshot: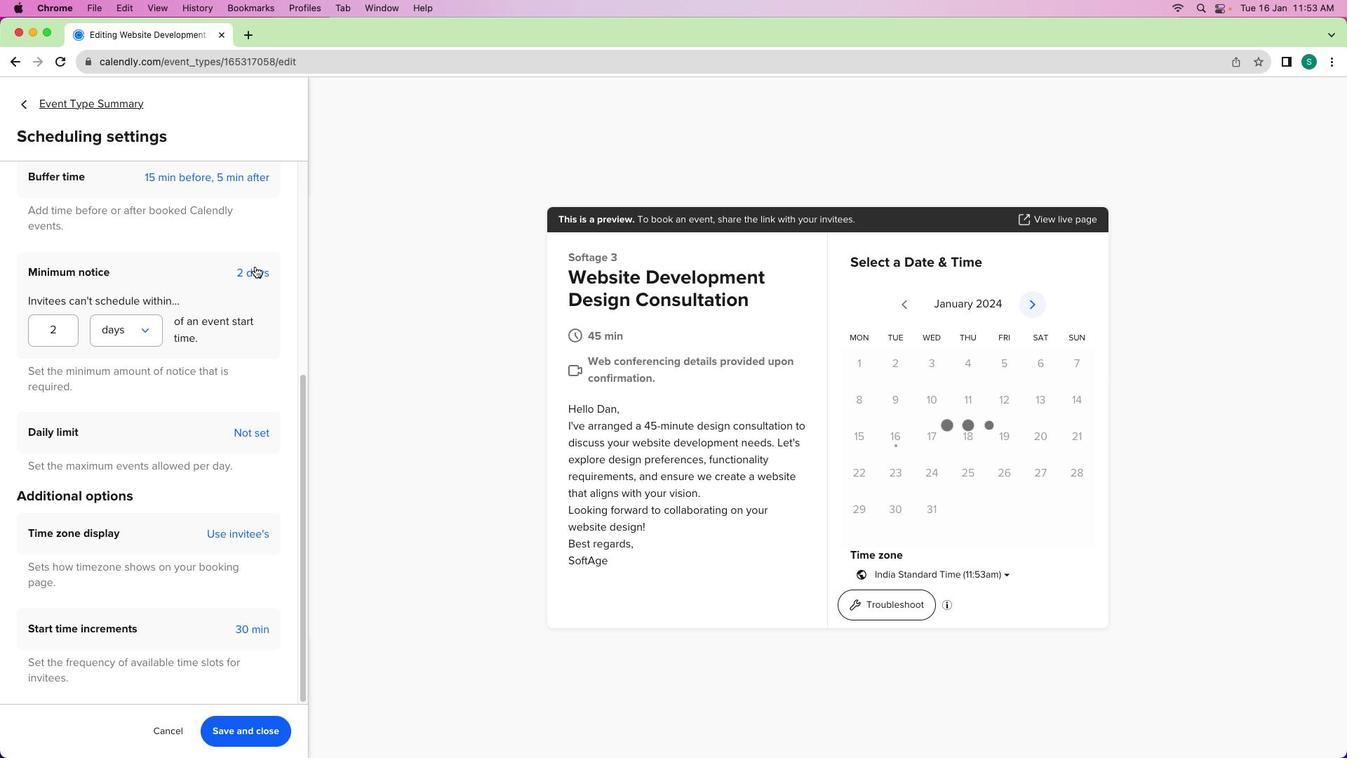 
Action: Mouse moved to (254, 266)
Screenshot: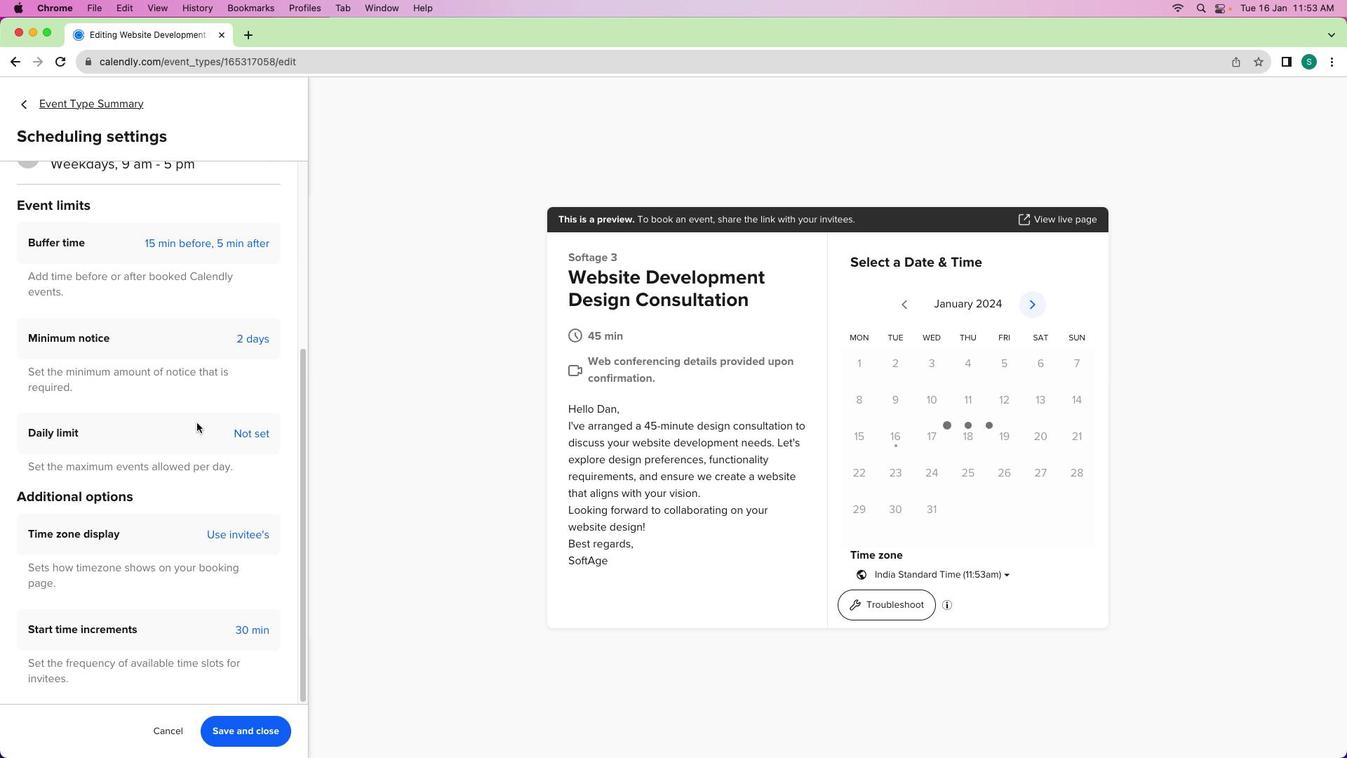 
Action: Mouse pressed left at (254, 266)
Screenshot: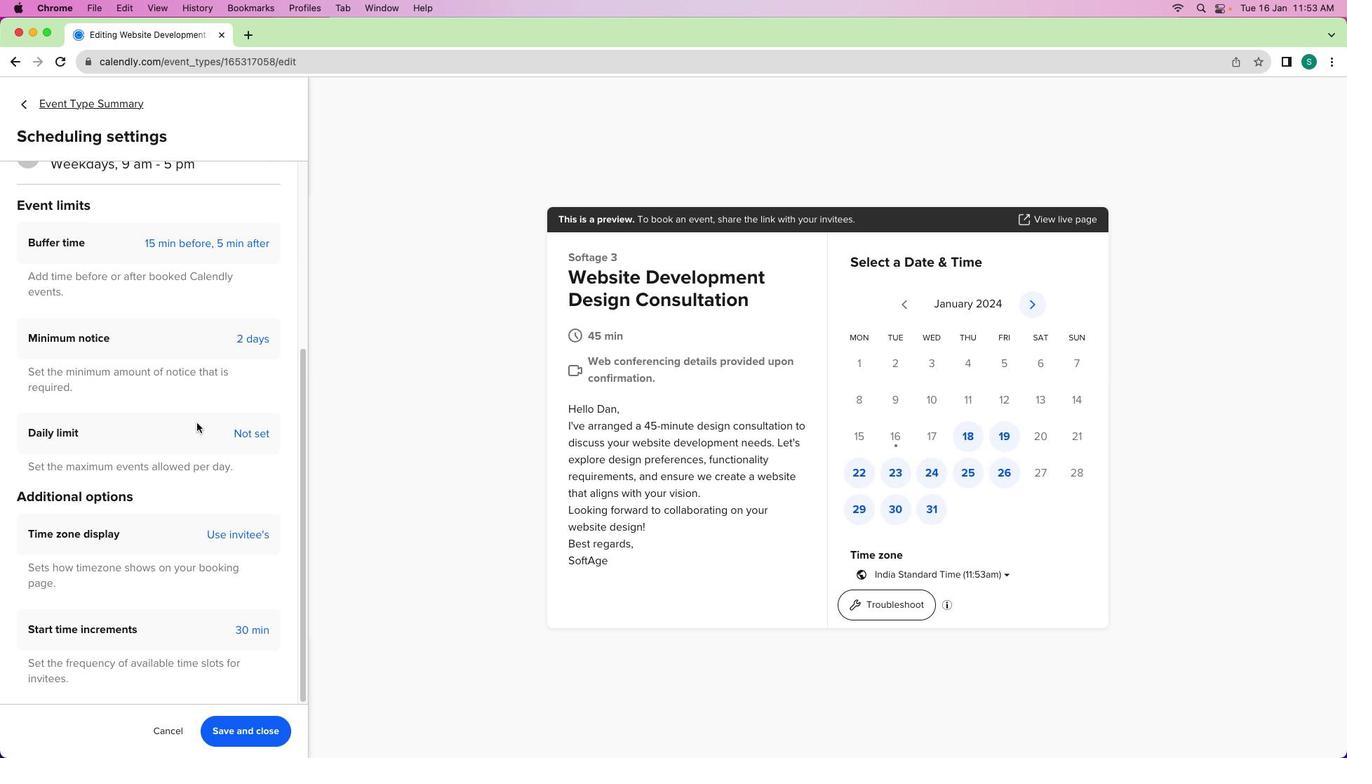 
Action: Mouse moved to (196, 420)
Screenshot: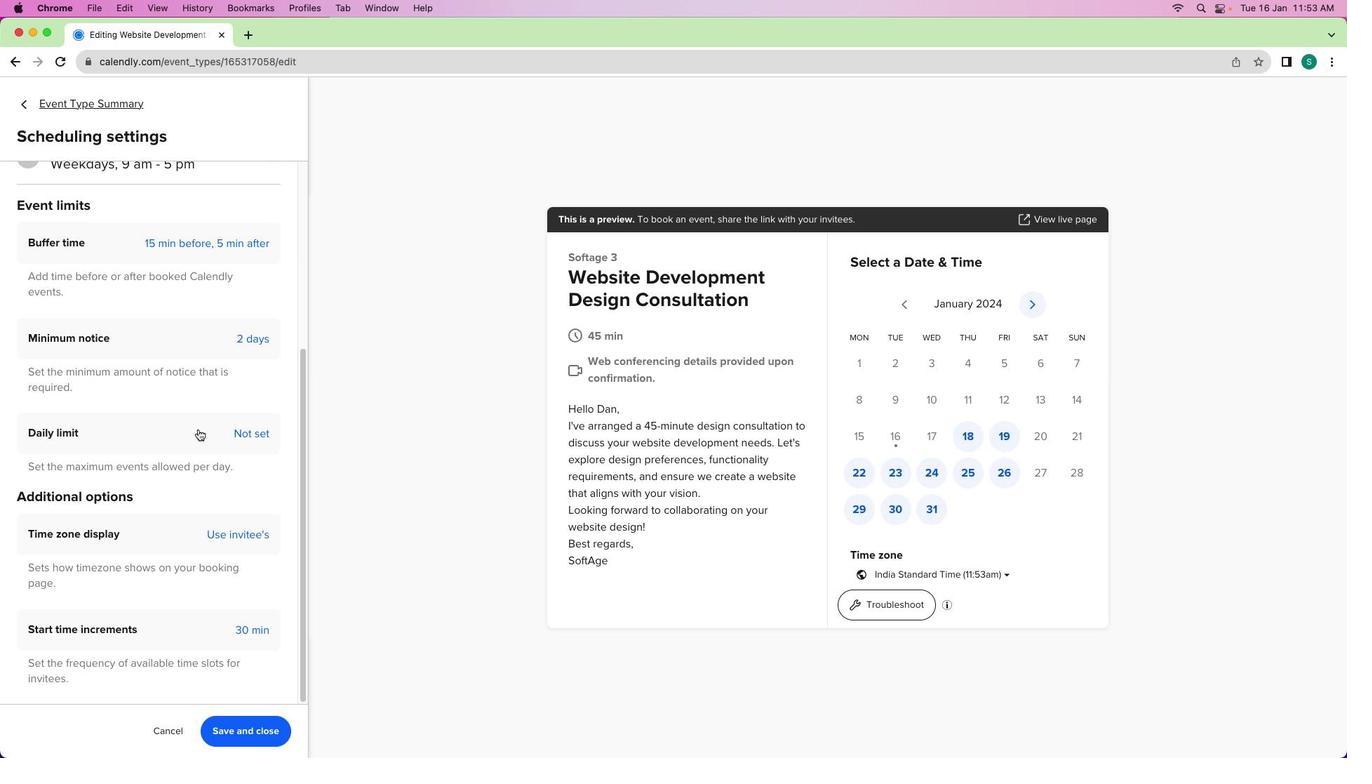 
Action: Mouse scrolled (196, 420) with delta (0, 0)
Screenshot: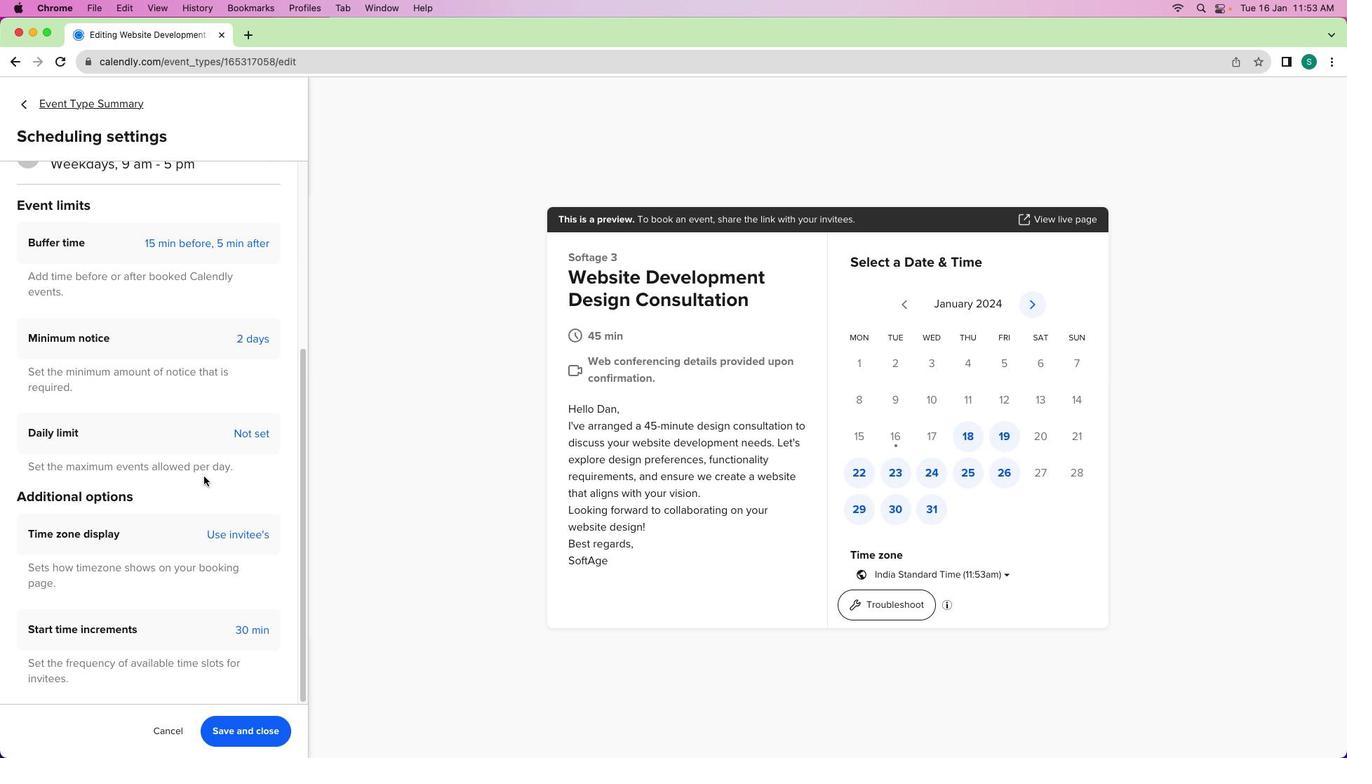 
Action: Mouse scrolled (196, 420) with delta (0, 0)
Screenshot: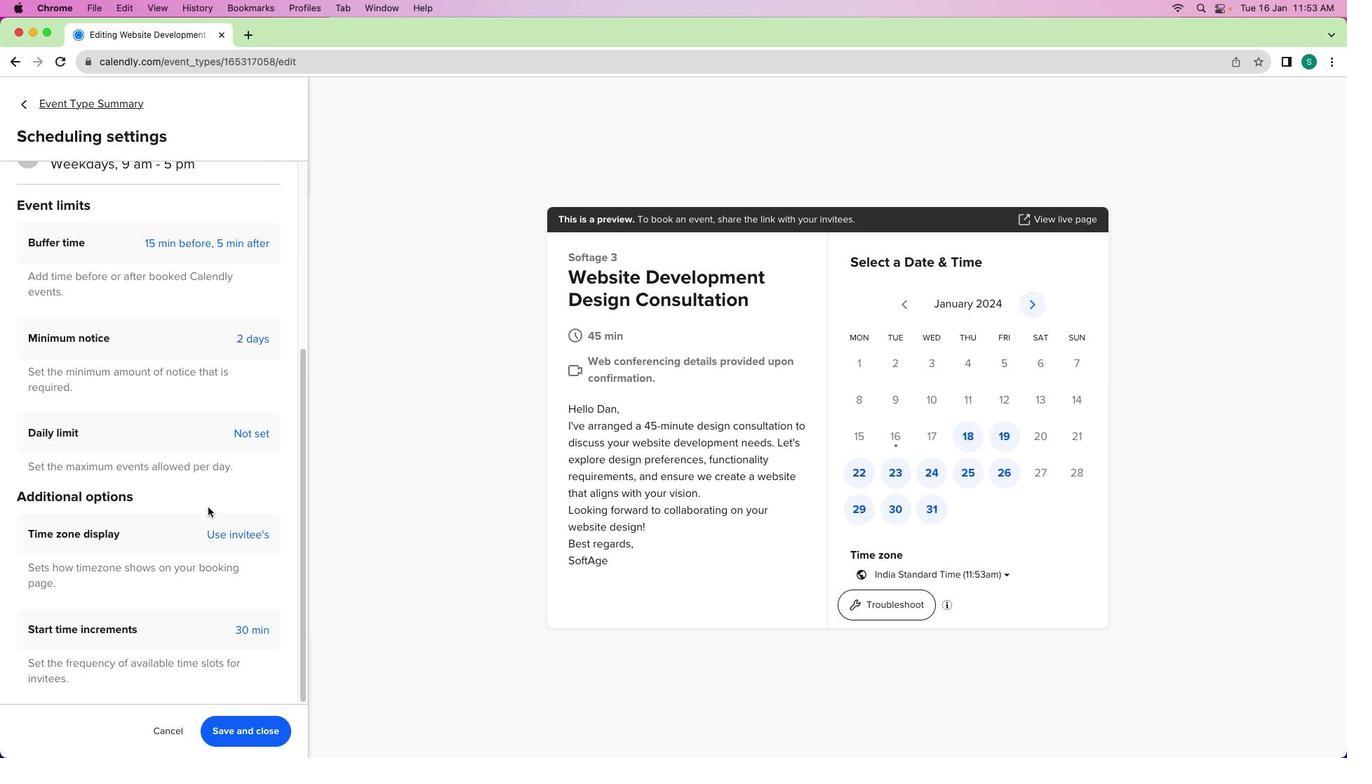 
Action: Mouse scrolled (196, 420) with delta (0, -1)
Screenshot: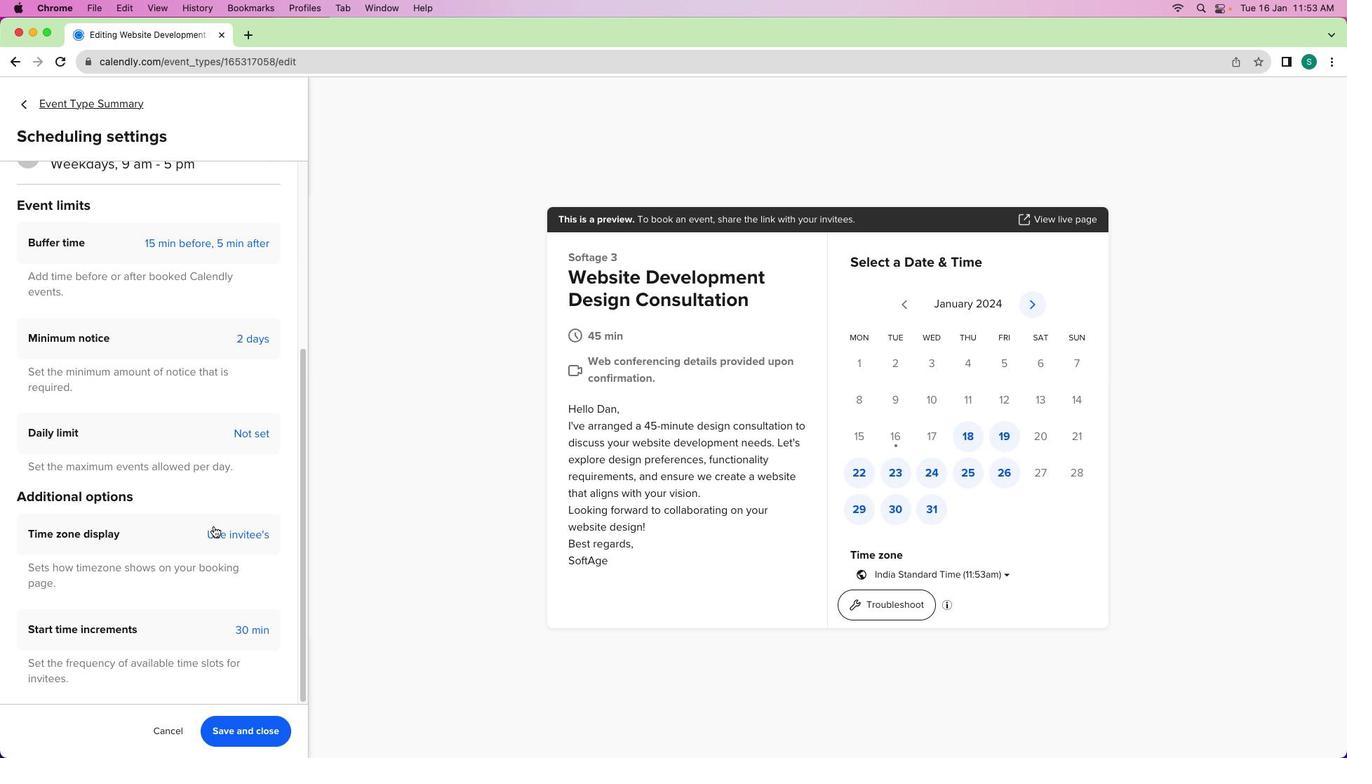 
Action: Mouse moved to (197, 423)
Screenshot: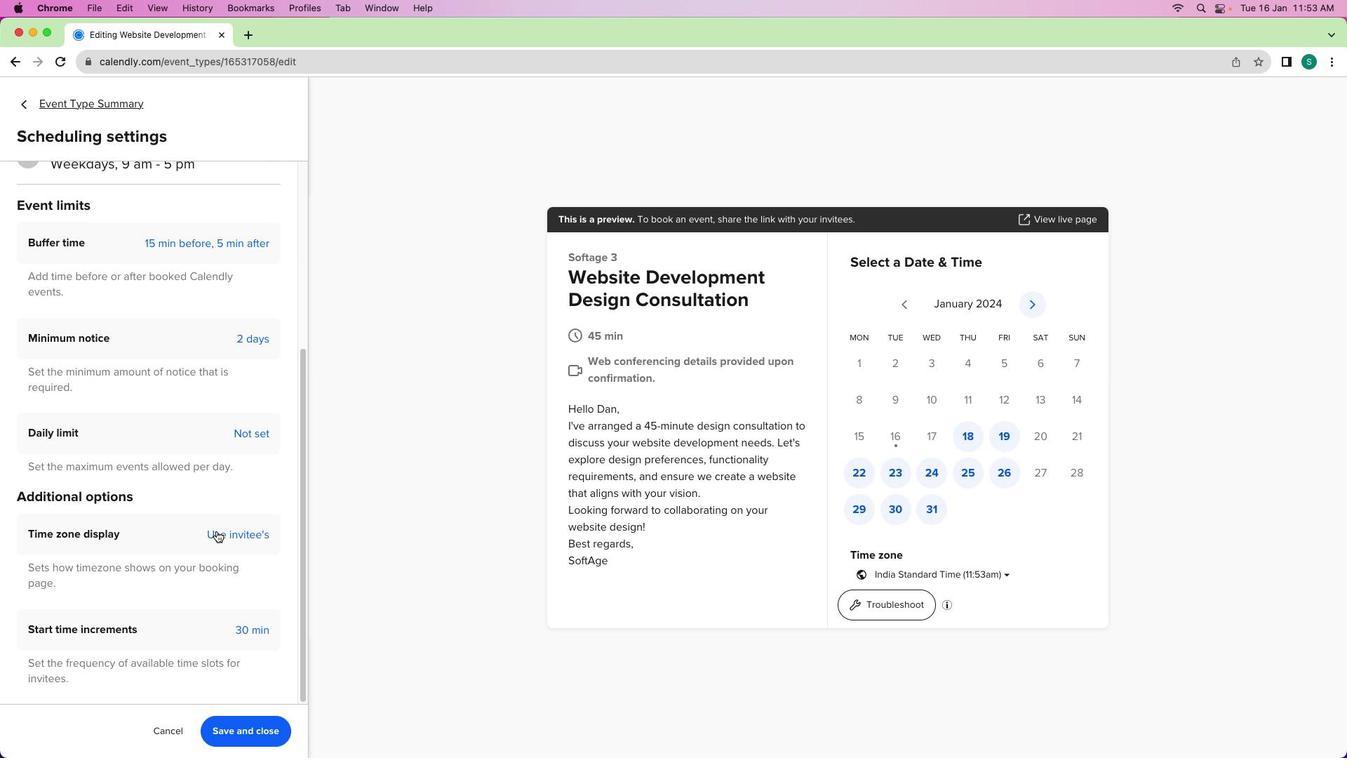 
Action: Mouse scrolled (197, 423) with delta (0, 0)
Screenshot: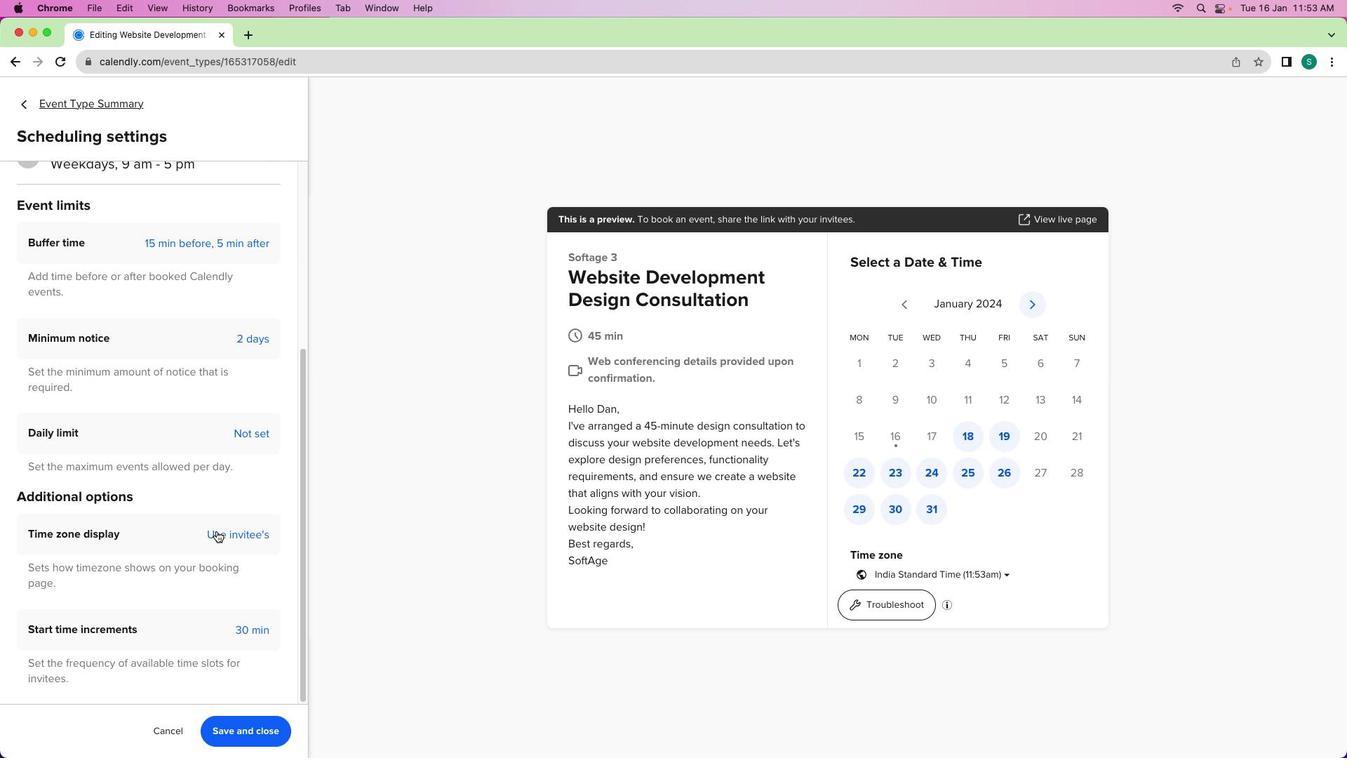 
Action: Mouse scrolled (197, 423) with delta (0, 0)
Screenshot: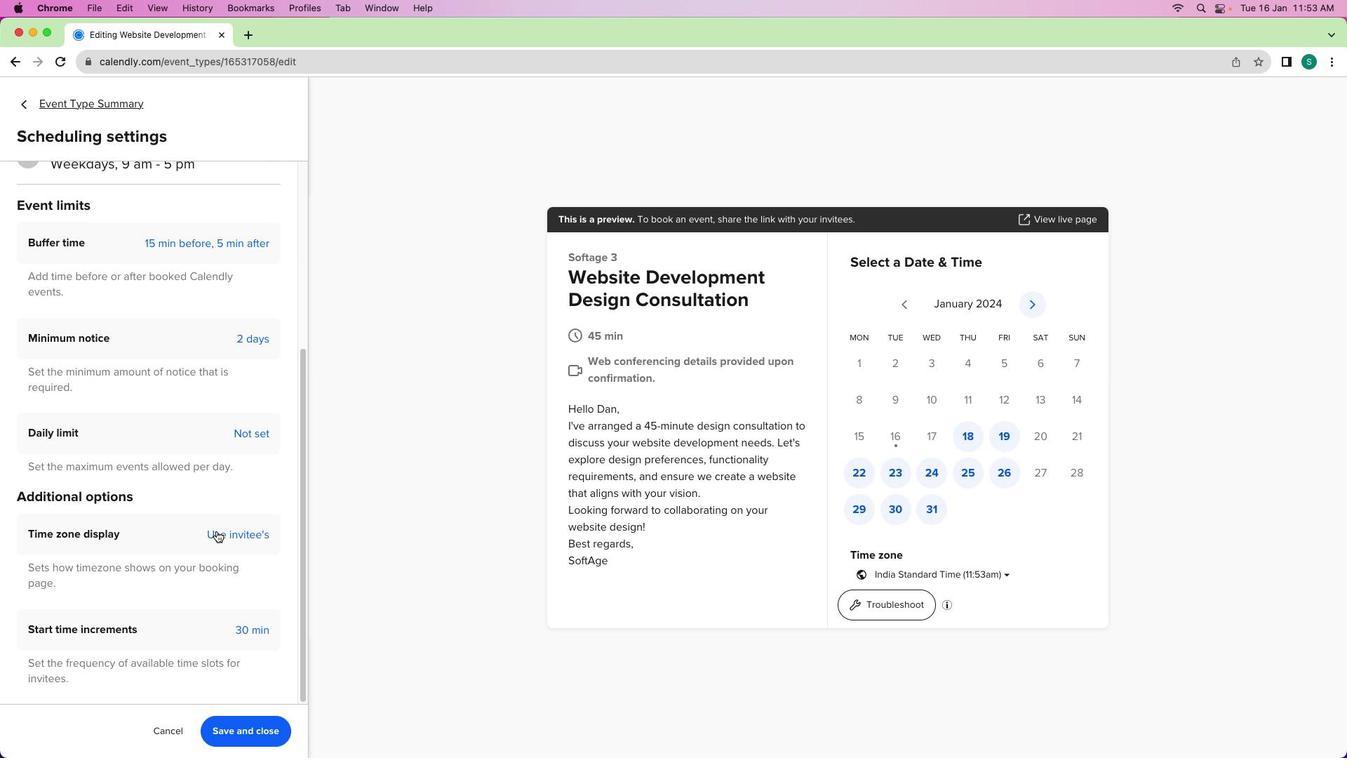 
Action: Mouse scrolled (197, 423) with delta (0, -1)
Screenshot: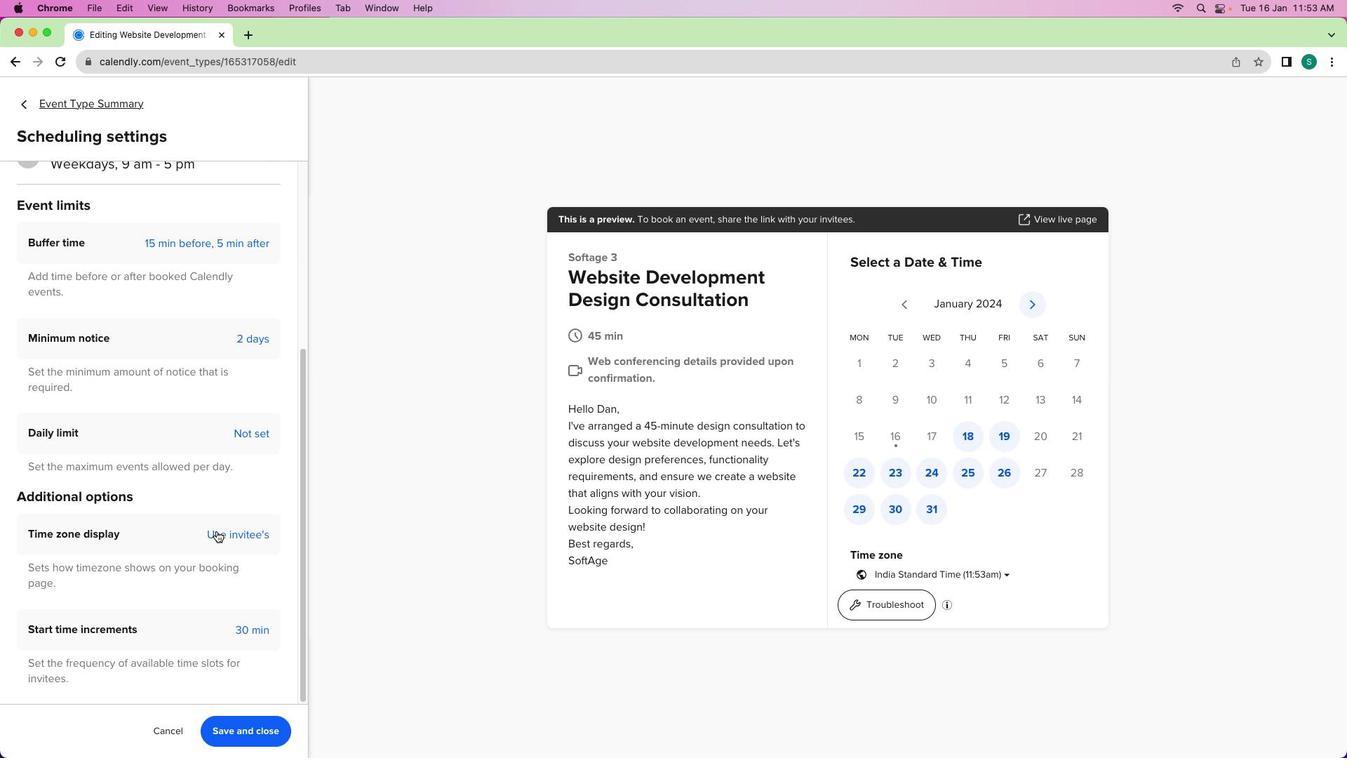 
Action: Mouse moved to (198, 428)
Screenshot: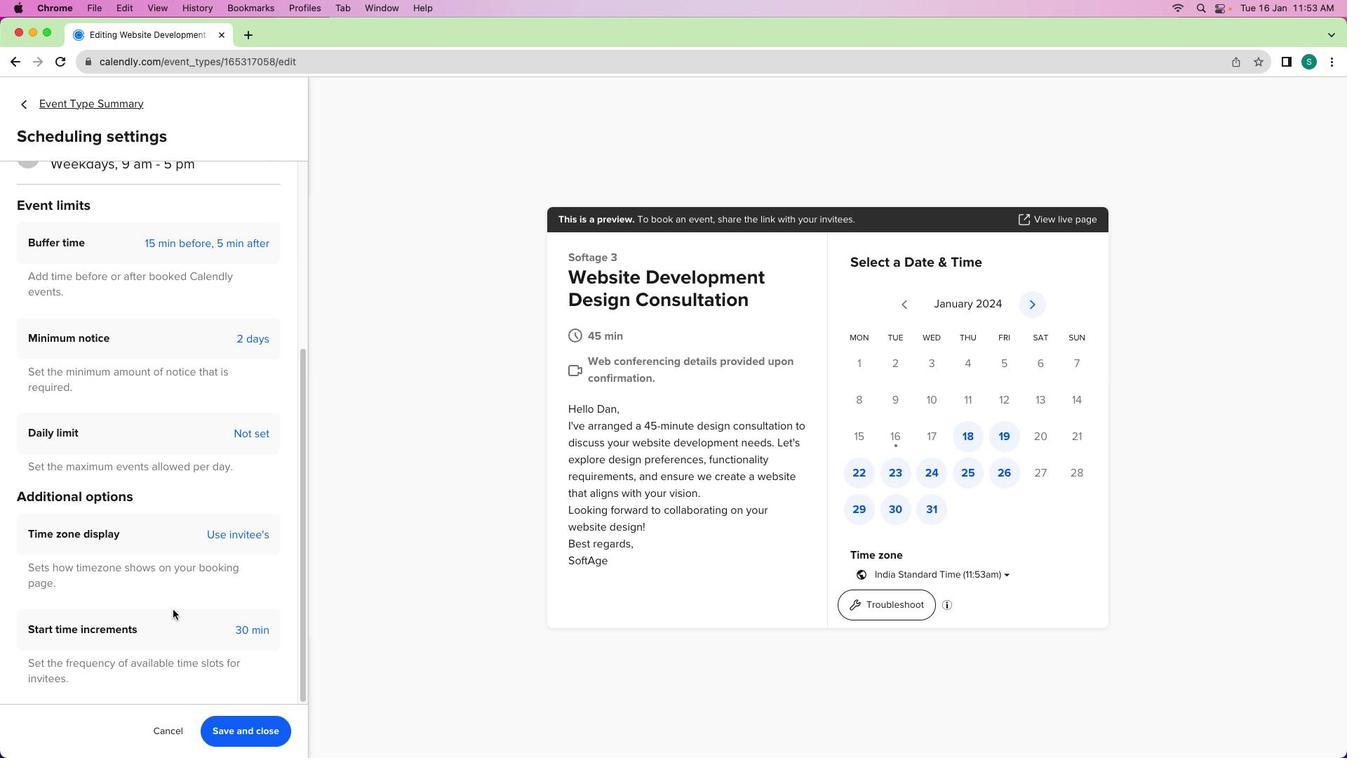 
Action: Mouse scrolled (198, 428) with delta (0, 0)
Screenshot: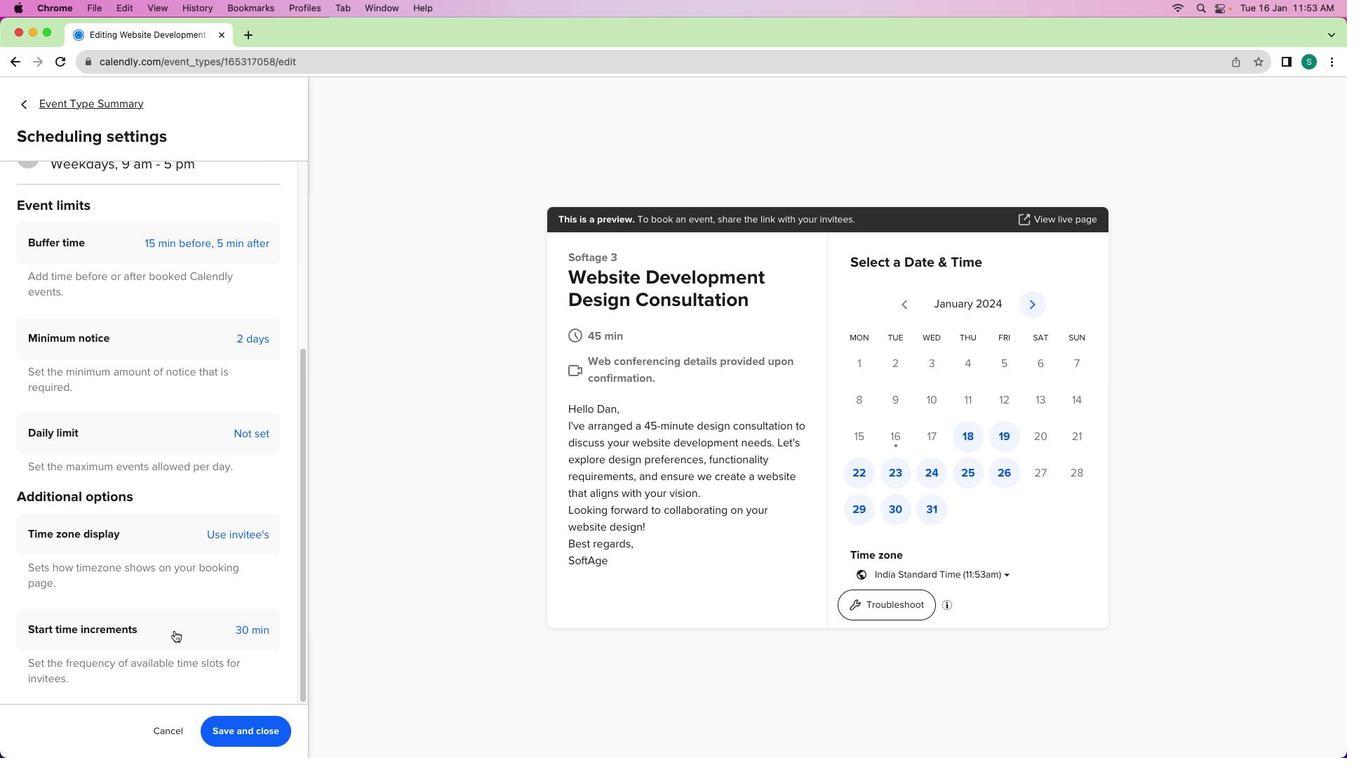 
Action: Mouse scrolled (198, 428) with delta (0, 0)
Screenshot: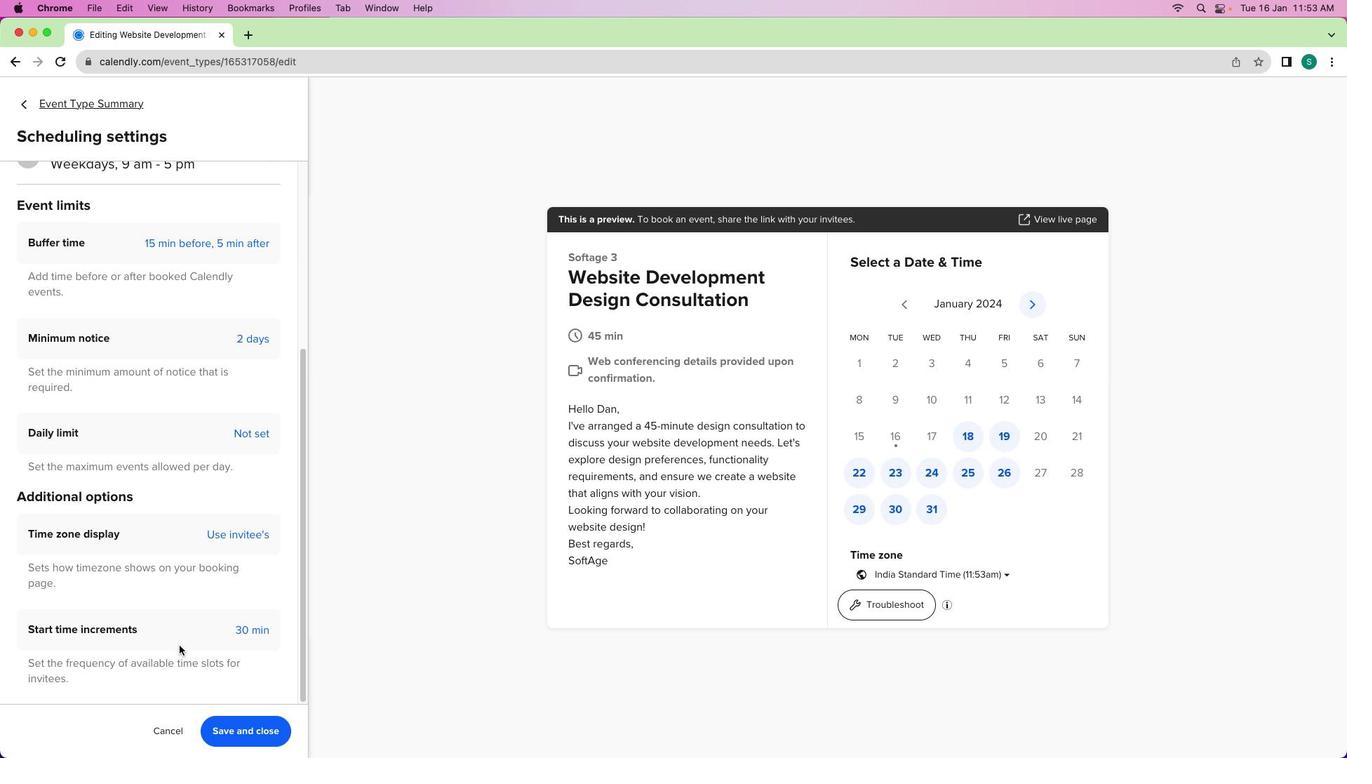 
Action: Mouse moved to (207, 506)
Screenshot: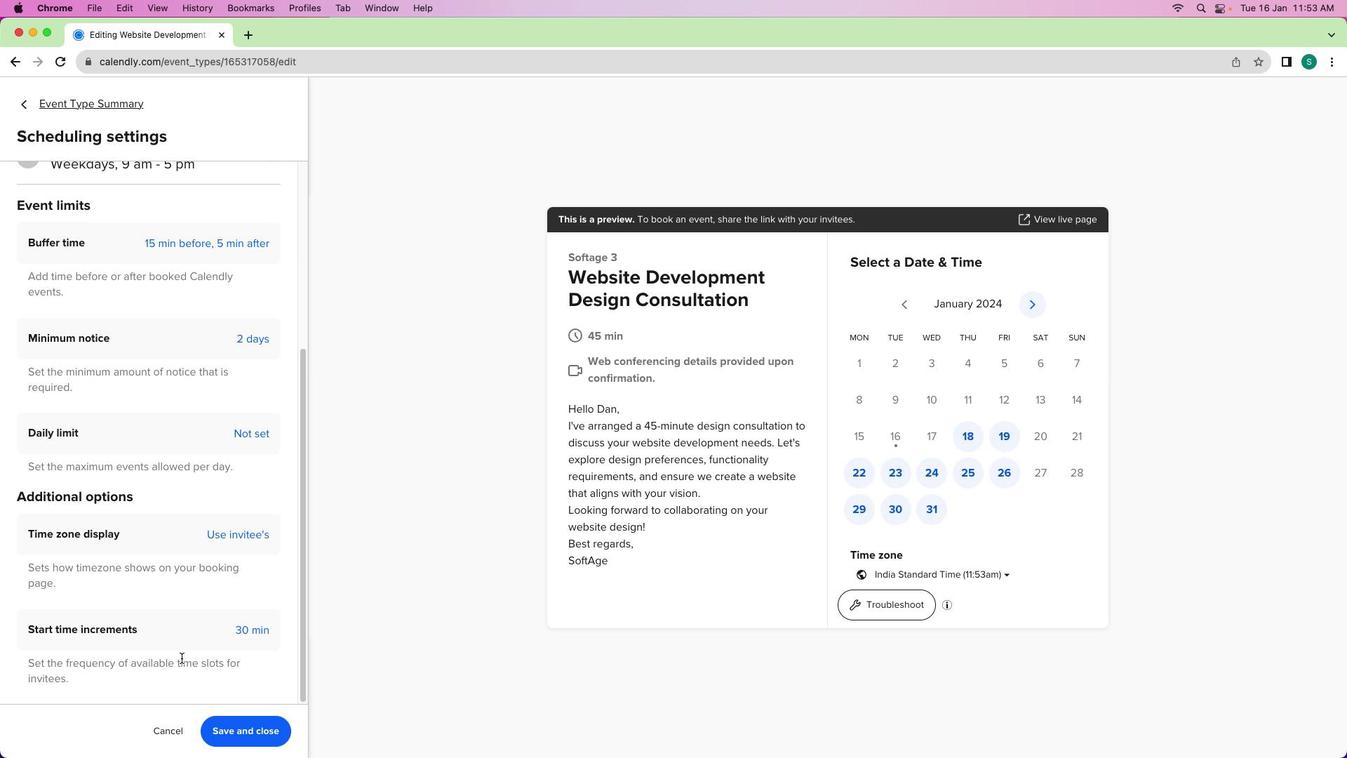 
Action: Mouse scrolled (207, 506) with delta (0, 0)
Screenshot: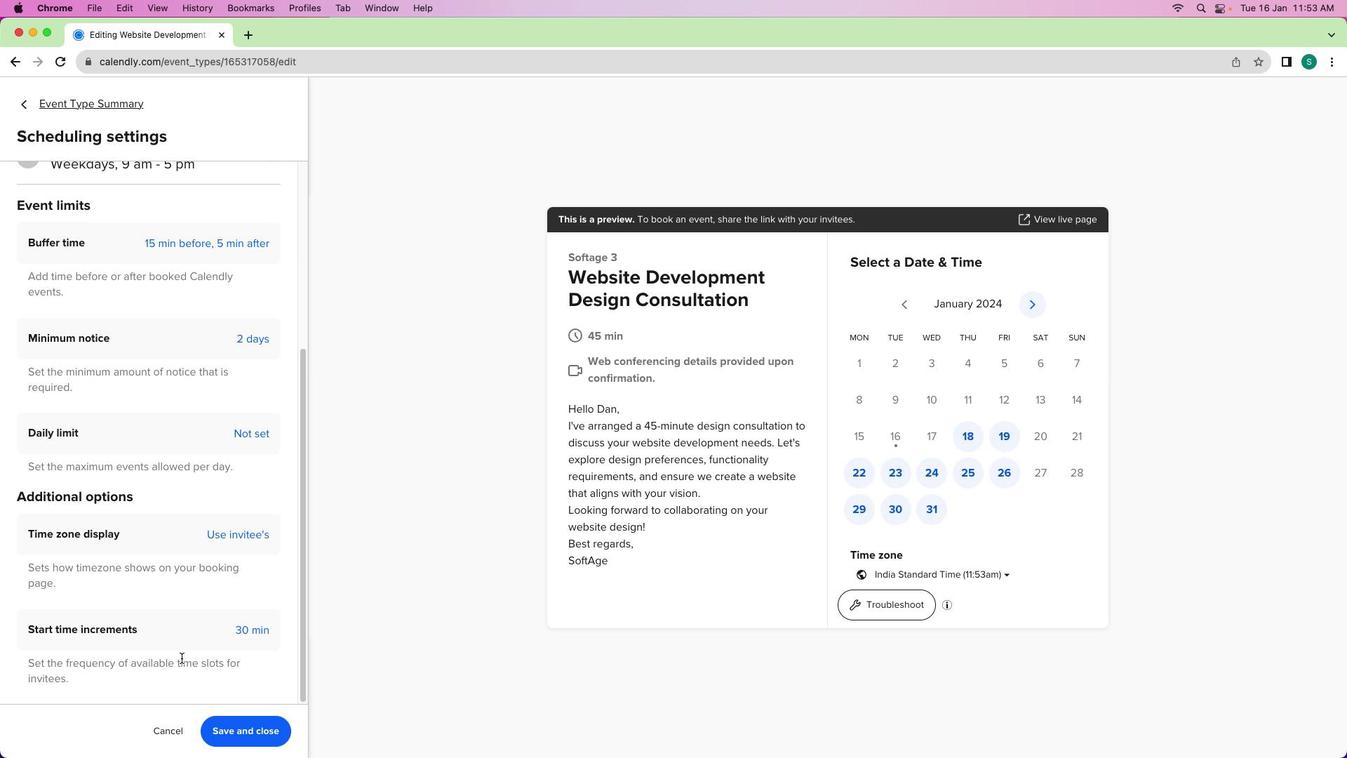 
Action: Mouse moved to (235, 725)
Screenshot: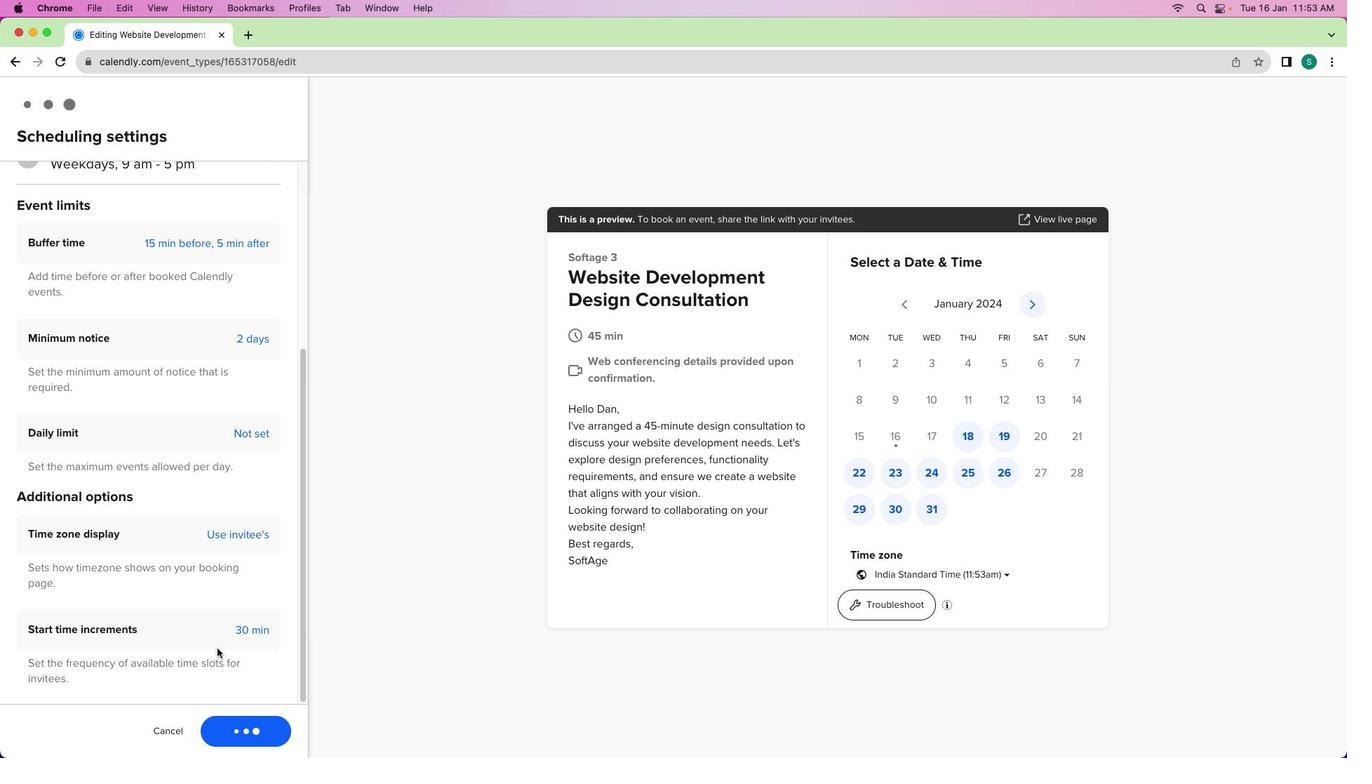 
Action: Mouse pressed left at (235, 725)
Screenshot: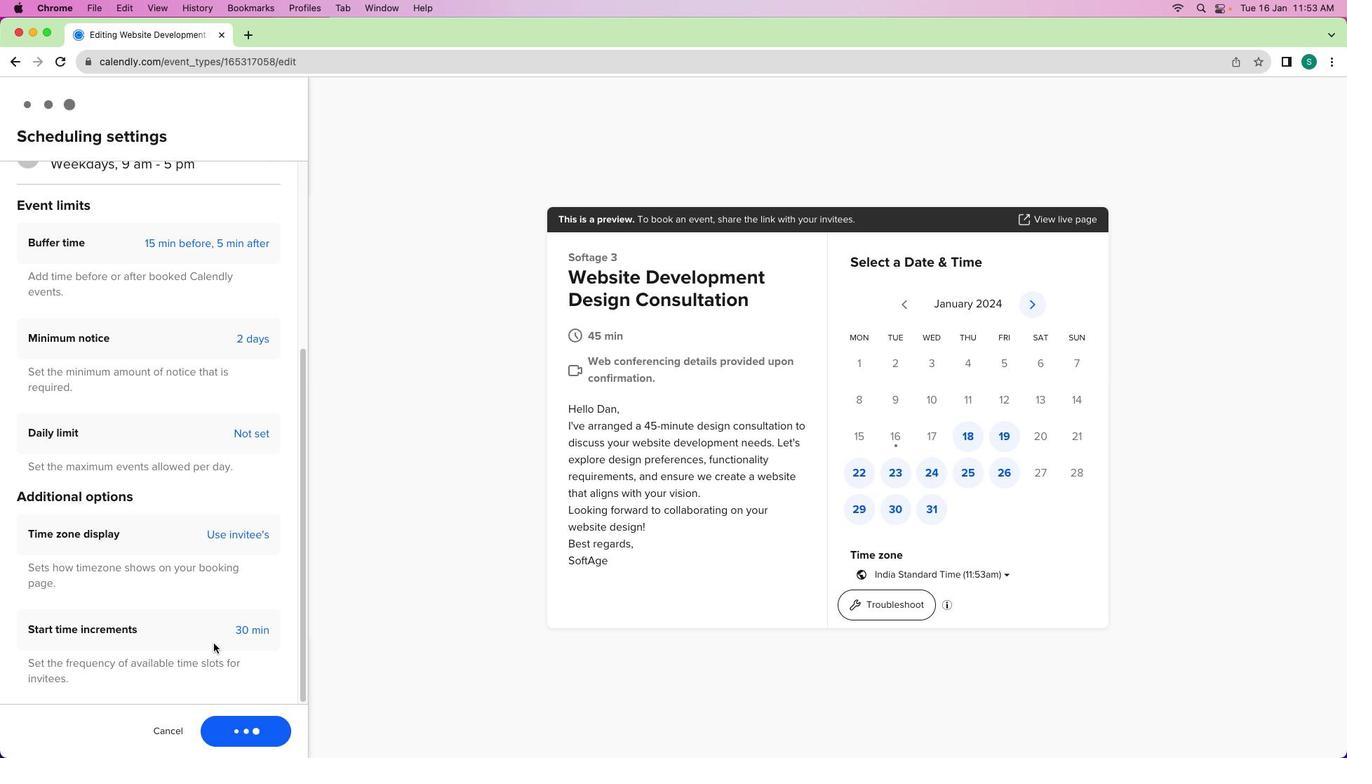 
Action: Mouse moved to (53, 108)
Screenshot: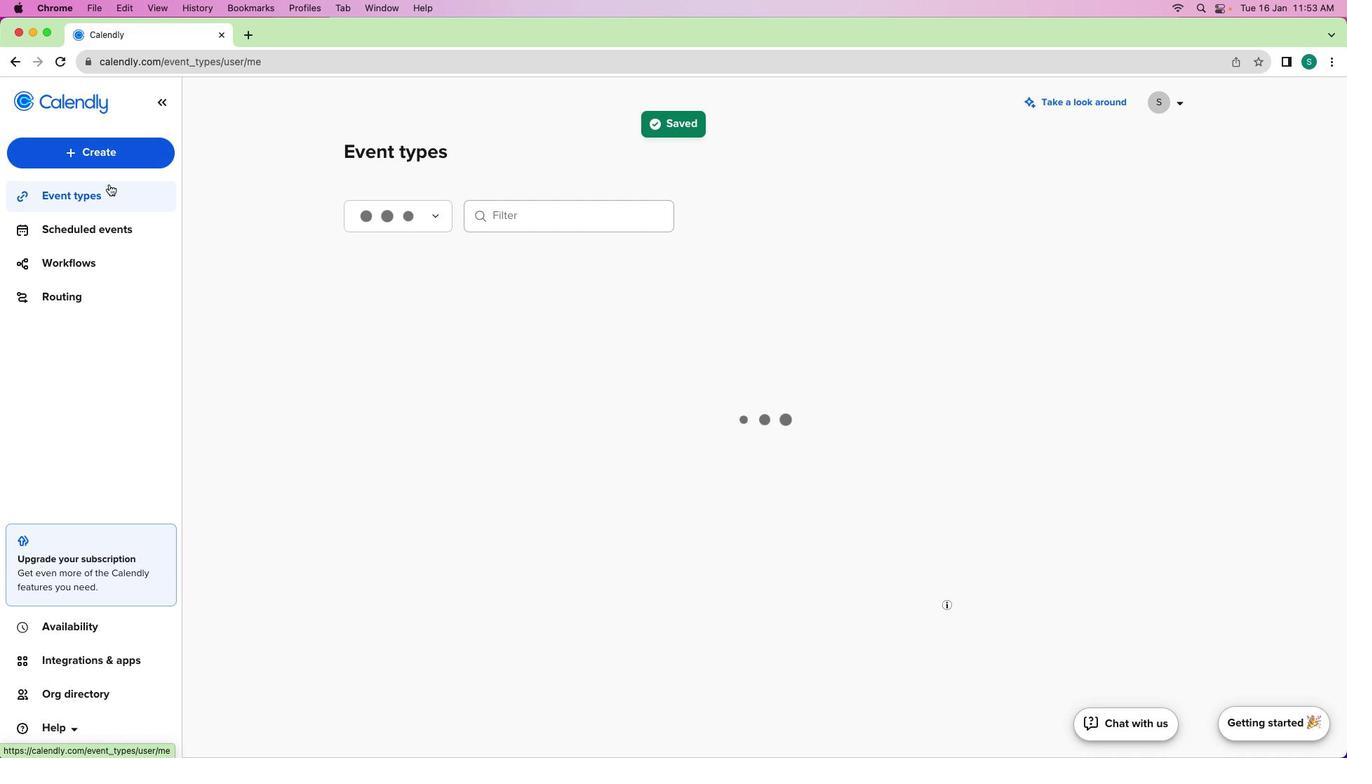 
Action: Mouse pressed left at (53, 108)
Screenshot: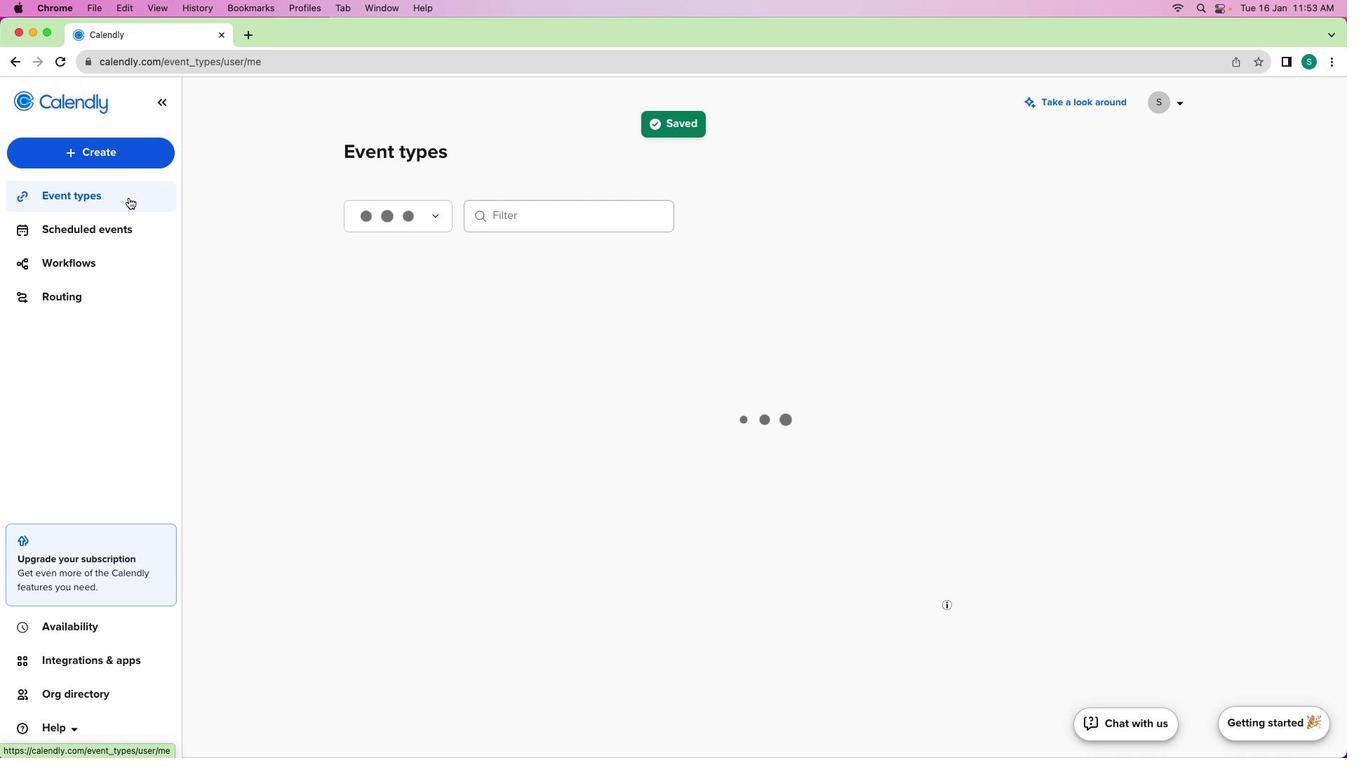 
Action: Mouse moved to (475, 436)
Screenshot: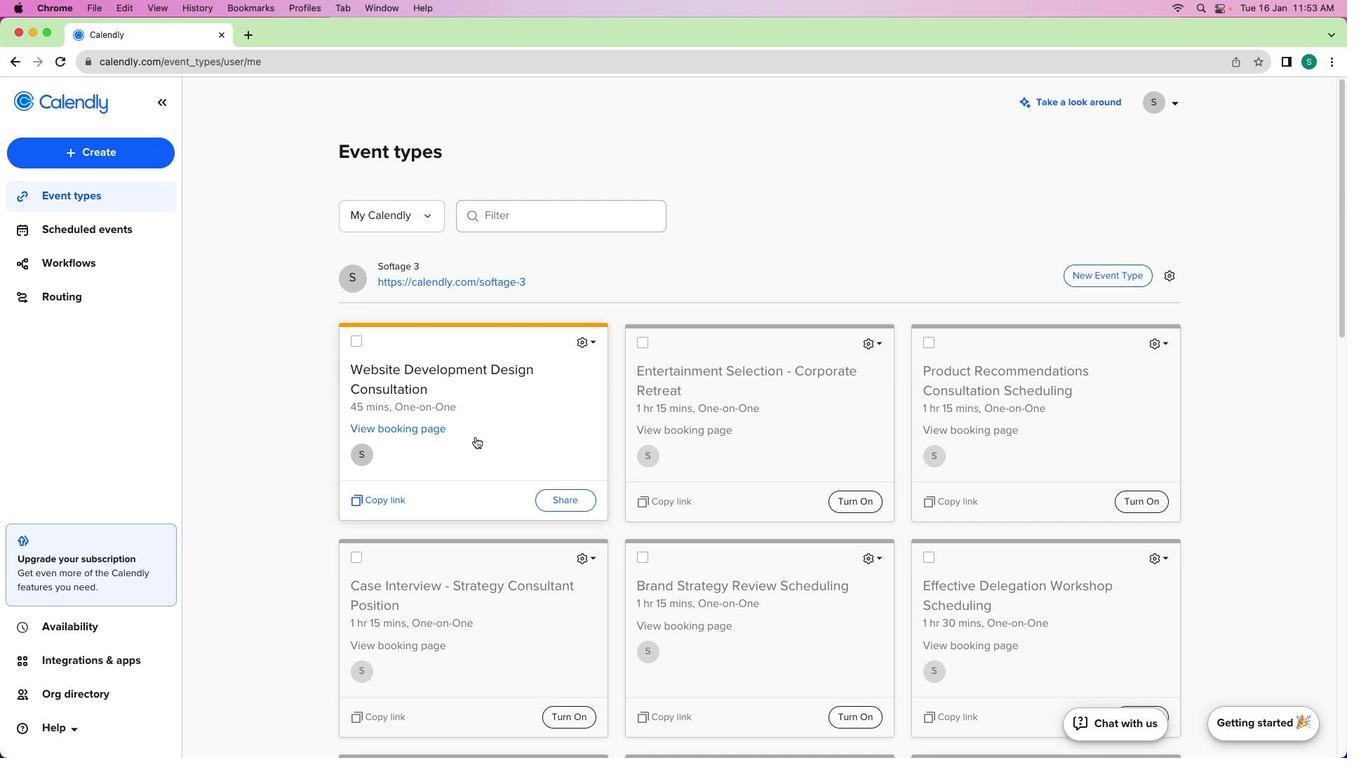 
